 Task: Find connections with filter location Bada Barabīl with filter topic #househunting with filter profile language German with filter current company KEYENCE CORPORATION with filter school Indian Agricultural Research Institute with filter industry Printing Services with filter service category Pricing Strategy with filter keywords title Continuous Improvement Consultant
Action: Mouse moved to (696, 90)
Screenshot: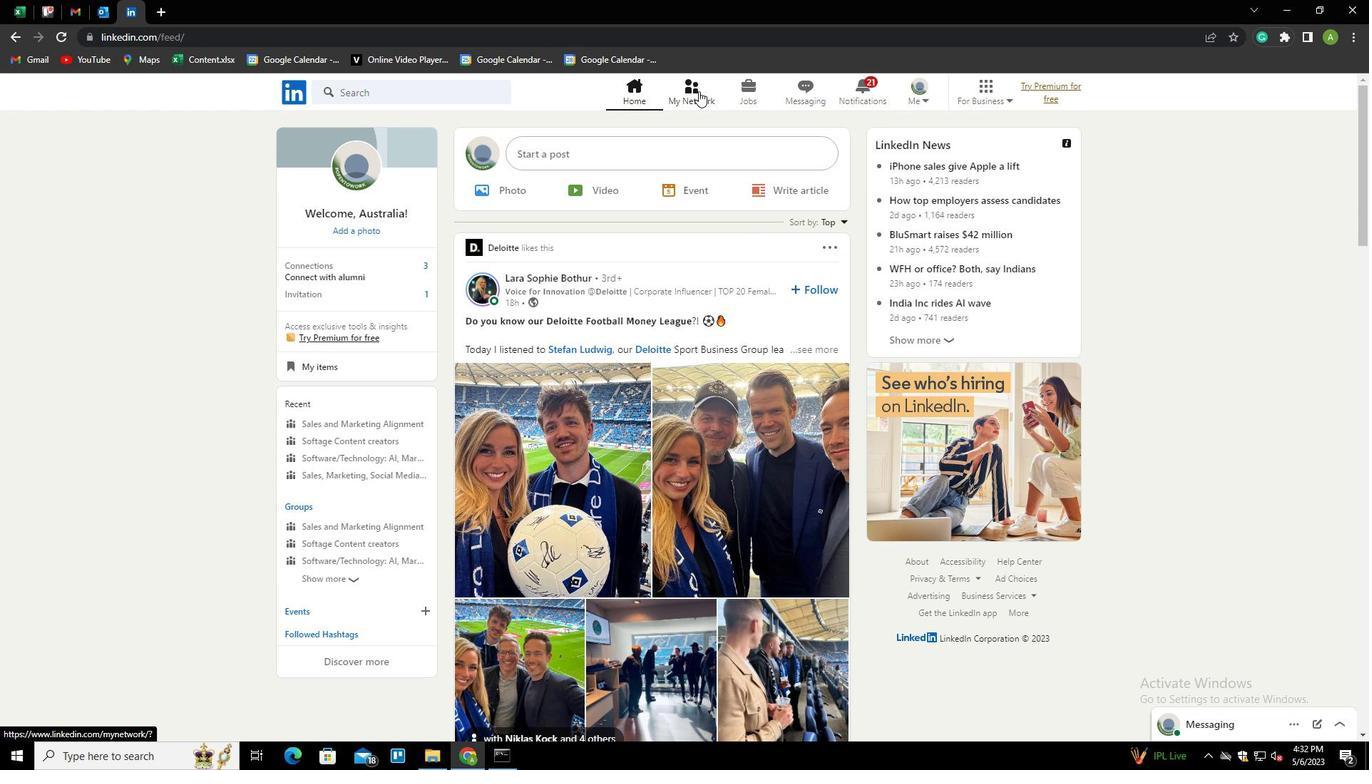 
Action: Mouse pressed left at (696, 90)
Screenshot: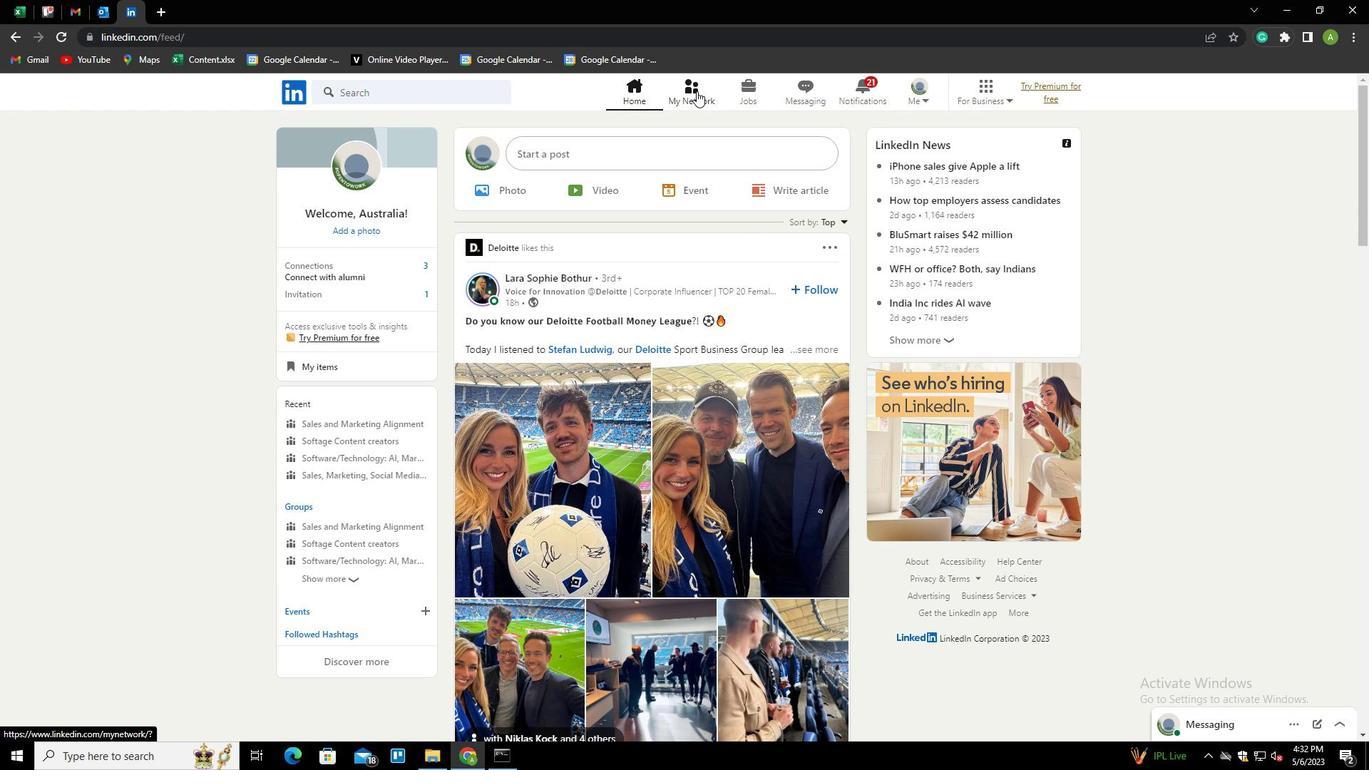 
Action: Mouse moved to (345, 169)
Screenshot: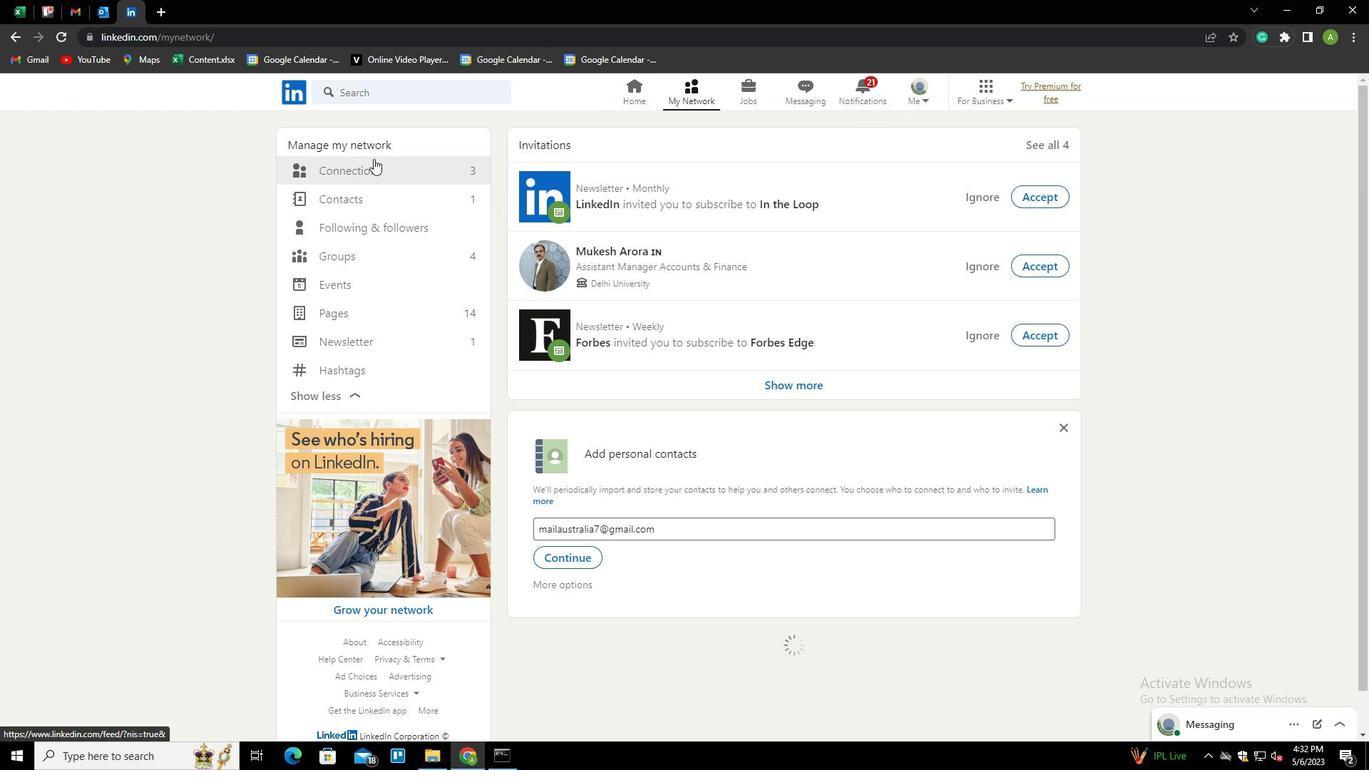 
Action: Mouse pressed left at (345, 169)
Screenshot: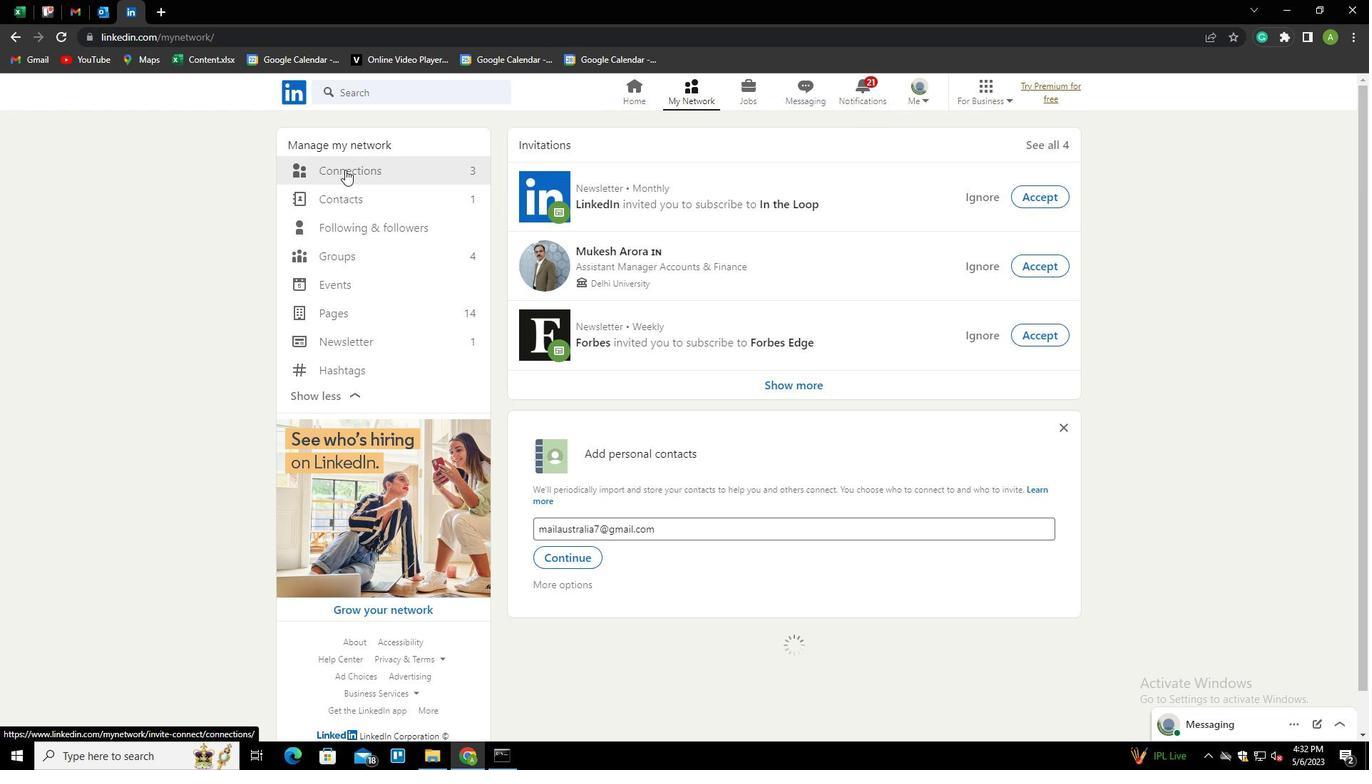 
Action: Mouse moved to (781, 166)
Screenshot: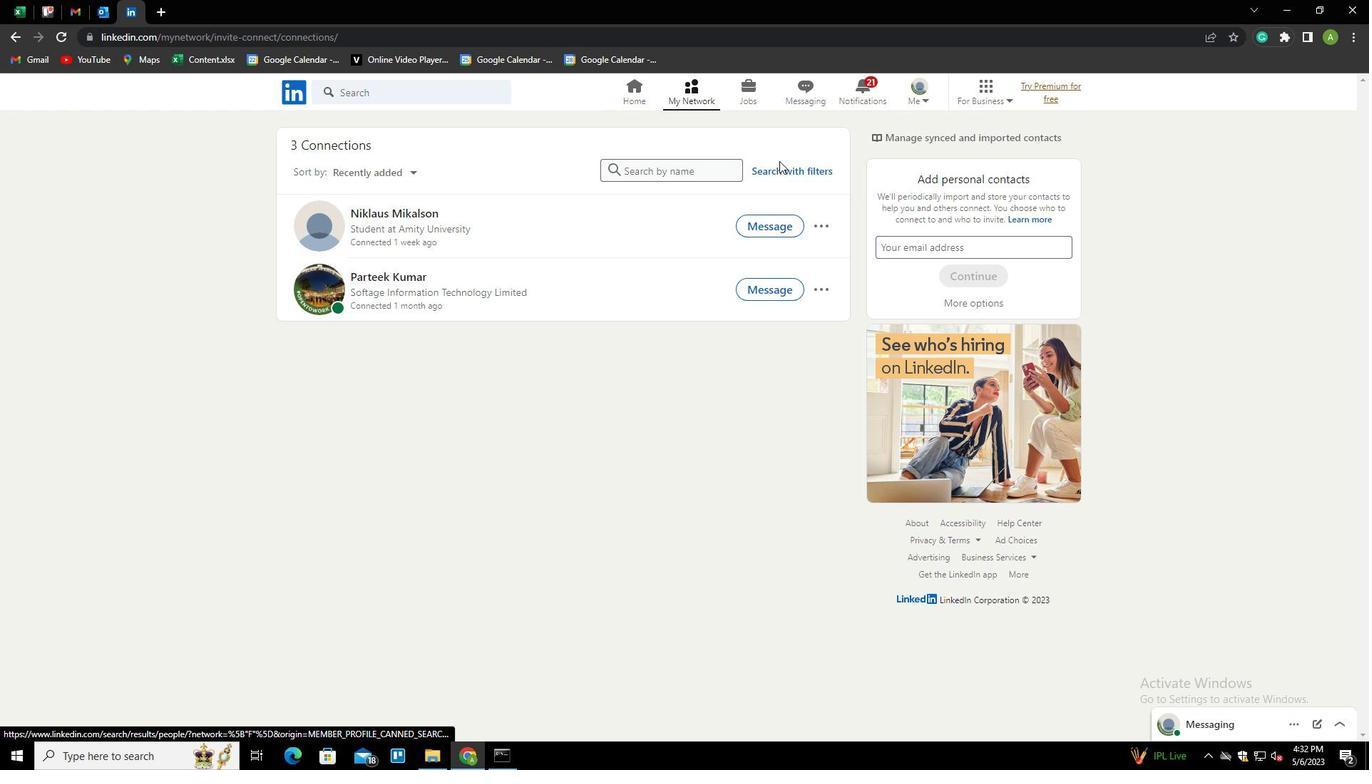 
Action: Mouse pressed left at (781, 166)
Screenshot: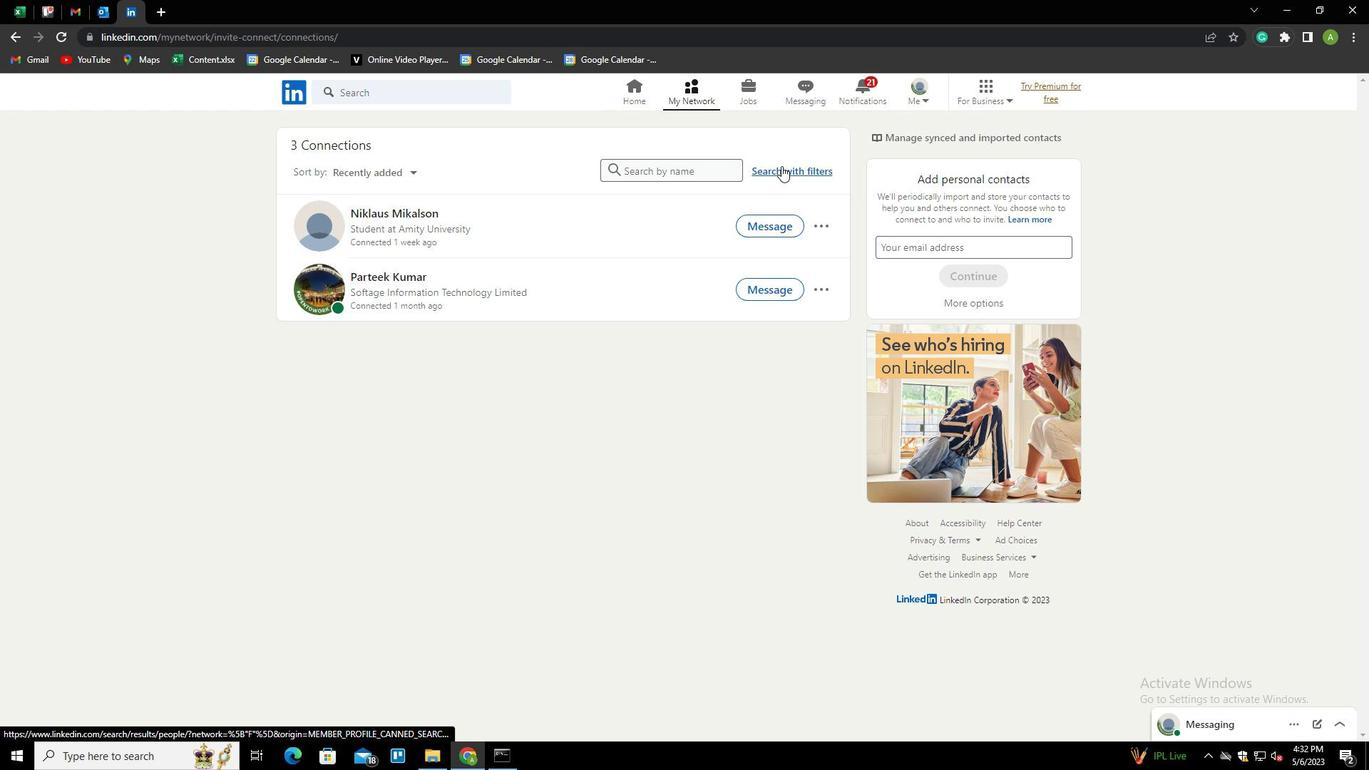 
Action: Mouse moved to (730, 134)
Screenshot: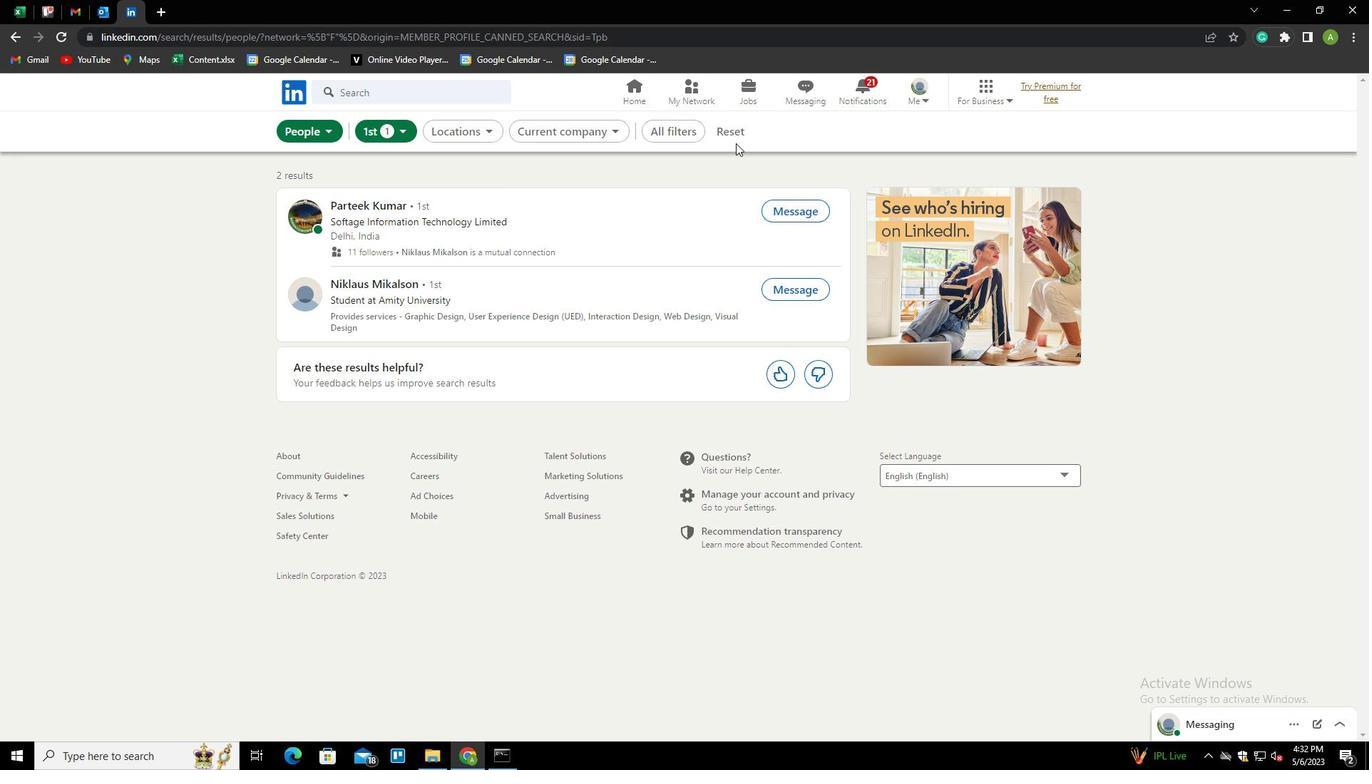 
Action: Mouse pressed left at (730, 134)
Screenshot: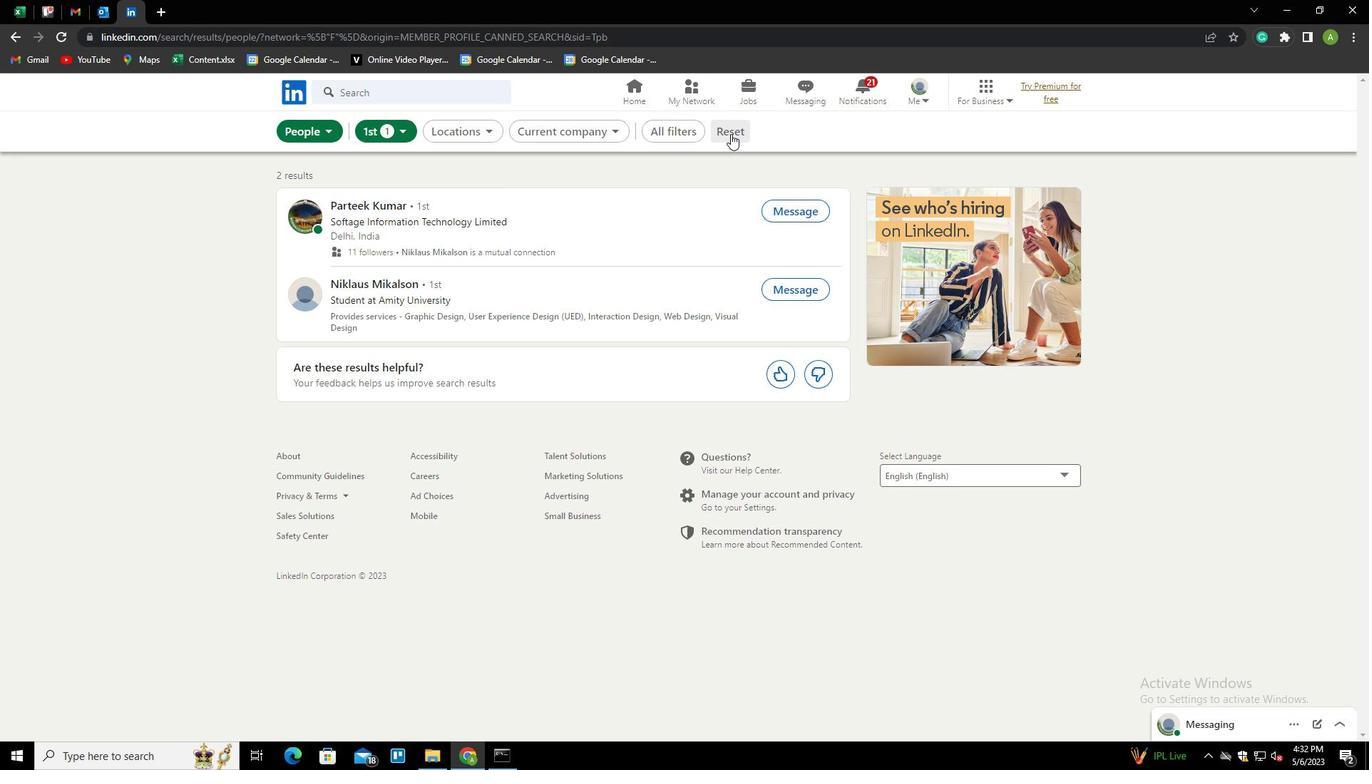 
Action: Mouse moved to (714, 138)
Screenshot: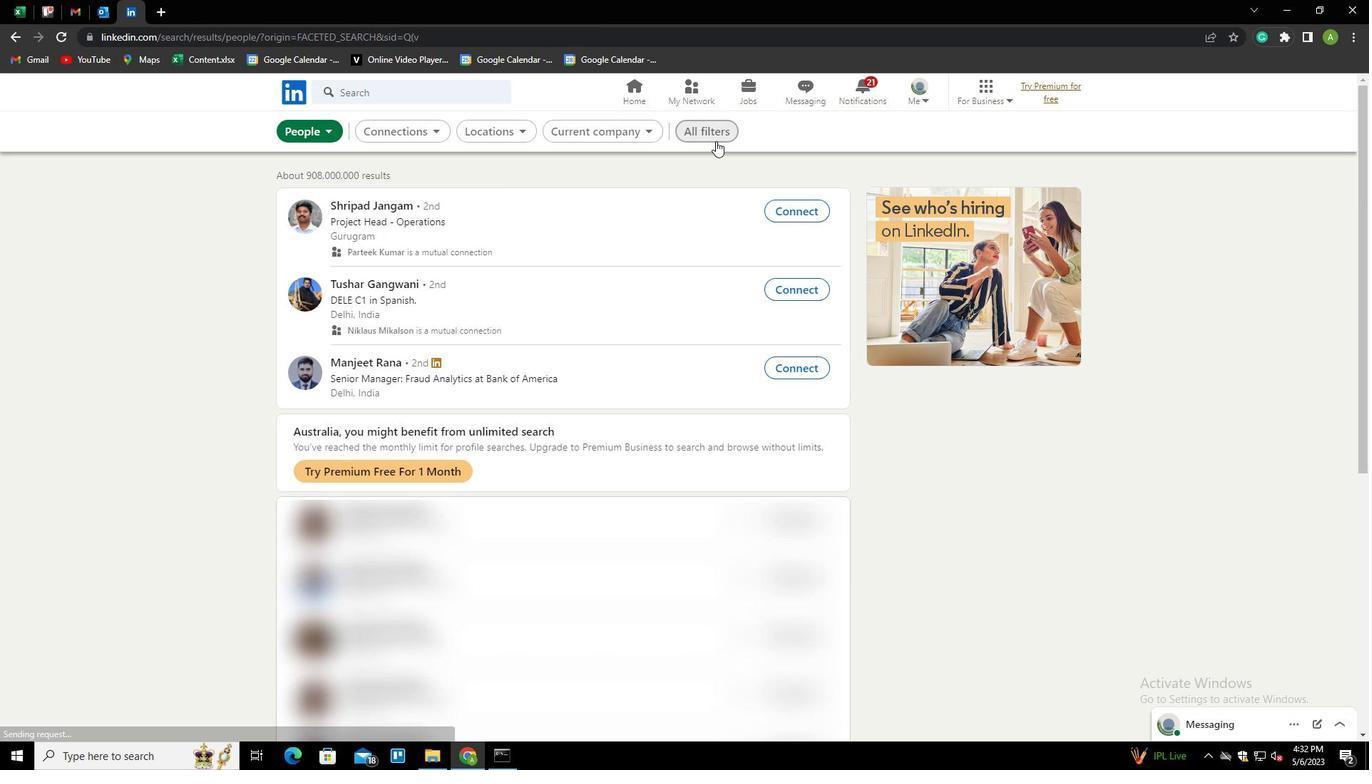 
Action: Mouse pressed left at (714, 138)
Screenshot: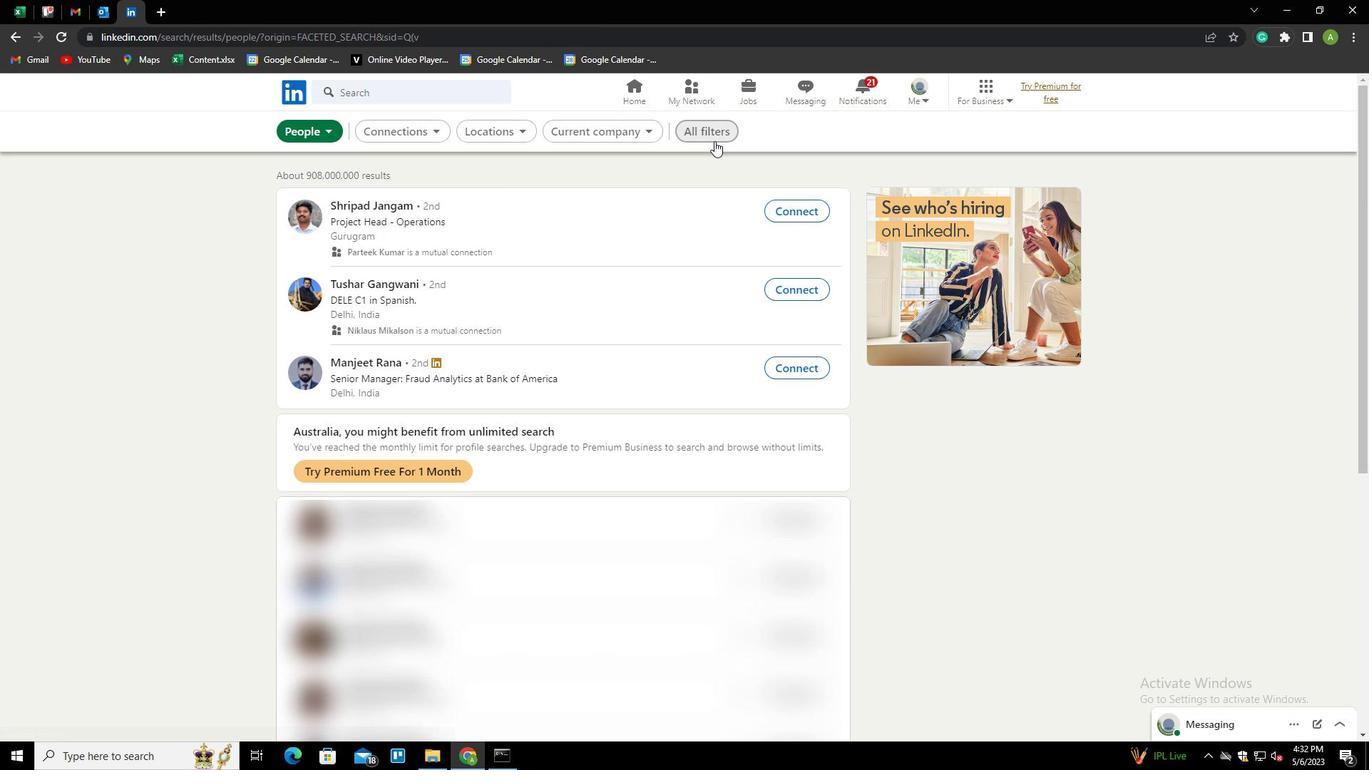 
Action: Mouse moved to (1153, 401)
Screenshot: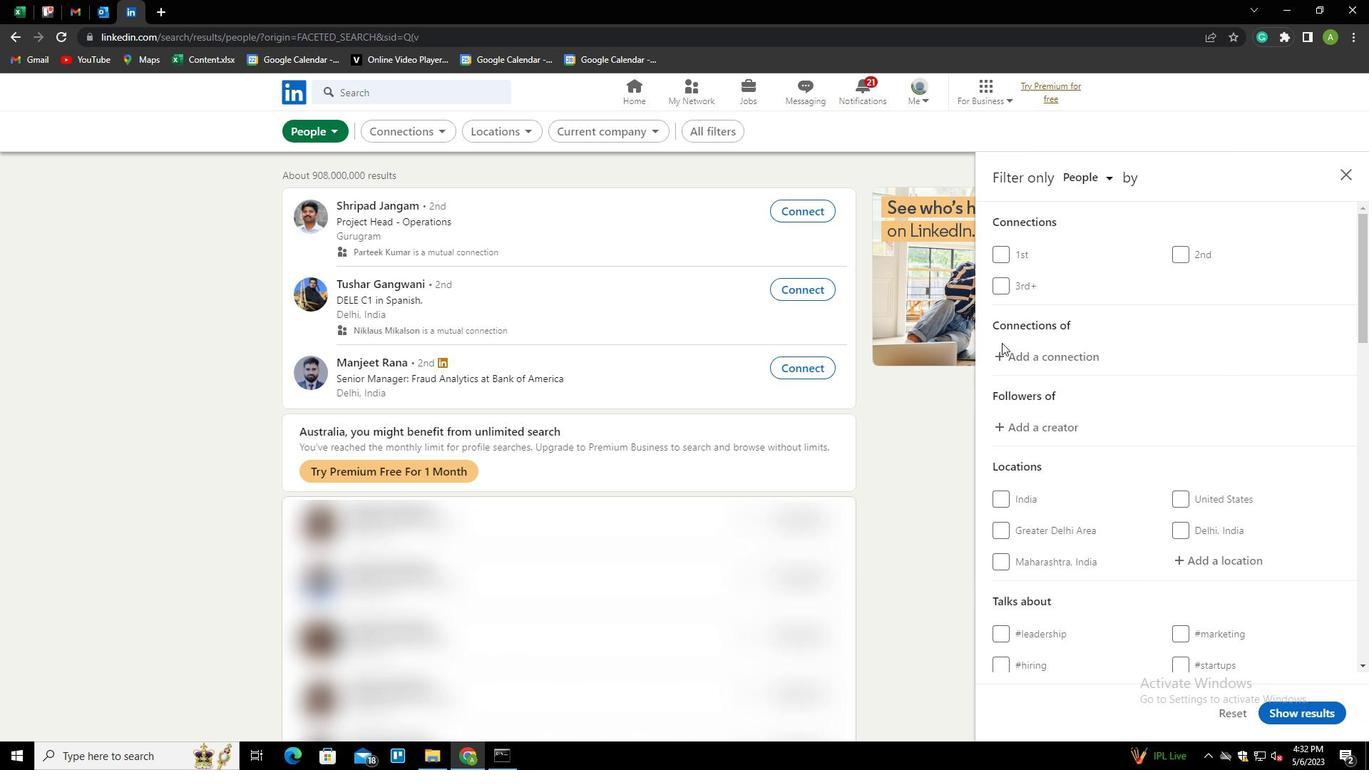 
Action: Mouse scrolled (1153, 400) with delta (0, 0)
Screenshot: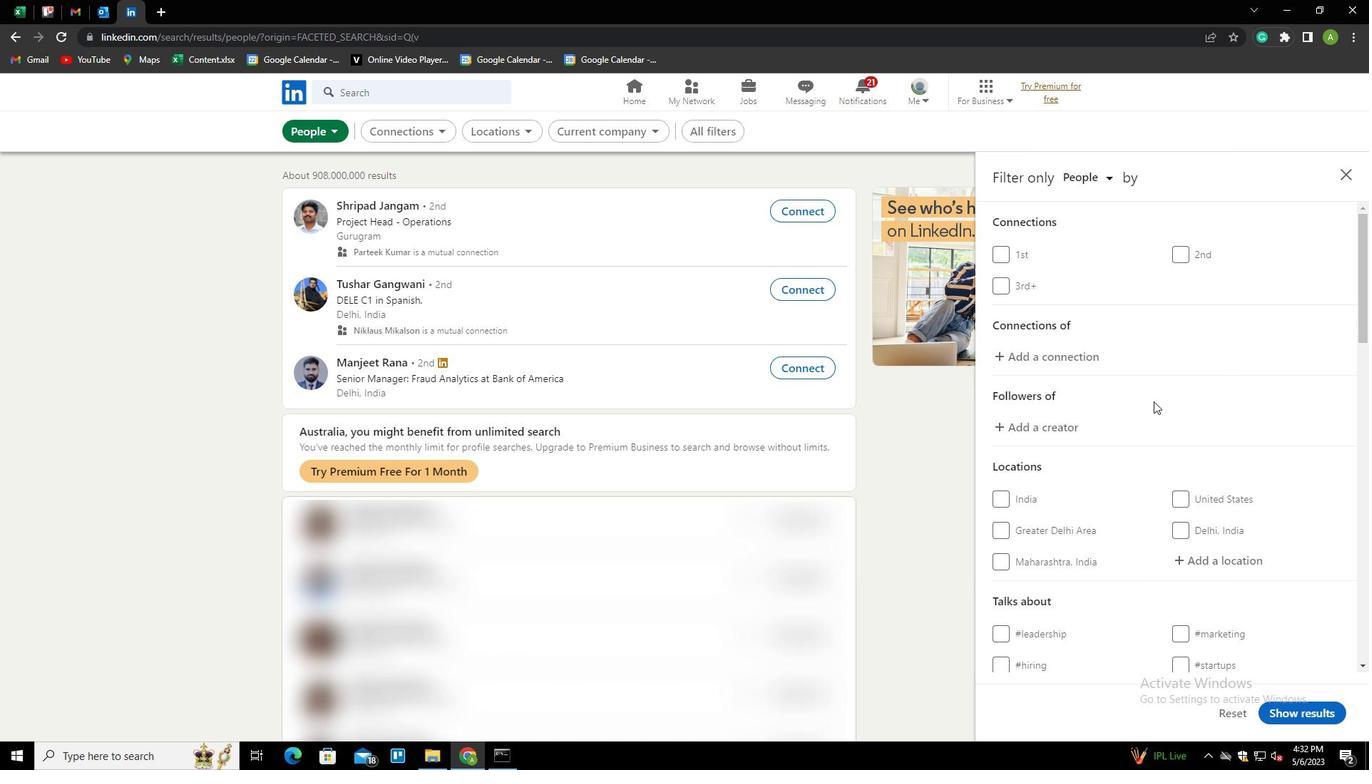 
Action: Mouse scrolled (1153, 400) with delta (0, 0)
Screenshot: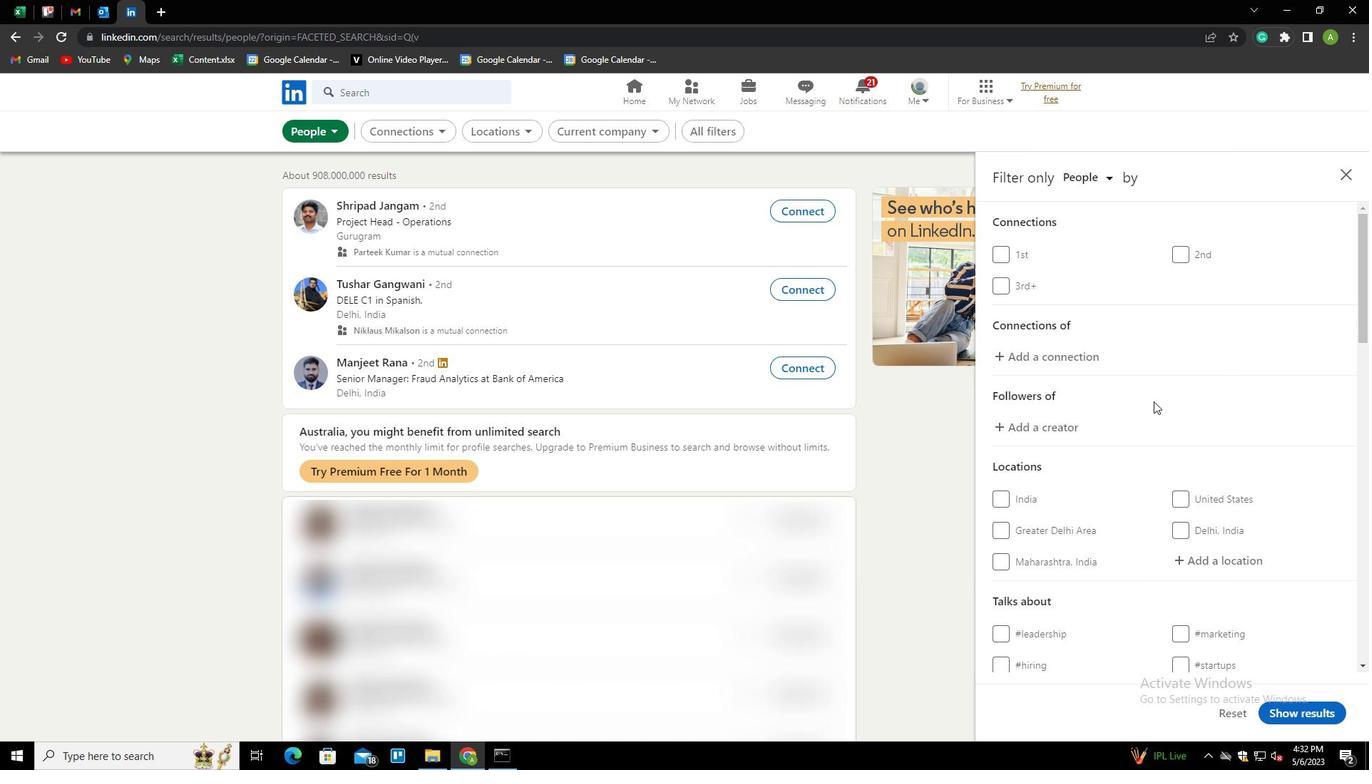 
Action: Mouse moved to (1174, 417)
Screenshot: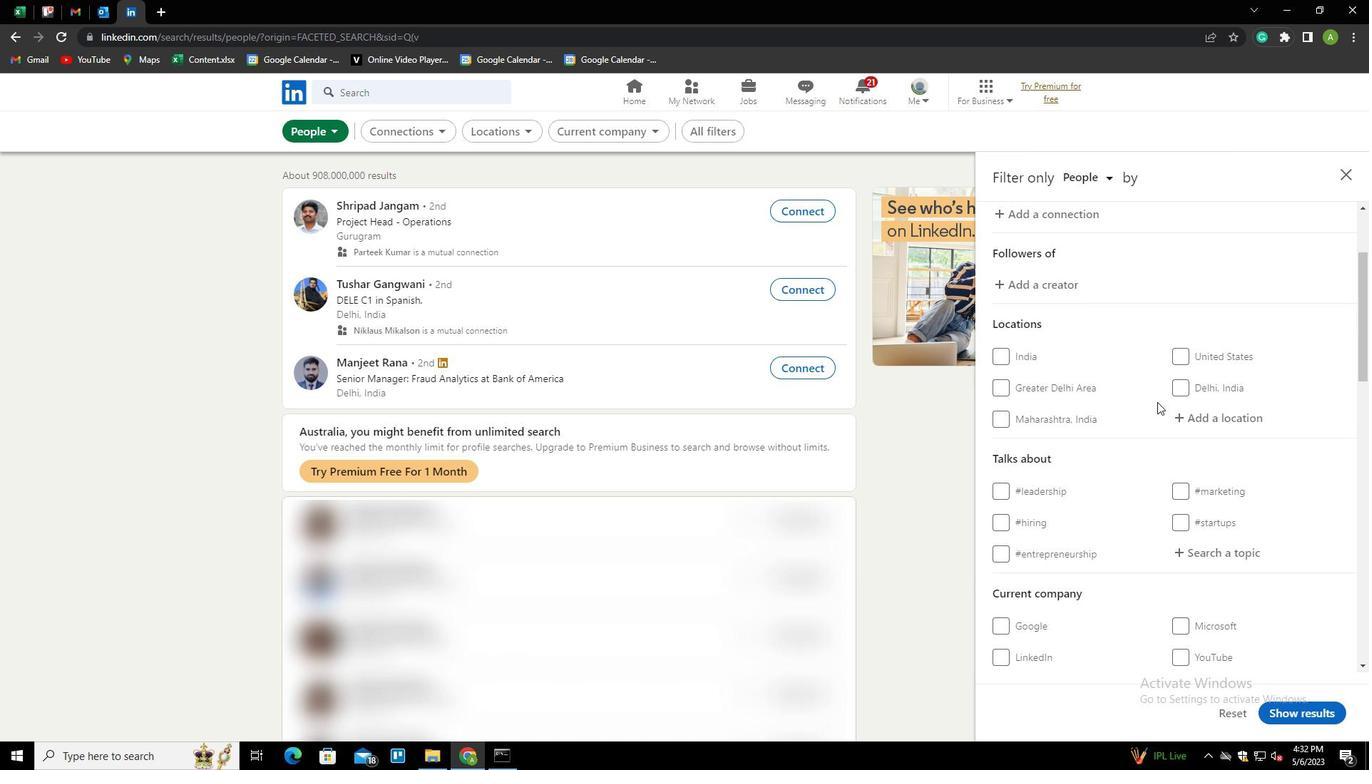 
Action: Mouse pressed left at (1174, 417)
Screenshot: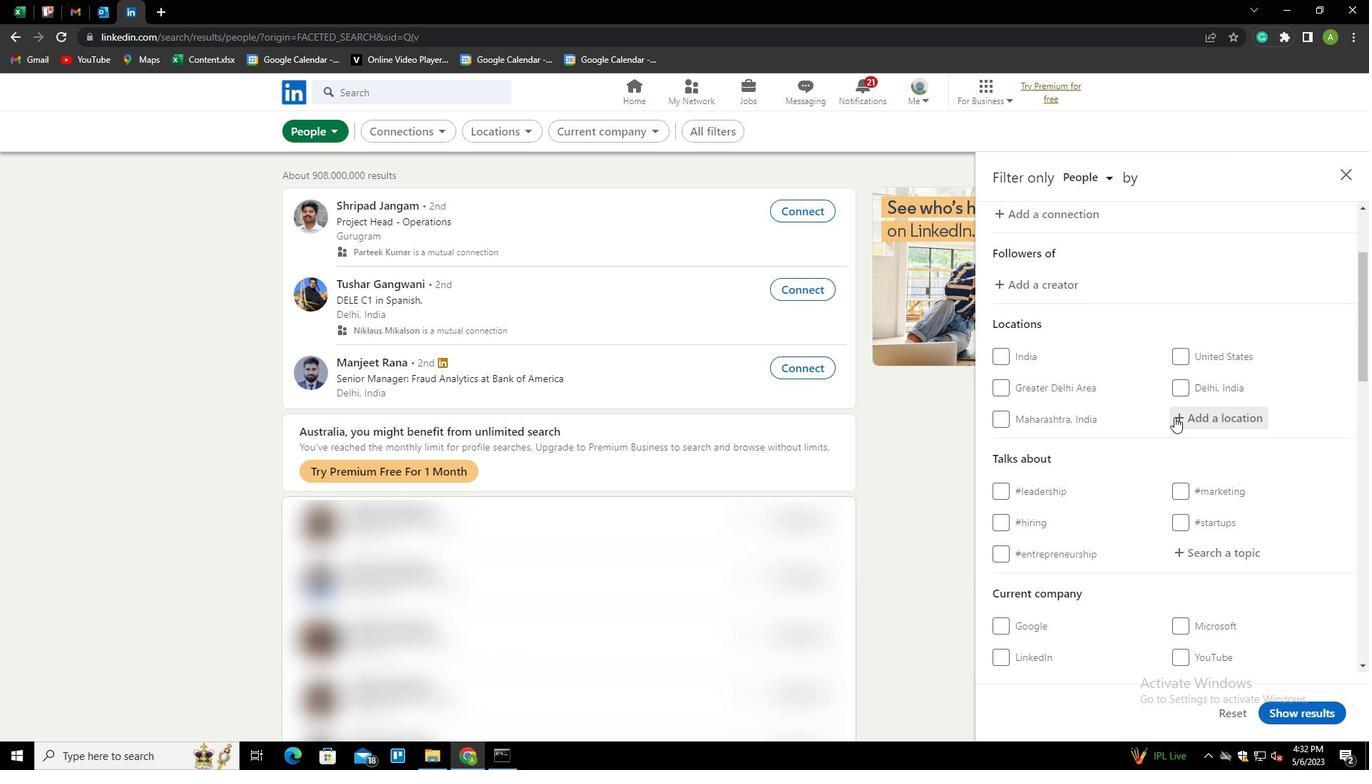 
Action: Mouse moved to (1189, 421)
Screenshot: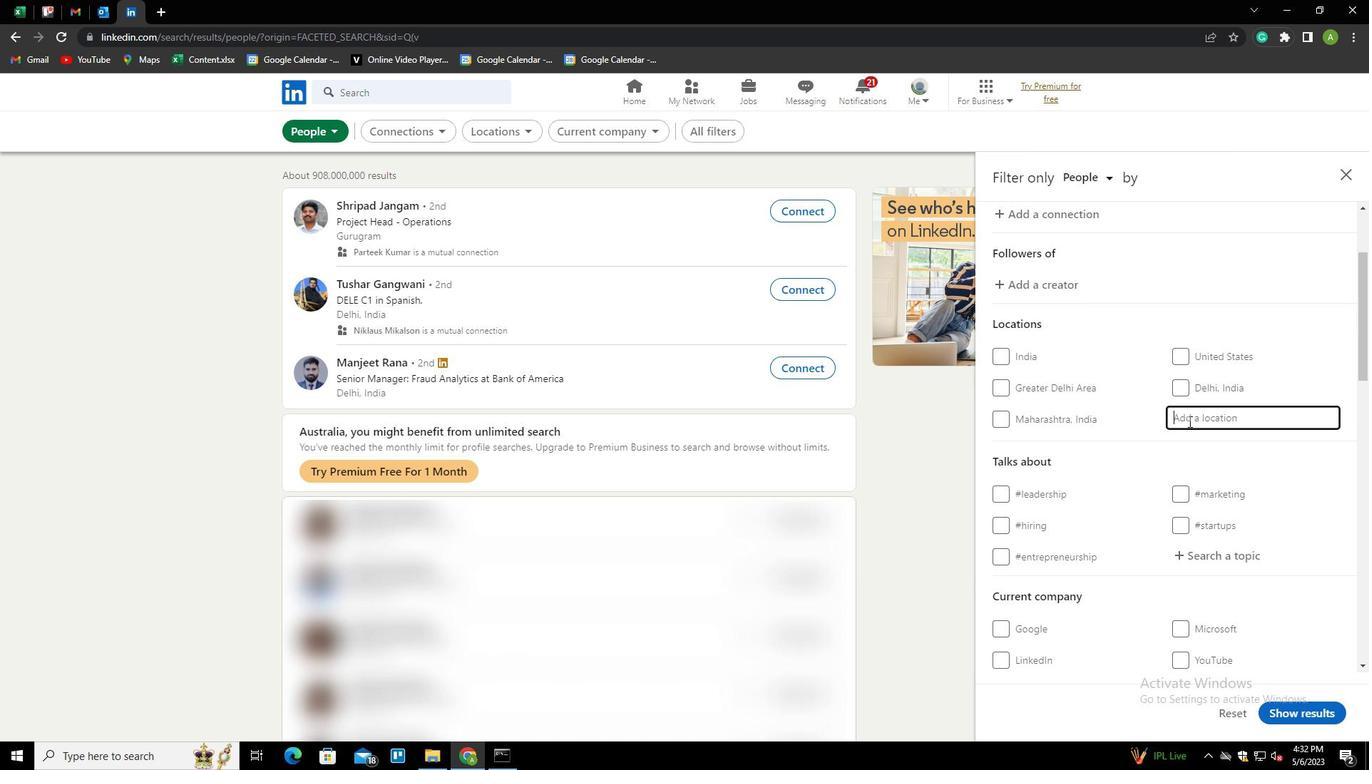 
Action: Key pressed <Key.shift>BADA<Key.space><Key.shift>BARADIL
Screenshot: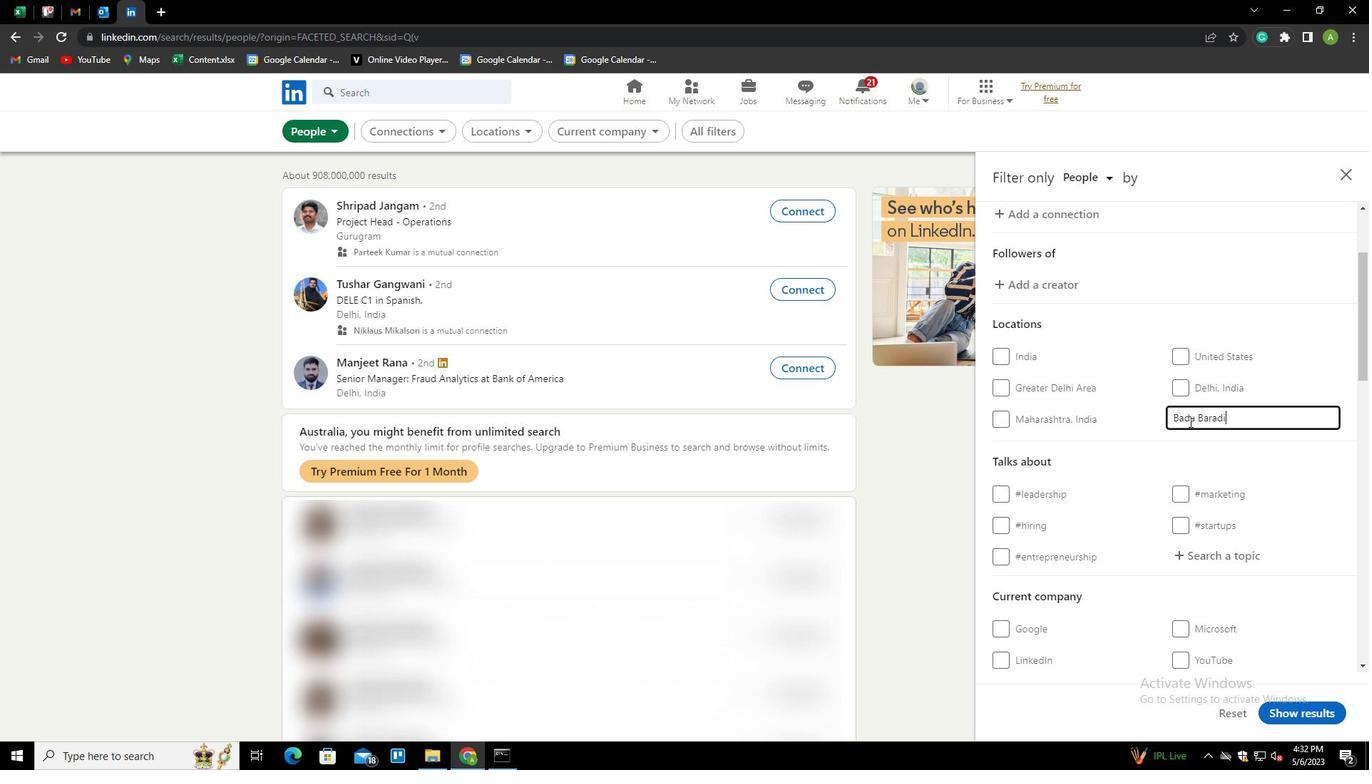 
Action: Mouse moved to (1223, 417)
Screenshot: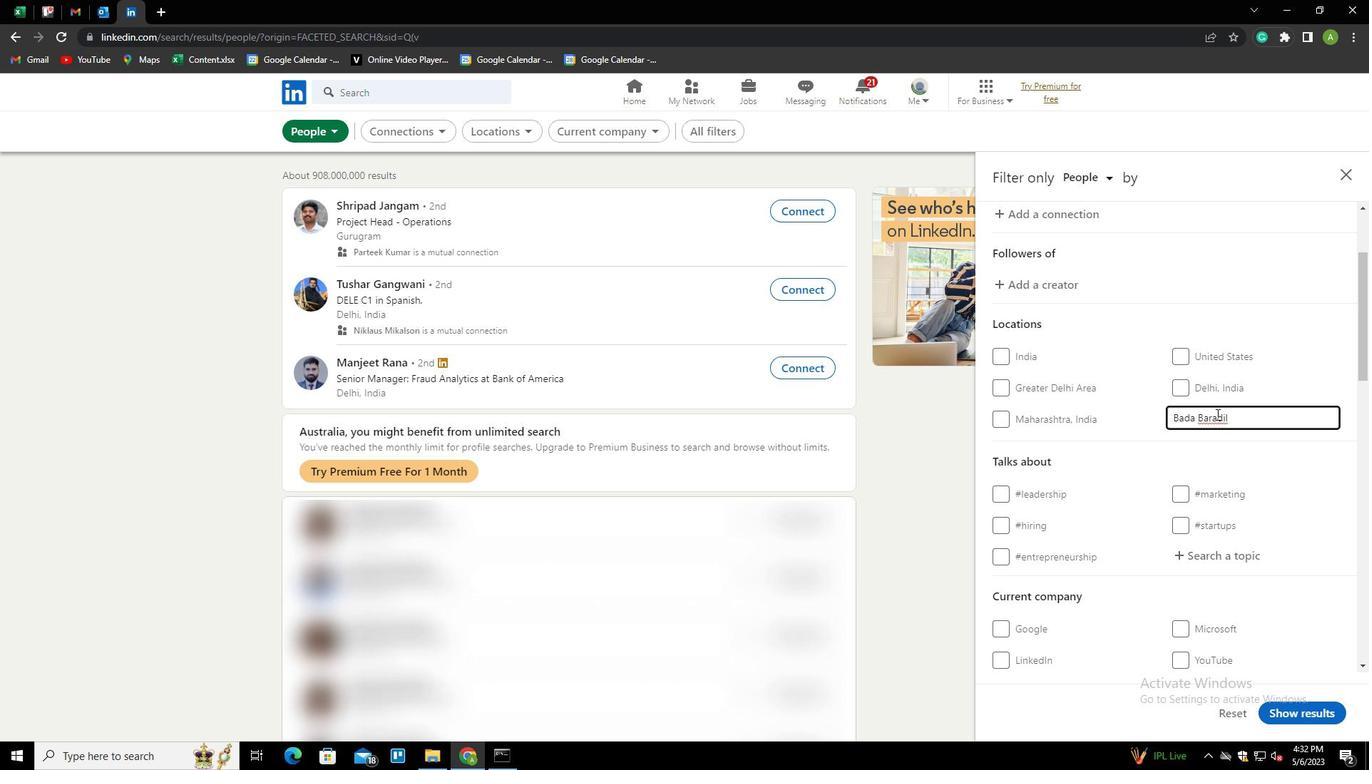 
Action: Mouse pressed left at (1223, 417)
Screenshot: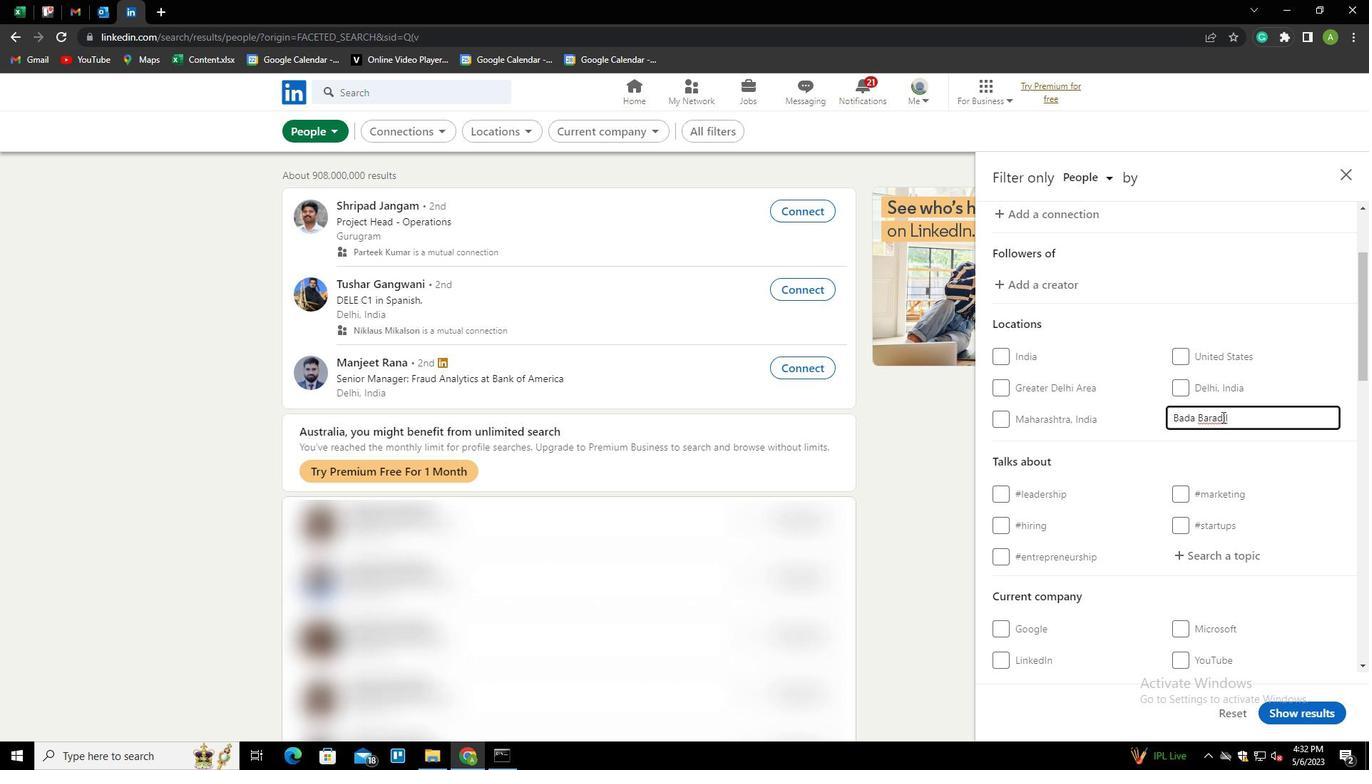 
Action: Mouse moved to (1275, 432)
Screenshot: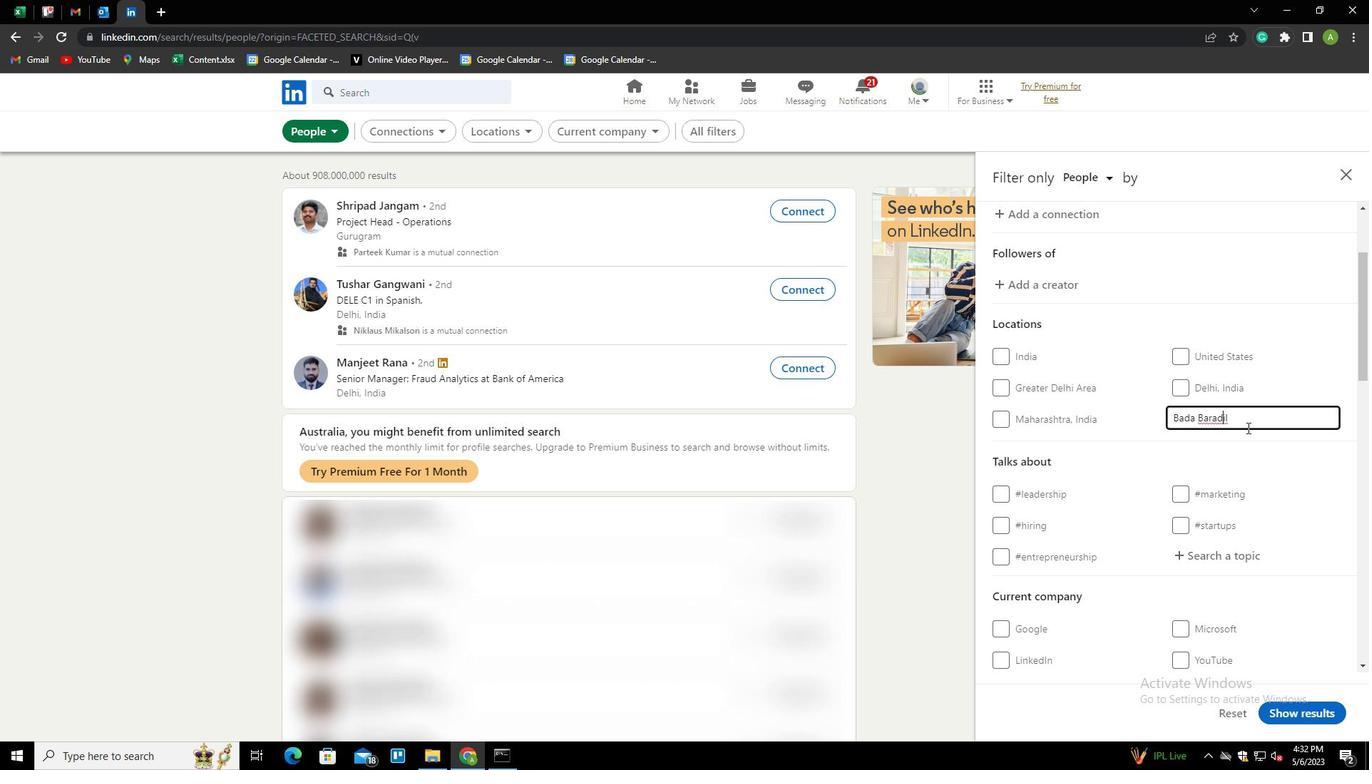 
Action: Key pressed <Key.backspace>B
Screenshot: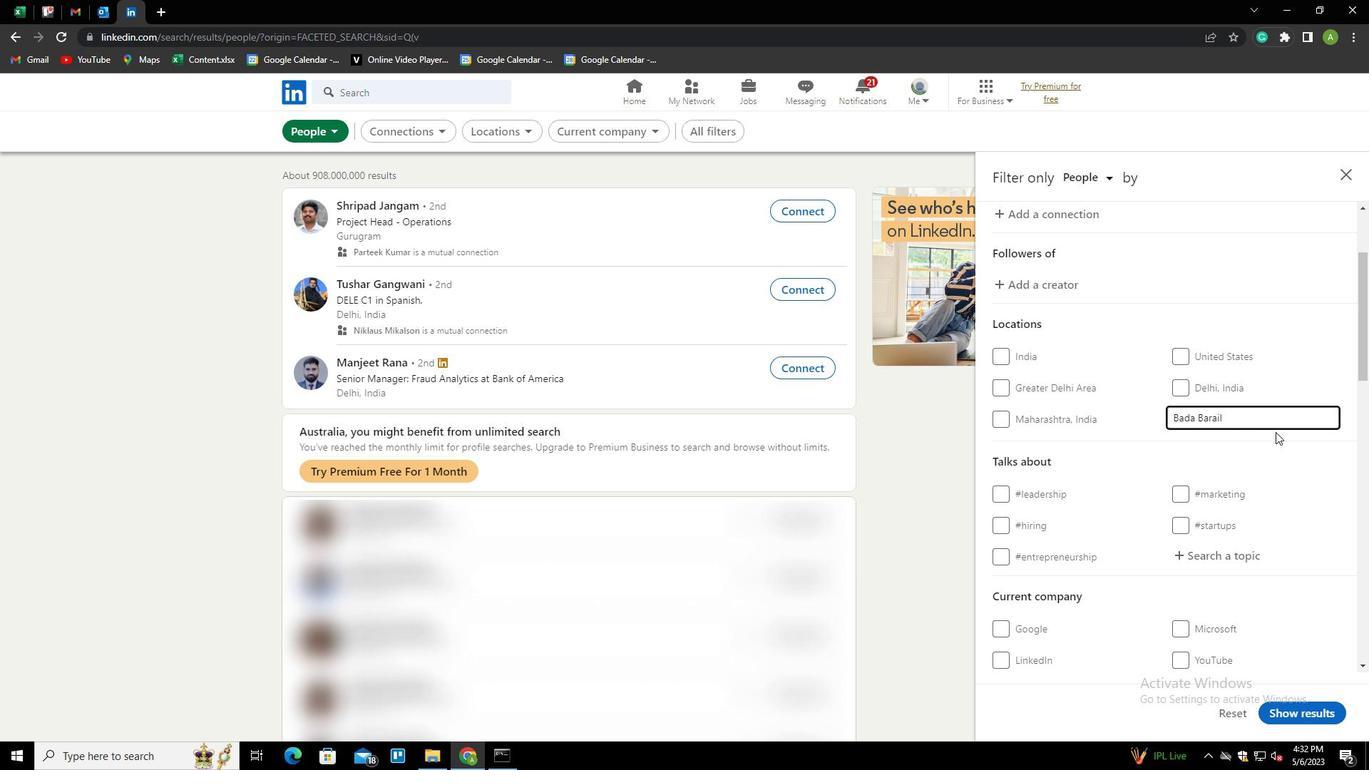 
Action: Mouse moved to (1272, 457)
Screenshot: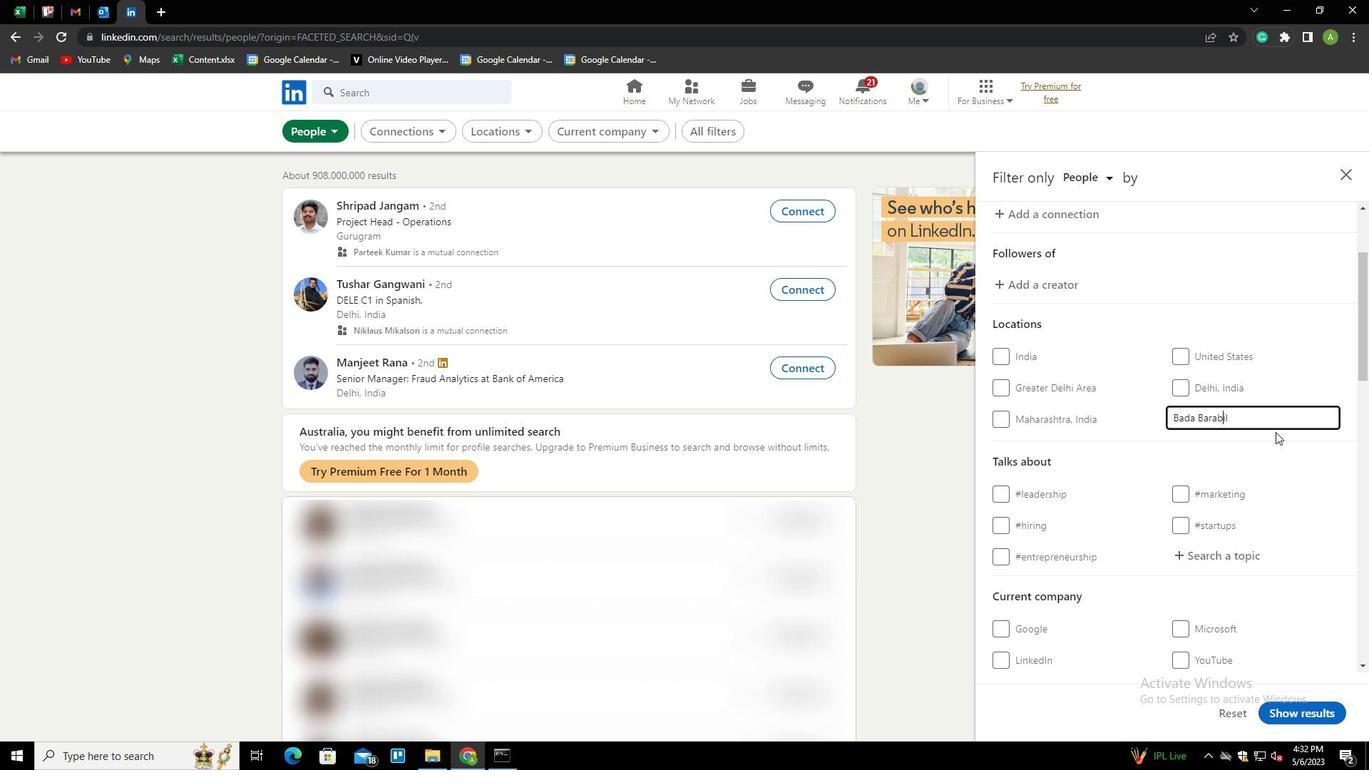 
Action: Mouse pressed left at (1272, 457)
Screenshot: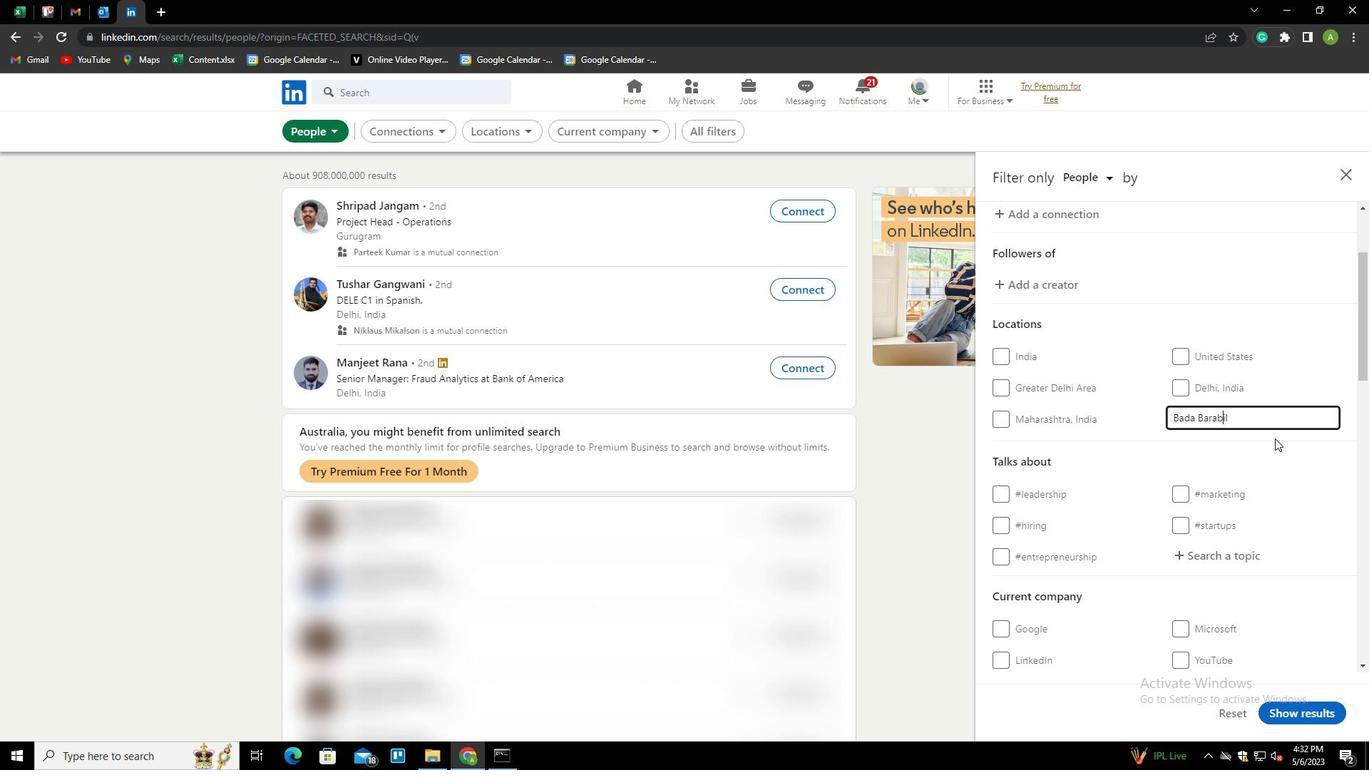 
Action: Mouse moved to (1245, 549)
Screenshot: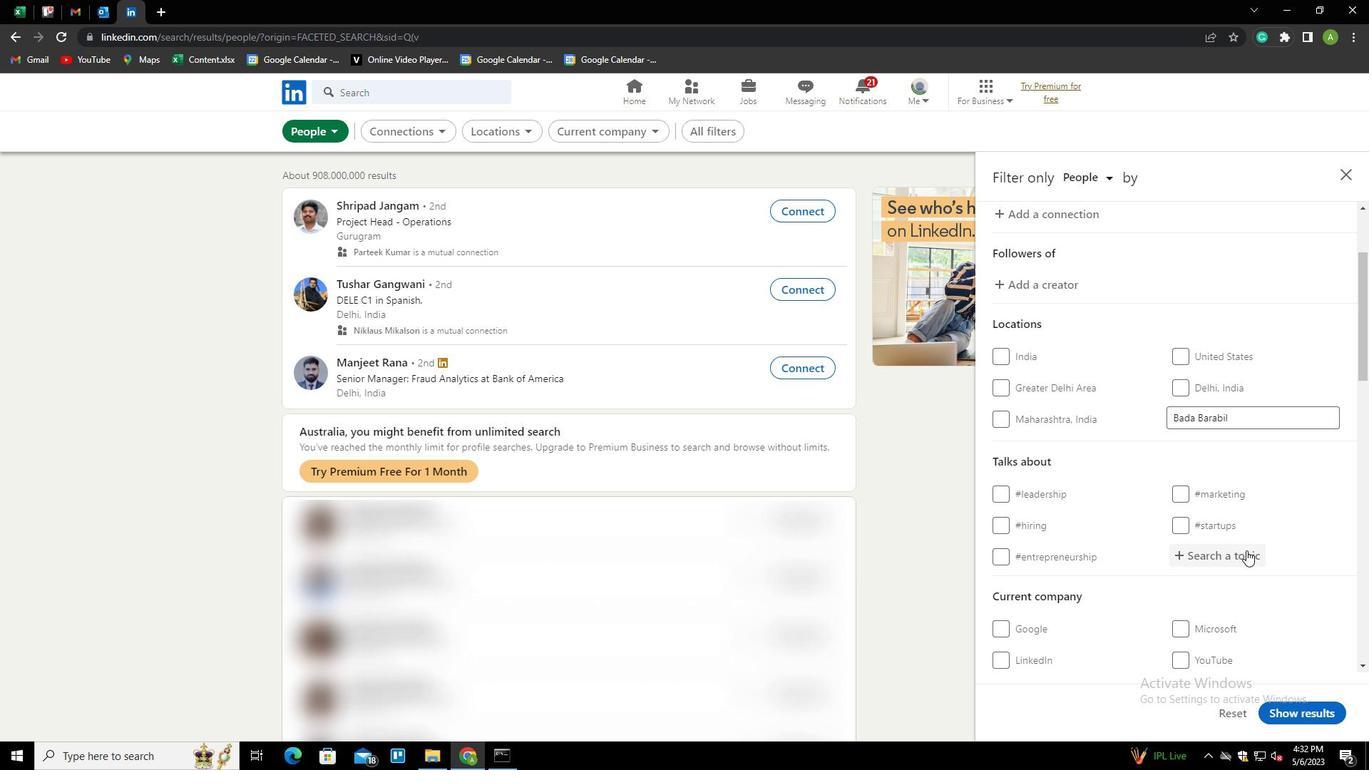 
Action: Mouse pressed left at (1245, 549)
Screenshot: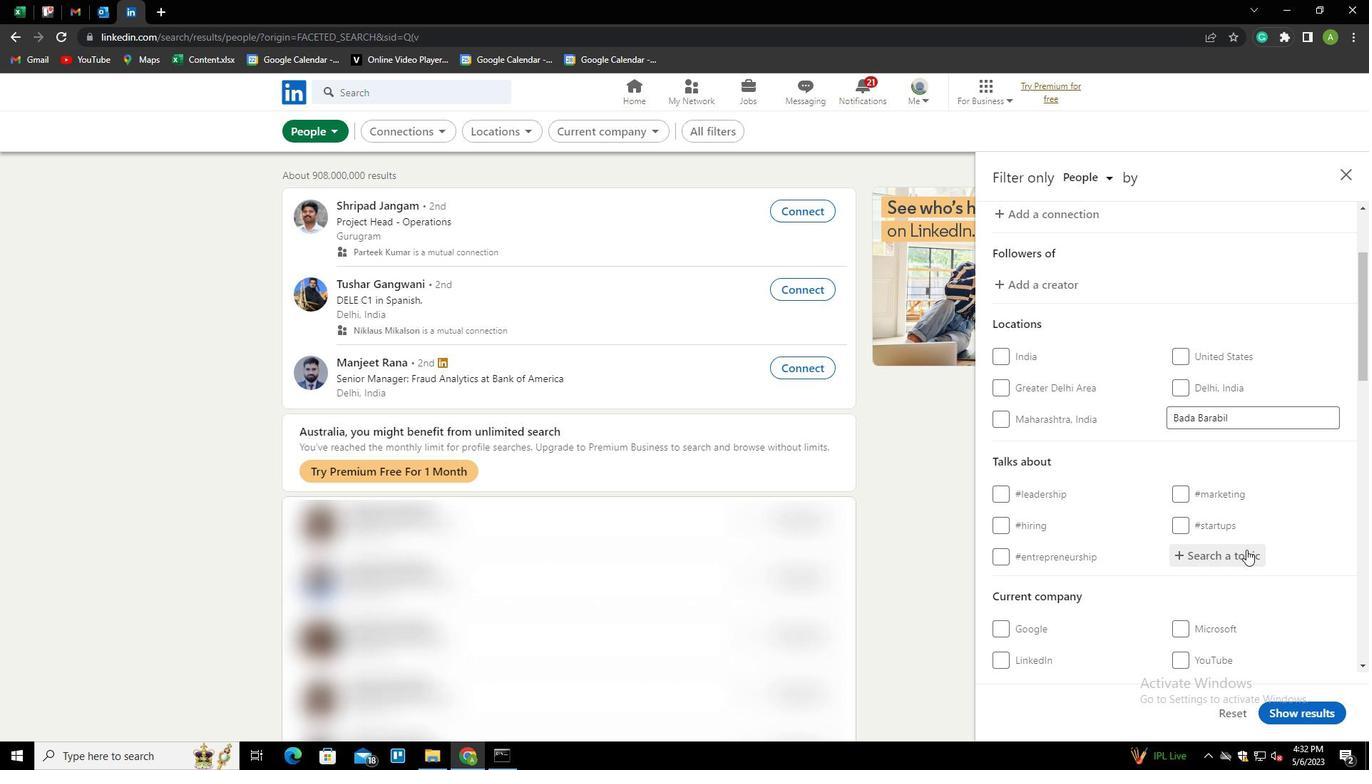 
Action: Key pressed HOUSEHUNT<Key.down><Key.enter>
Screenshot: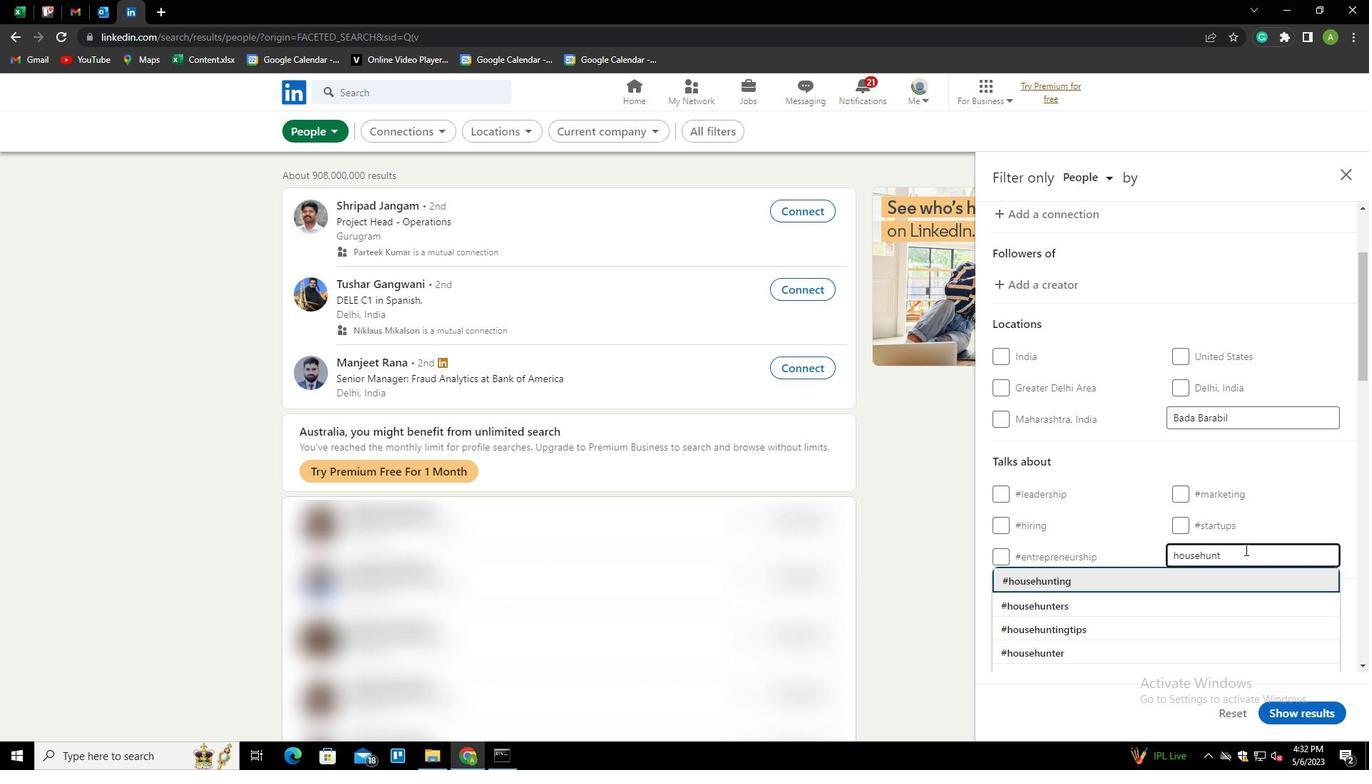 
Action: Mouse moved to (1246, 591)
Screenshot: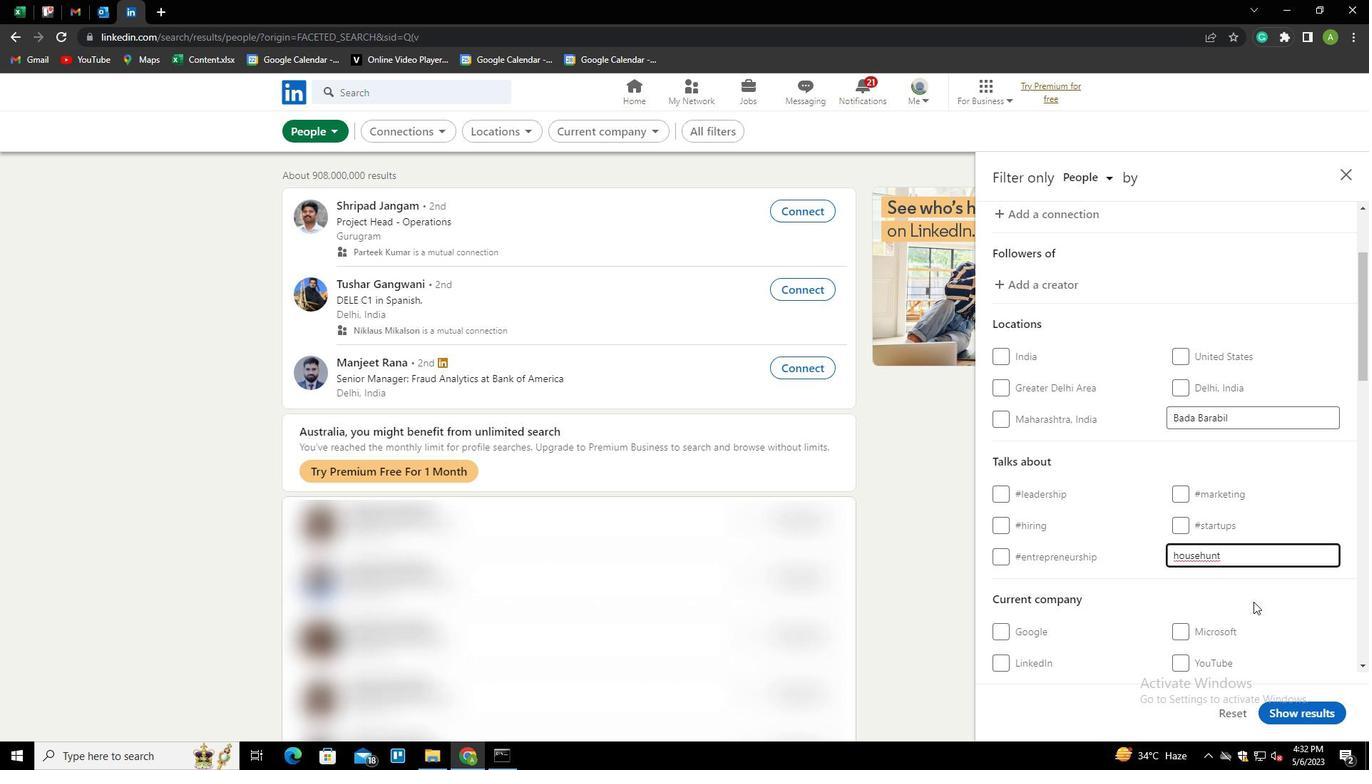 
Action: Key pressed ING<Key.down><Key.enter>
Screenshot: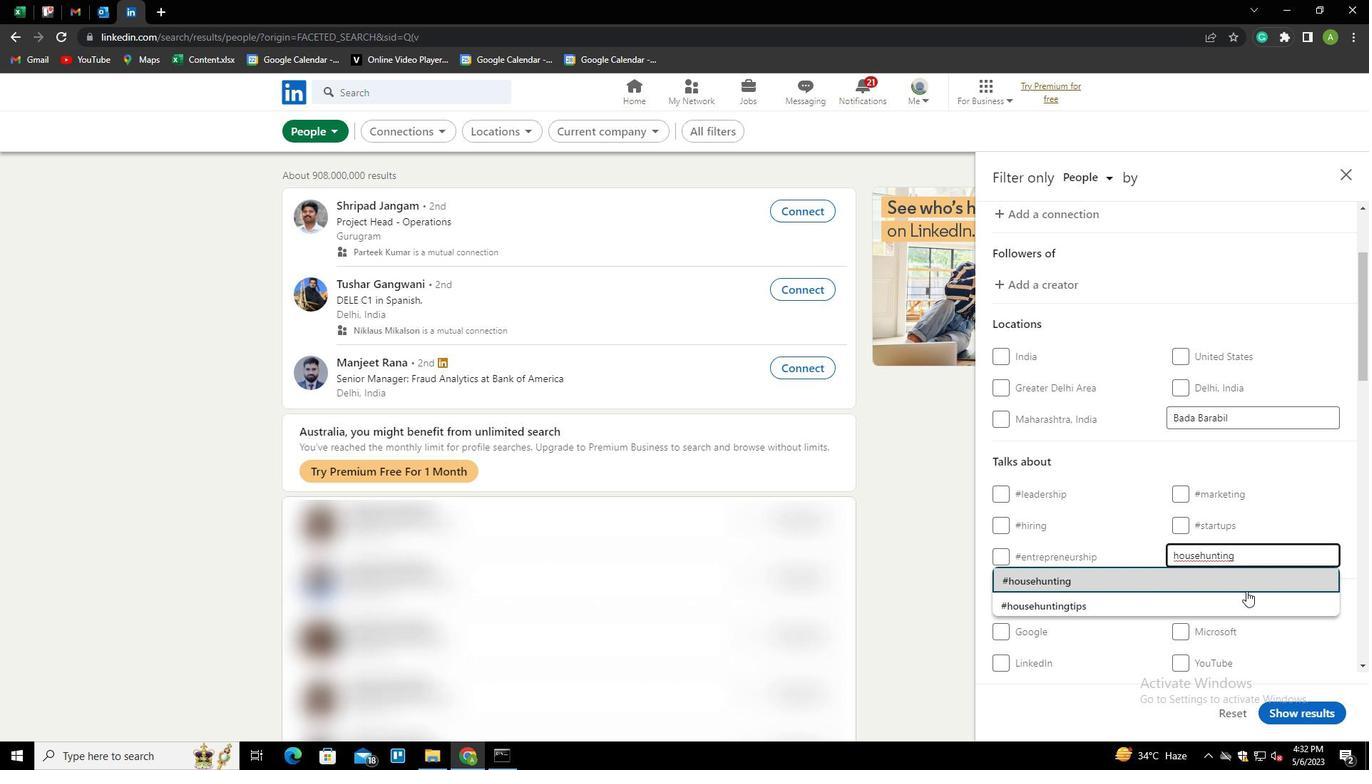 
Action: Mouse moved to (1245, 591)
Screenshot: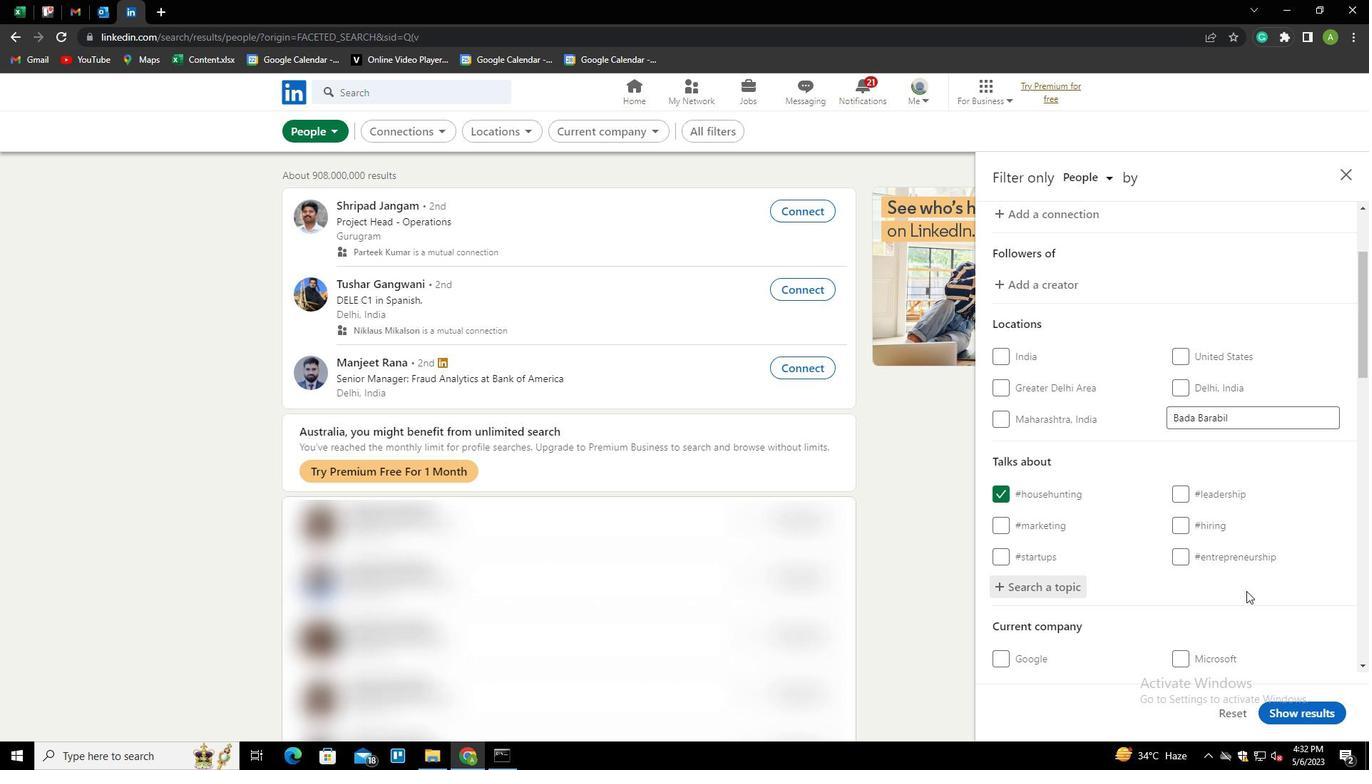 
Action: Mouse scrolled (1245, 590) with delta (0, 0)
Screenshot: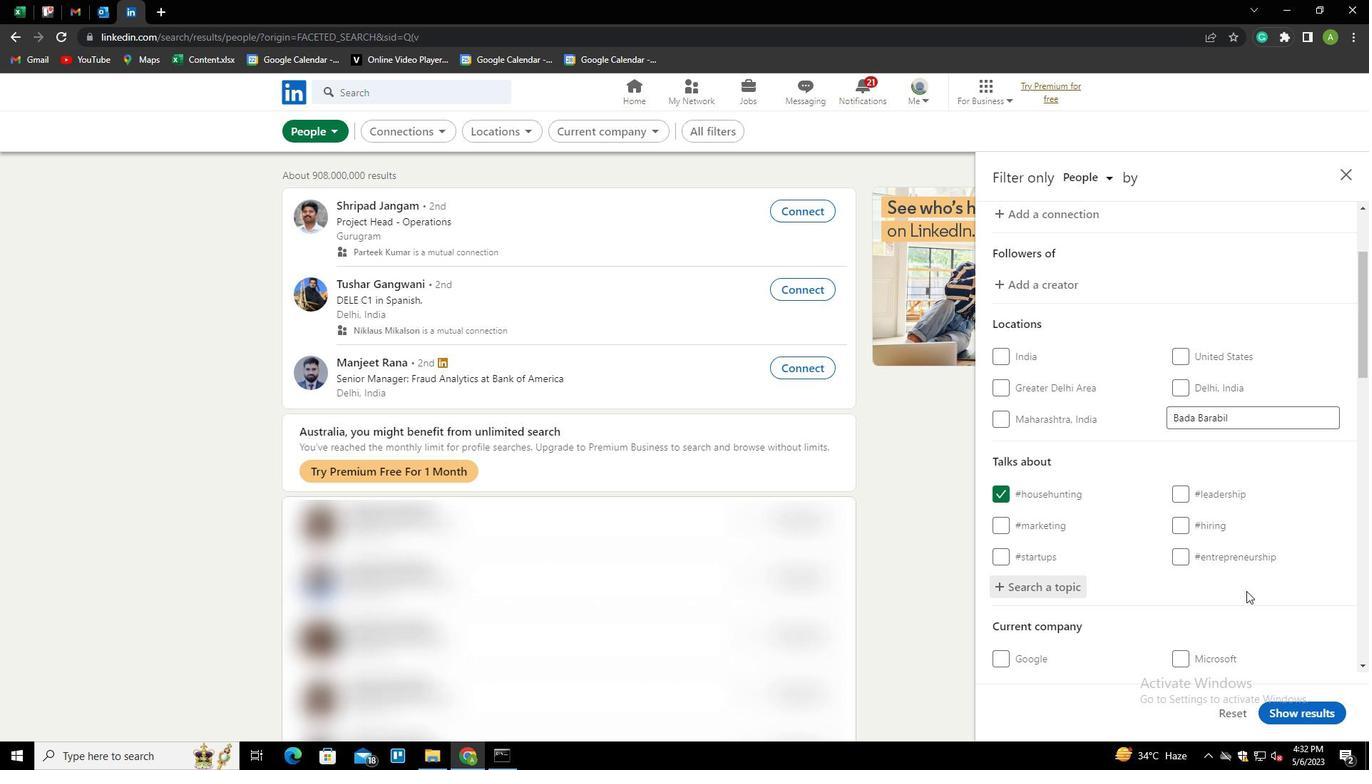 
Action: Mouse moved to (1231, 619)
Screenshot: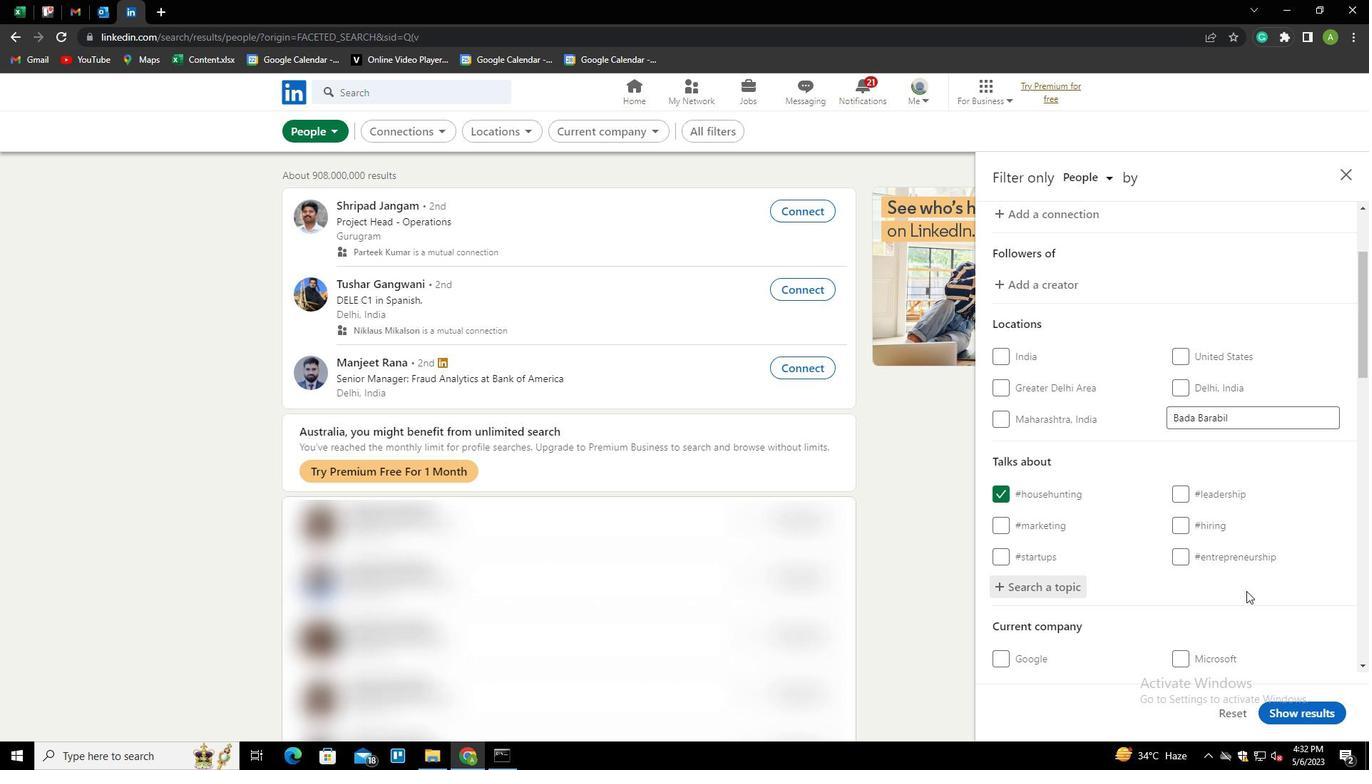 
Action: Mouse scrolled (1231, 619) with delta (0, 0)
Screenshot: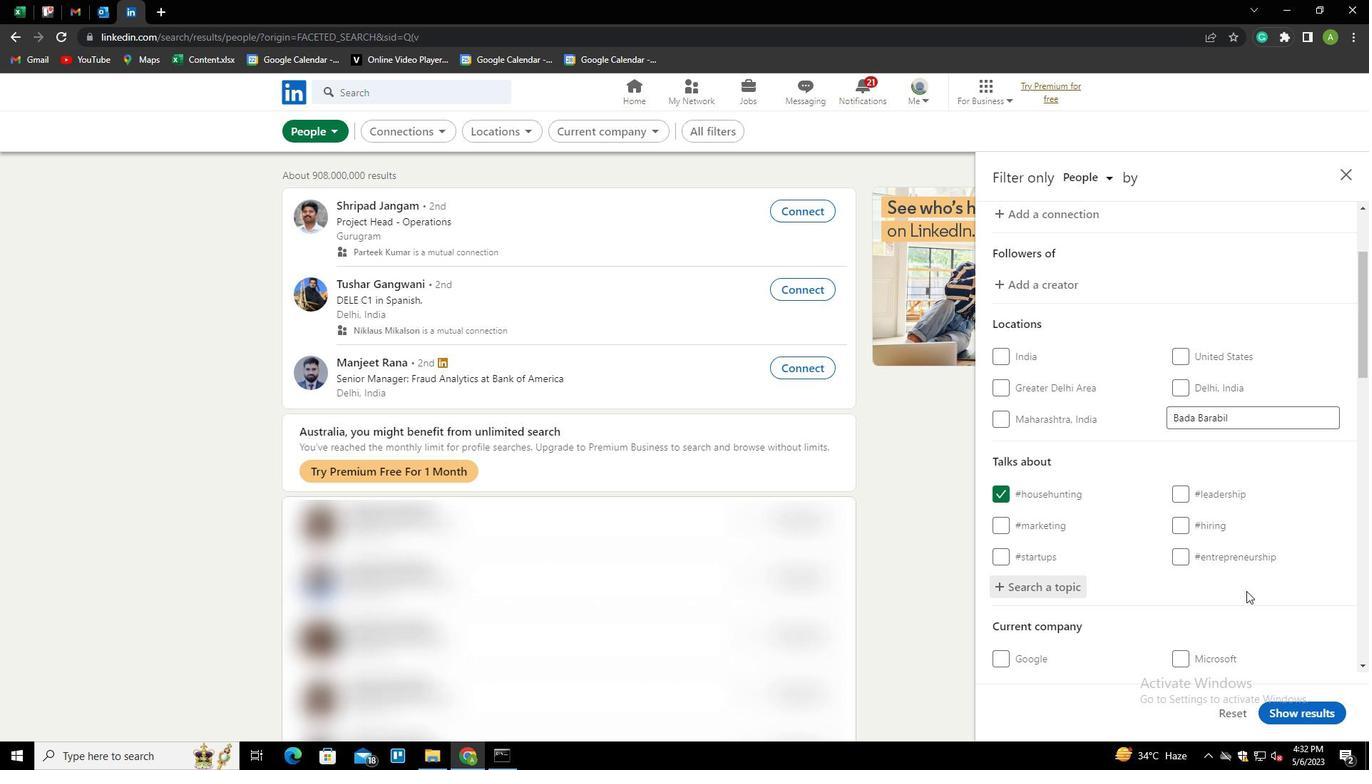 
Action: Mouse moved to (1228, 625)
Screenshot: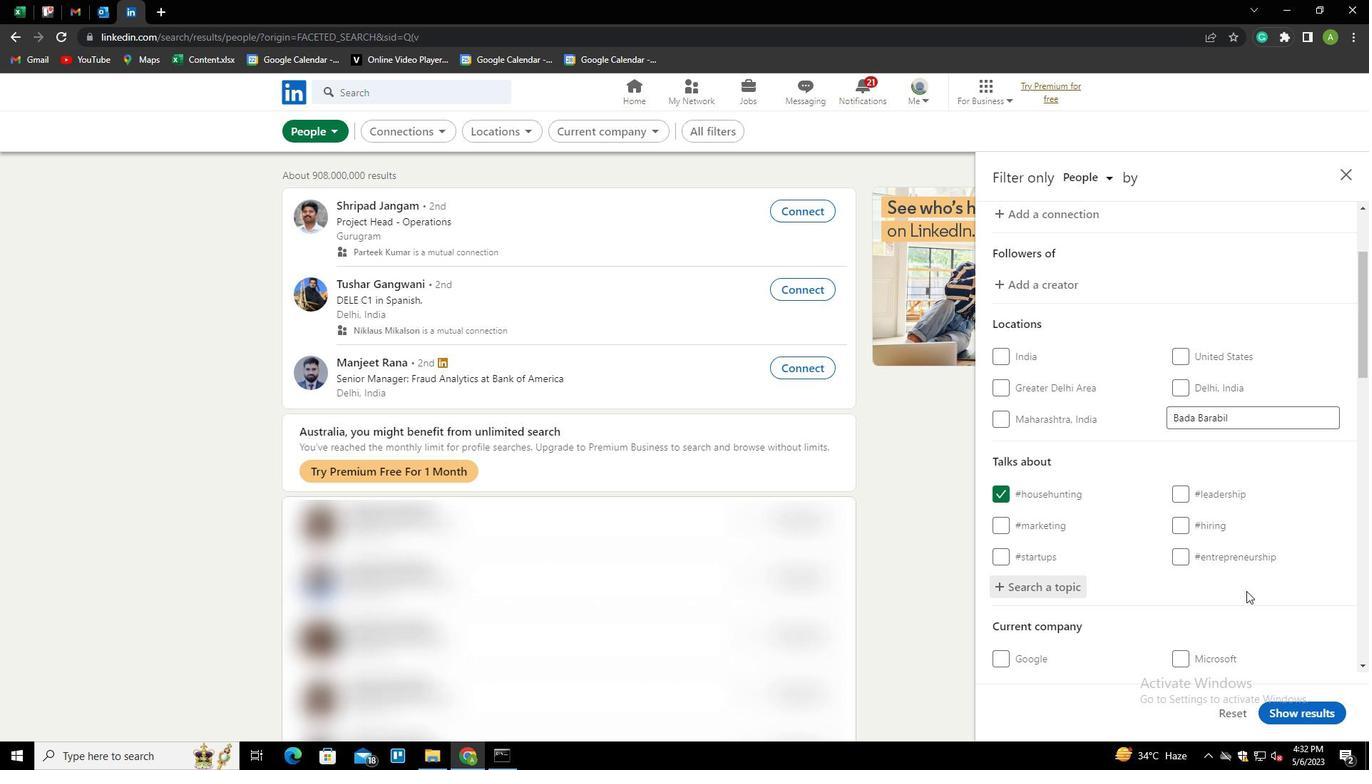 
Action: Mouse scrolled (1228, 624) with delta (0, 0)
Screenshot: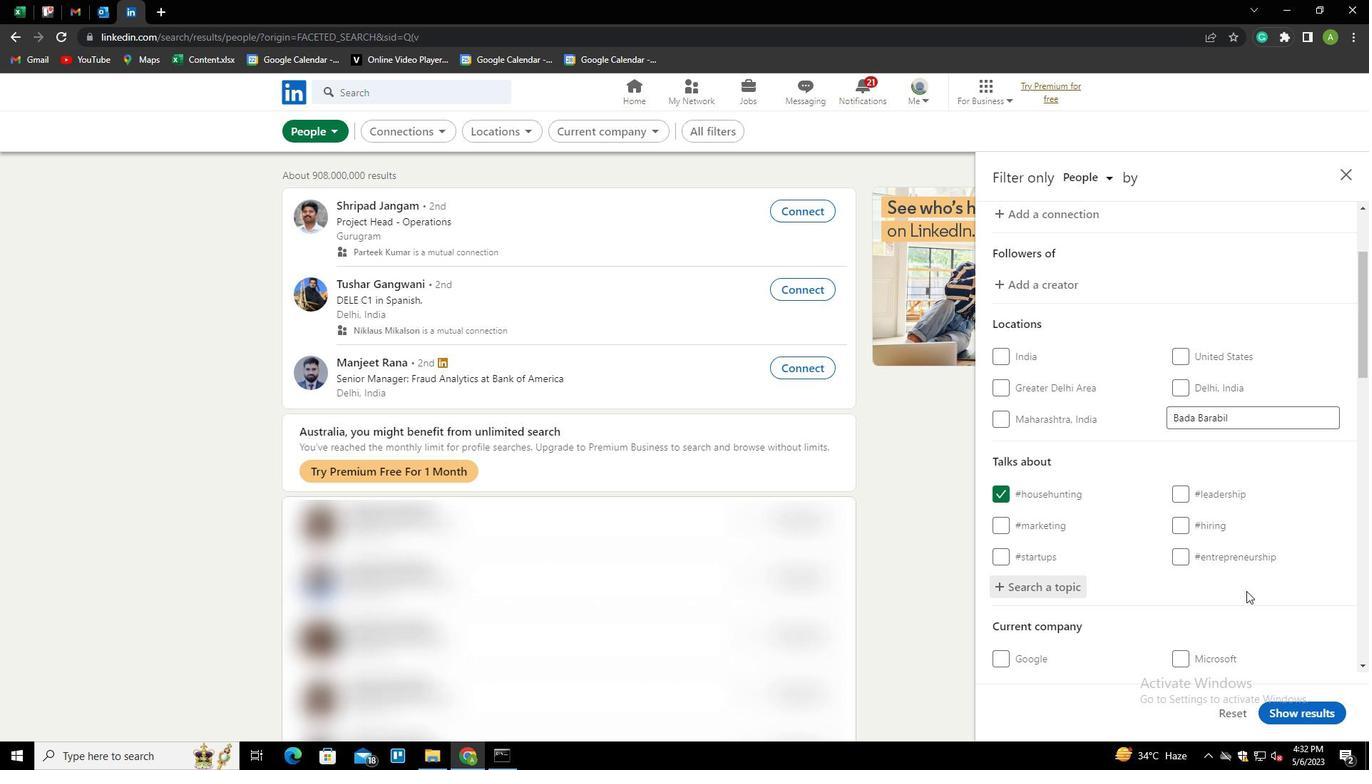 
Action: Mouse scrolled (1228, 624) with delta (0, 0)
Screenshot: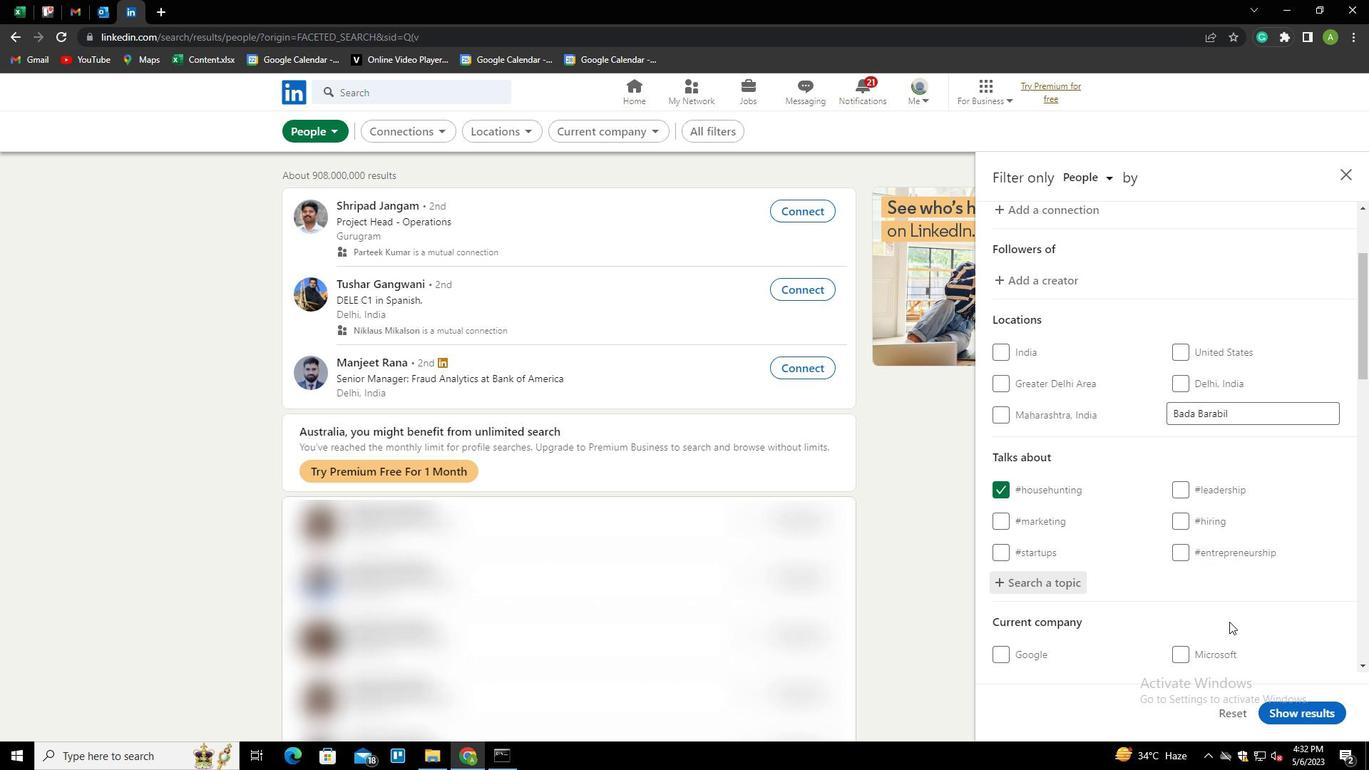 
Action: Mouse scrolled (1228, 624) with delta (0, 0)
Screenshot: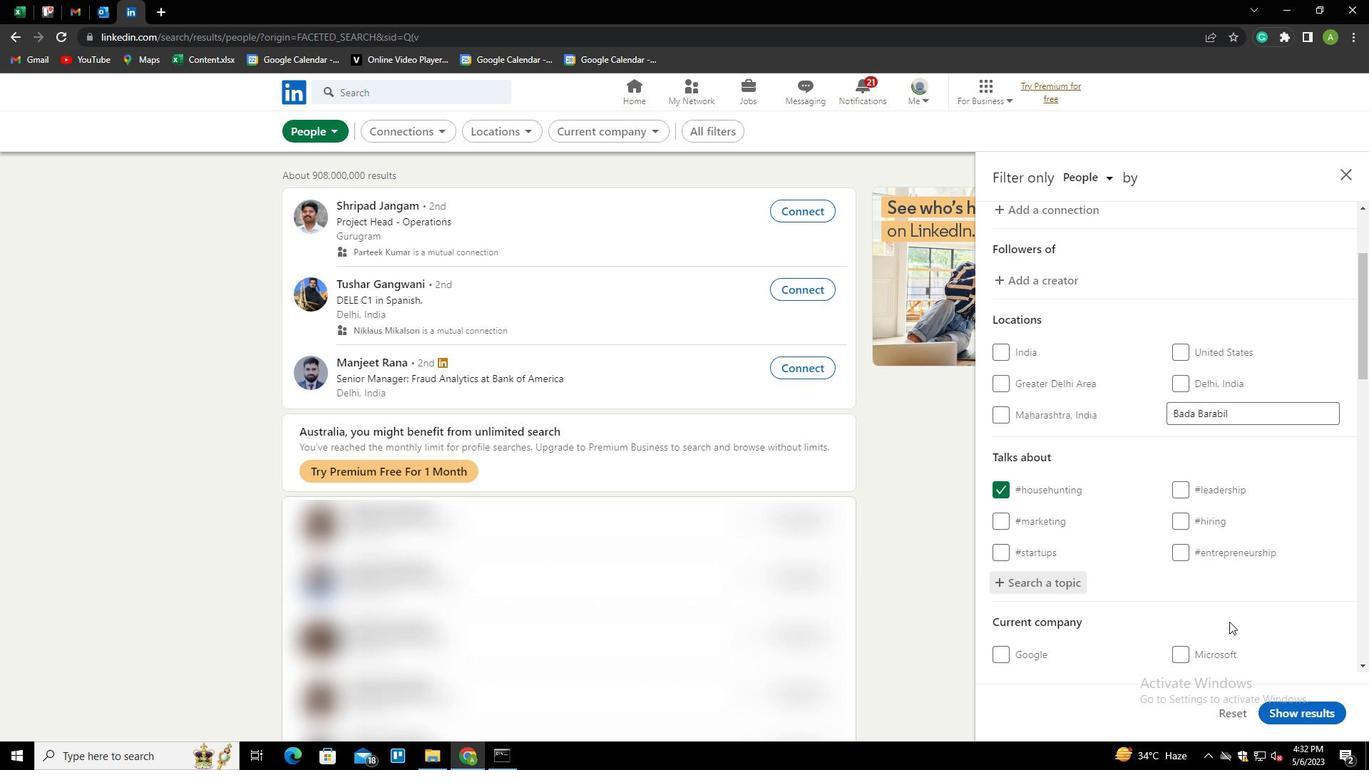 
Action: Mouse scrolled (1228, 624) with delta (0, 0)
Screenshot: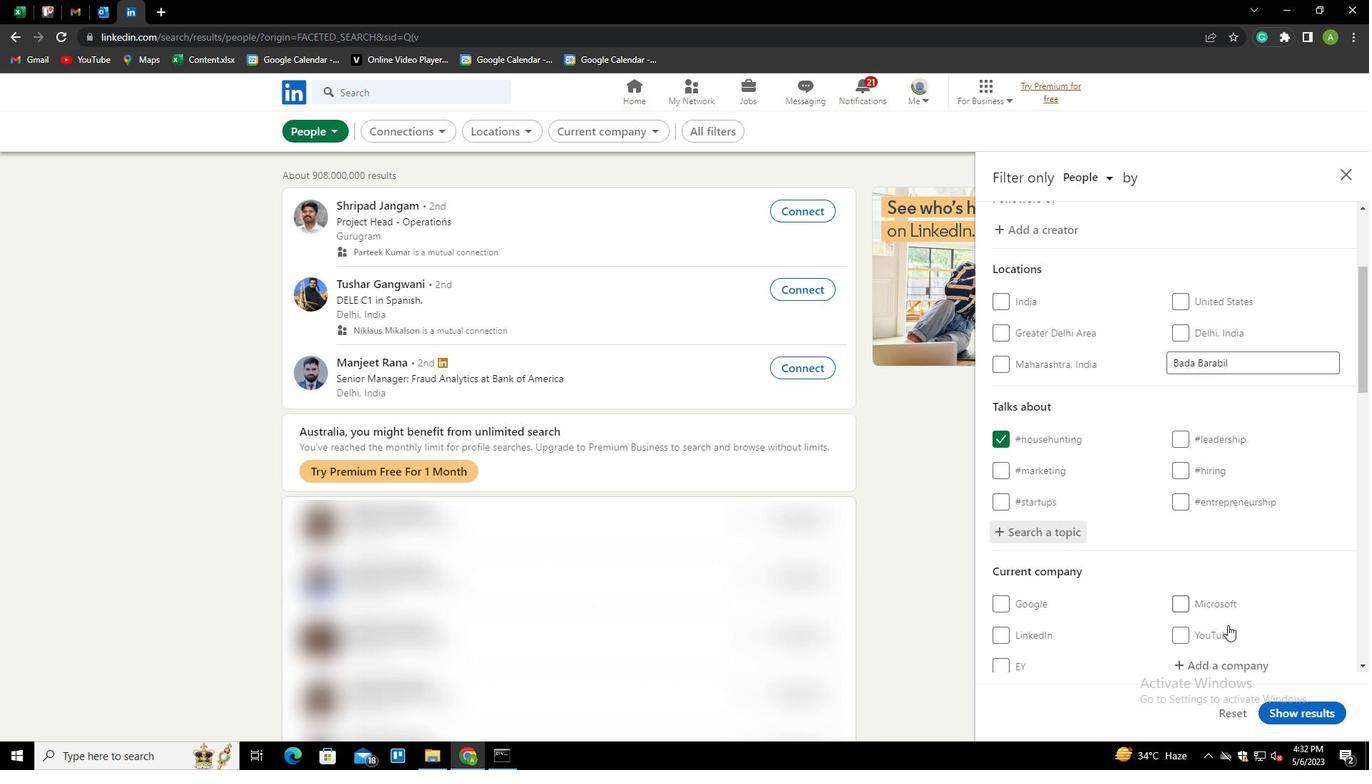 
Action: Mouse scrolled (1228, 624) with delta (0, 0)
Screenshot: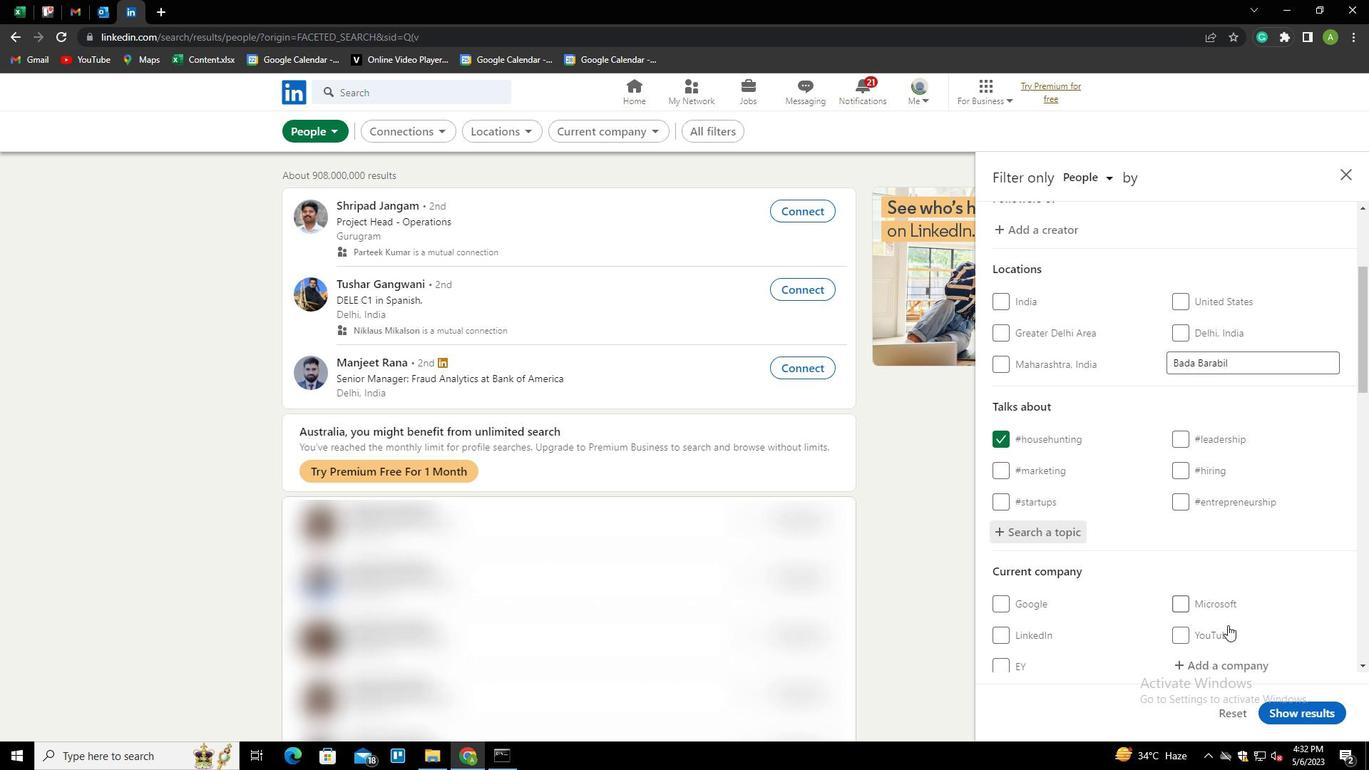 
Action: Mouse scrolled (1228, 624) with delta (0, 0)
Screenshot: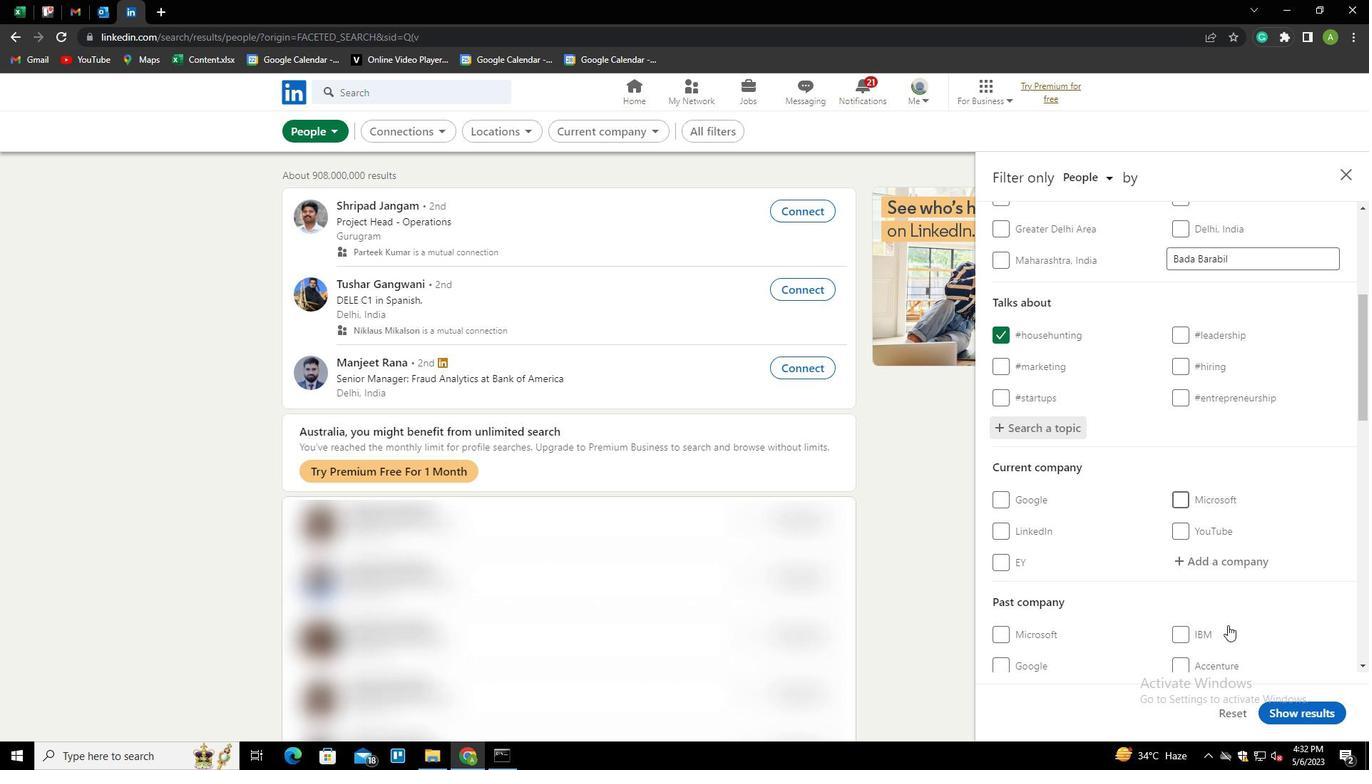 
Action: Mouse scrolled (1228, 624) with delta (0, 0)
Screenshot: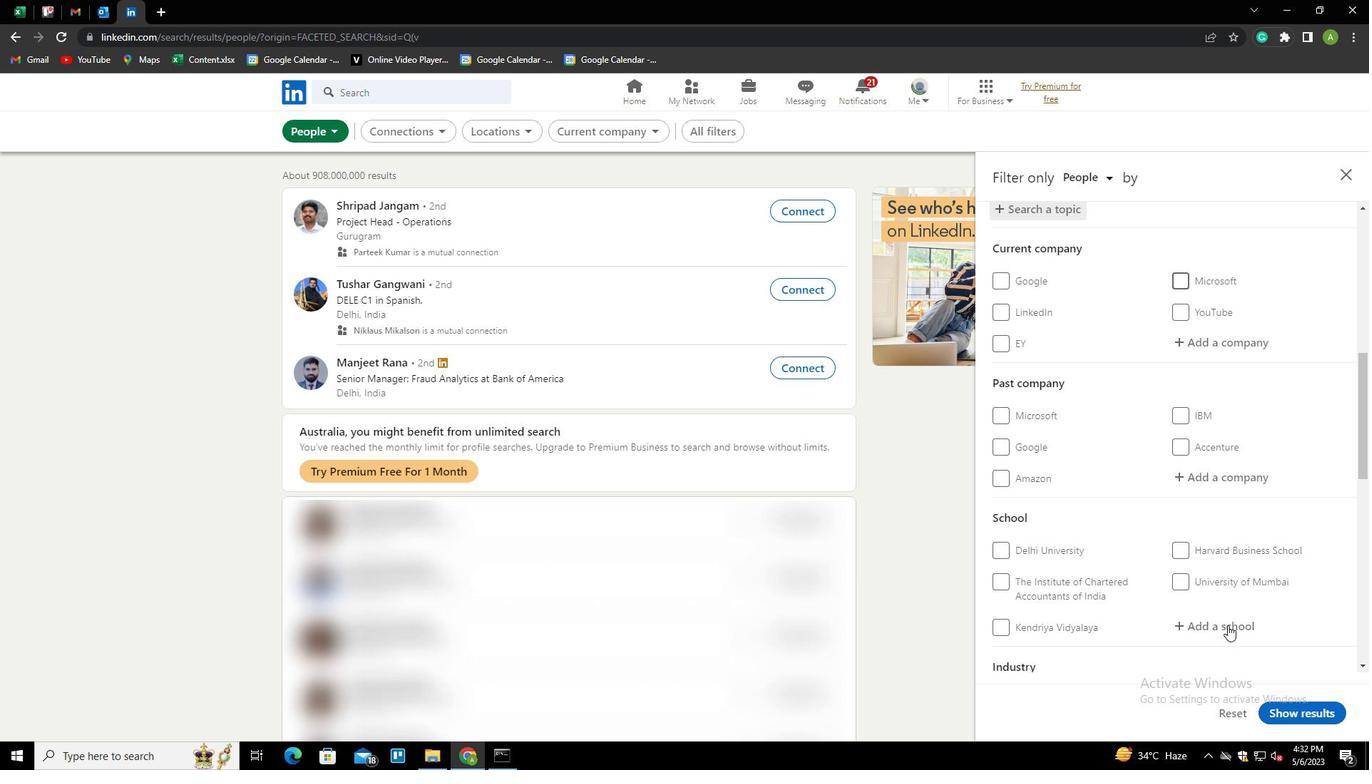 
Action: Mouse moved to (1030, 657)
Screenshot: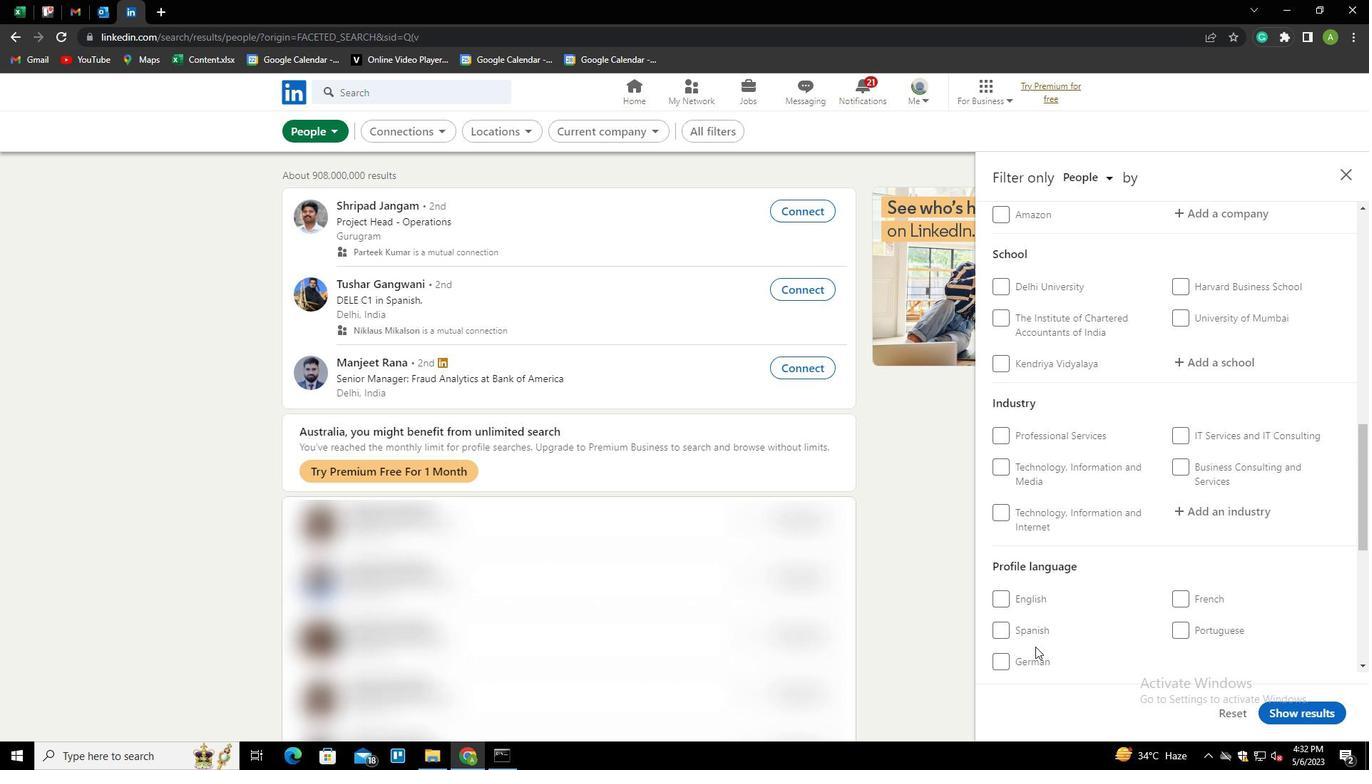 
Action: Mouse pressed left at (1030, 657)
Screenshot: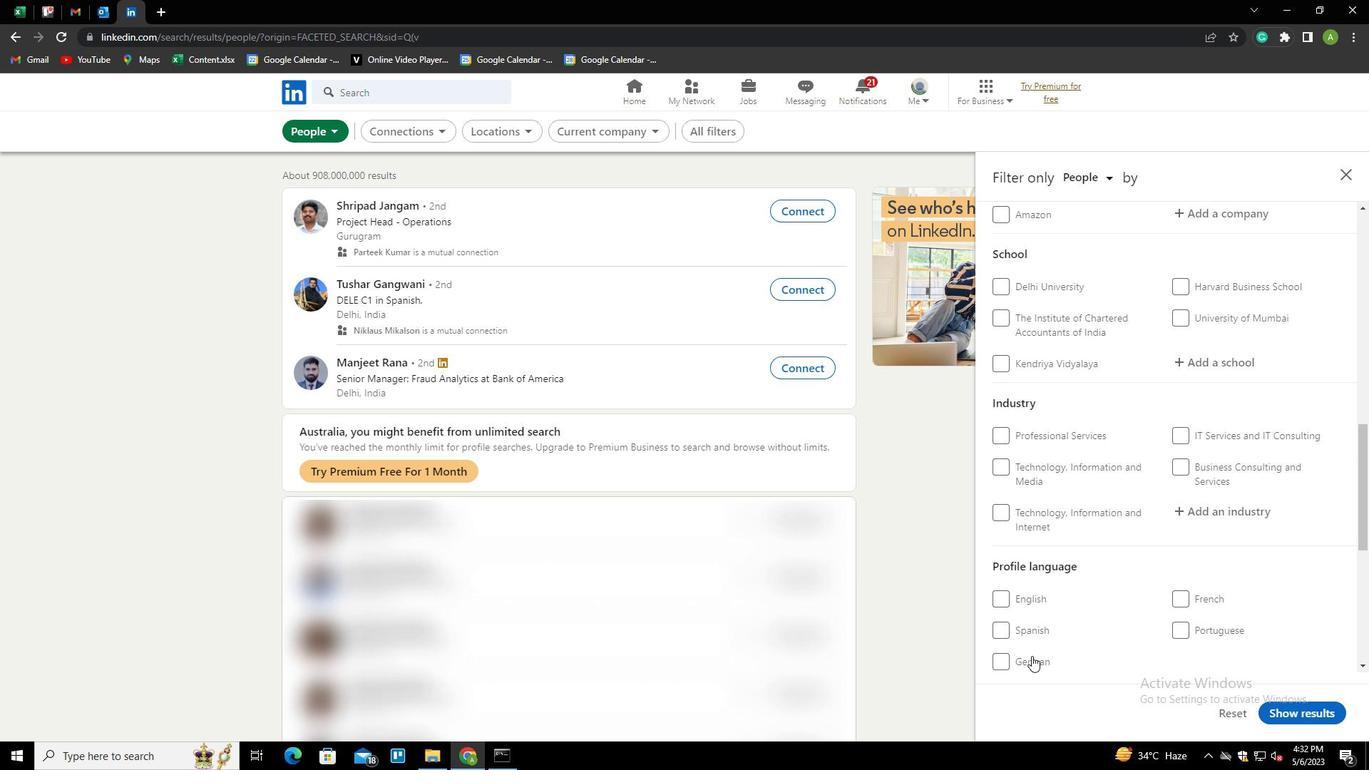 
Action: Mouse moved to (1153, 606)
Screenshot: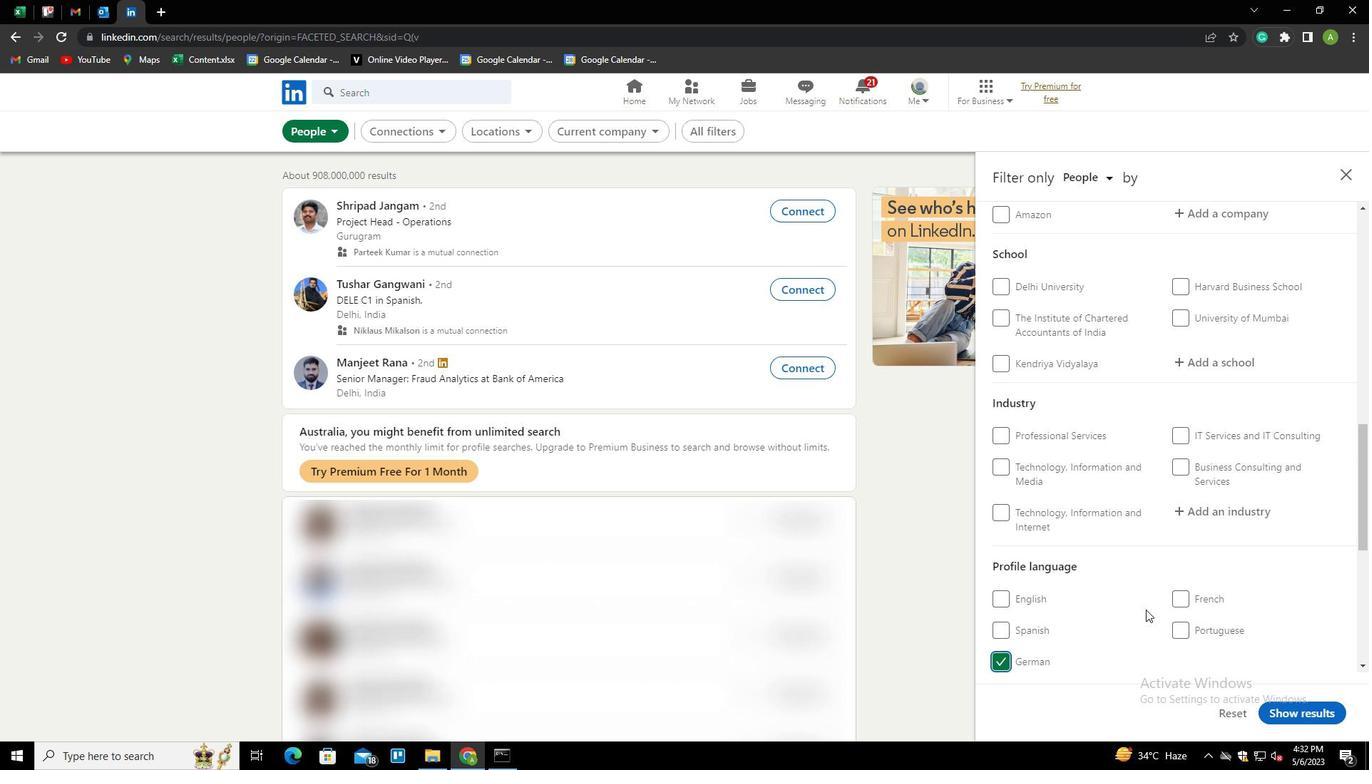 
Action: Mouse scrolled (1153, 606) with delta (0, 0)
Screenshot: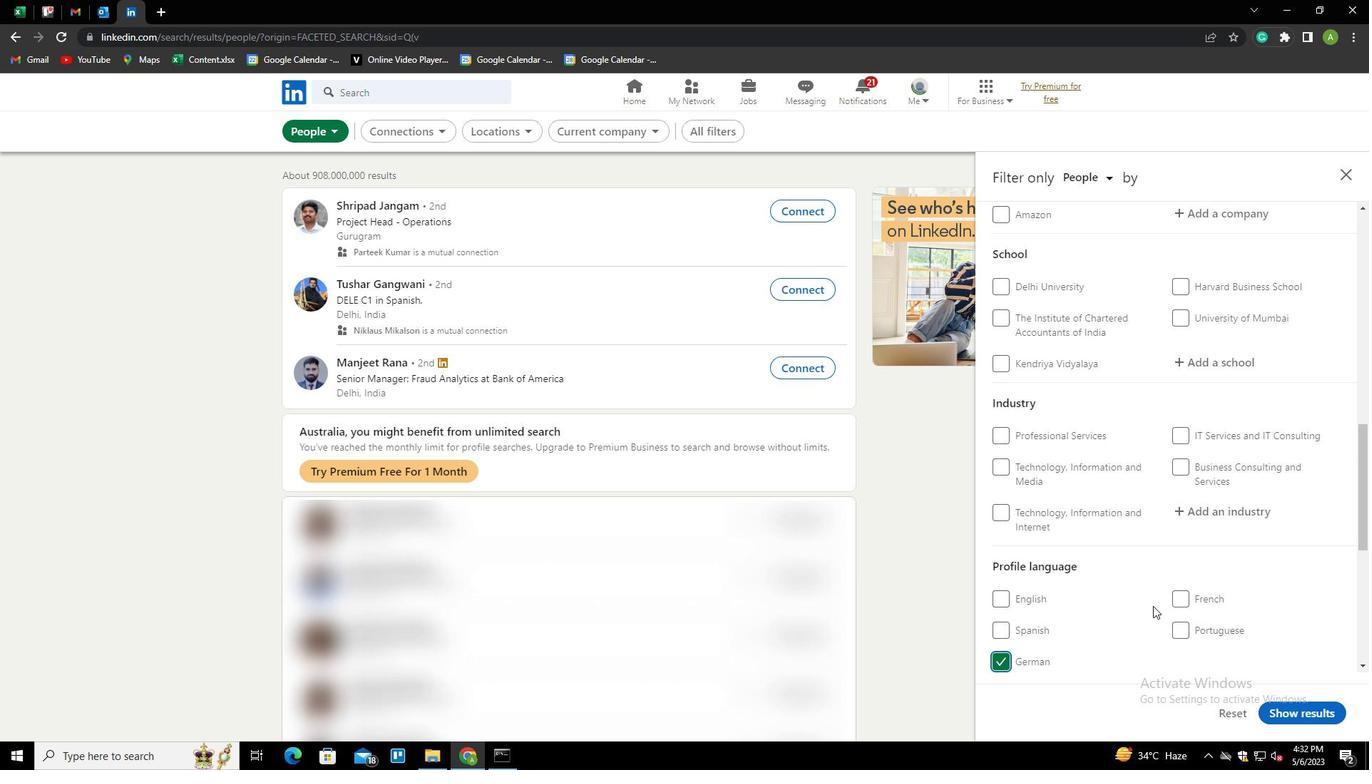 
Action: Mouse scrolled (1153, 606) with delta (0, 0)
Screenshot: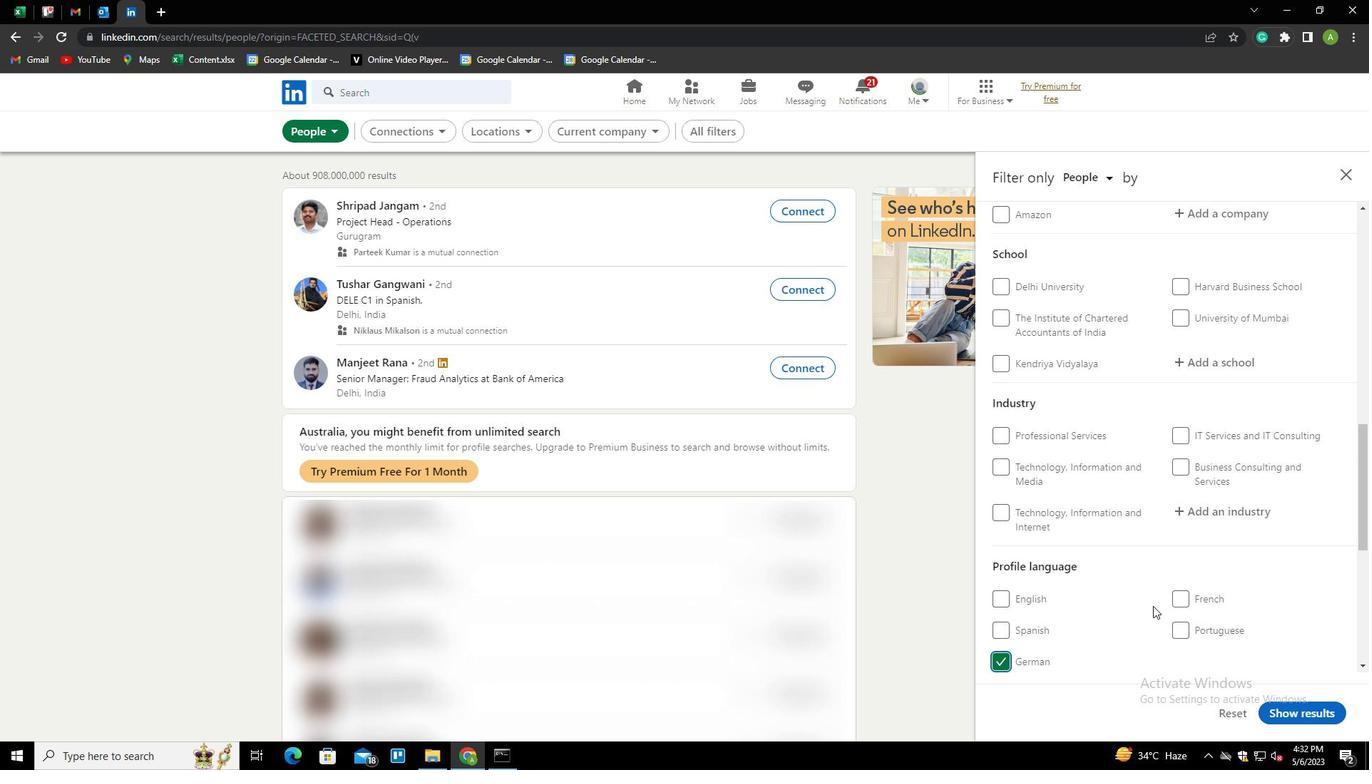
Action: Mouse scrolled (1153, 606) with delta (0, 0)
Screenshot: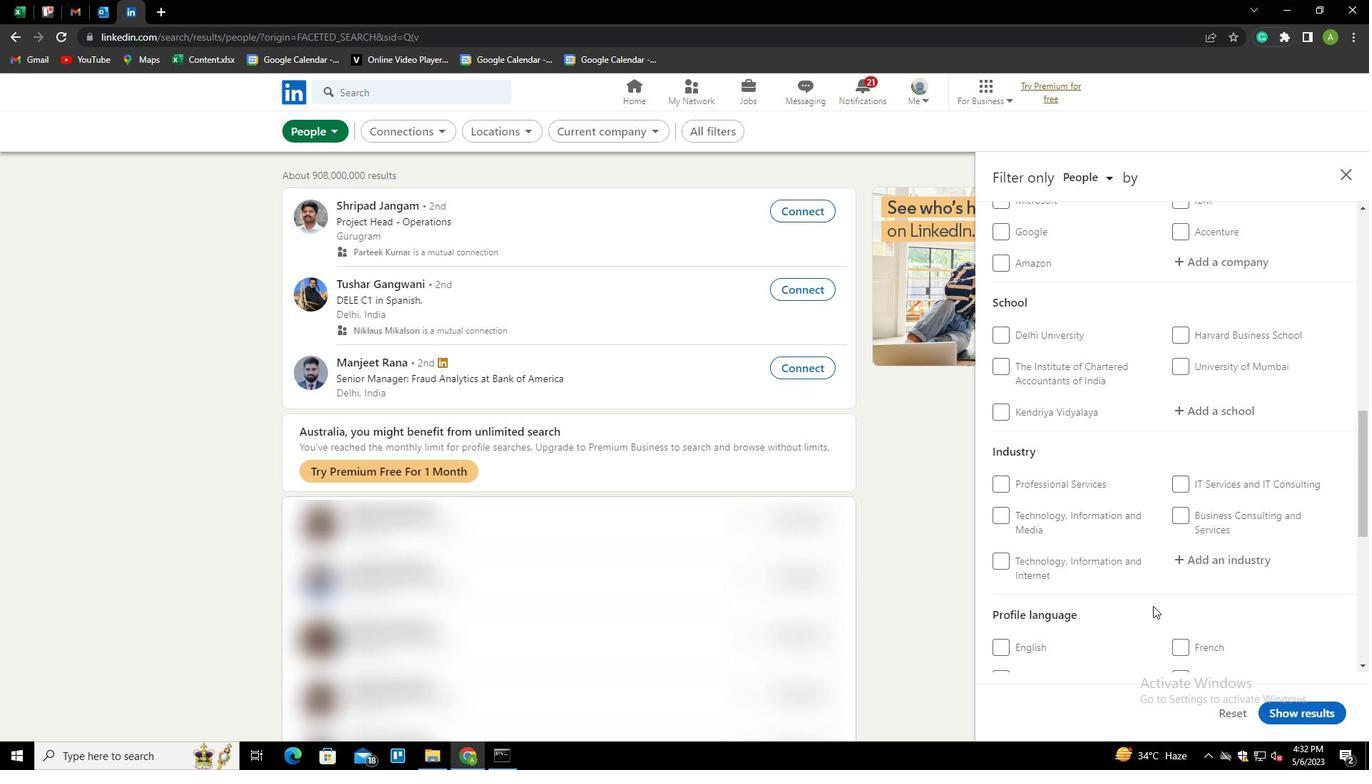 
Action: Mouse scrolled (1153, 606) with delta (0, 0)
Screenshot: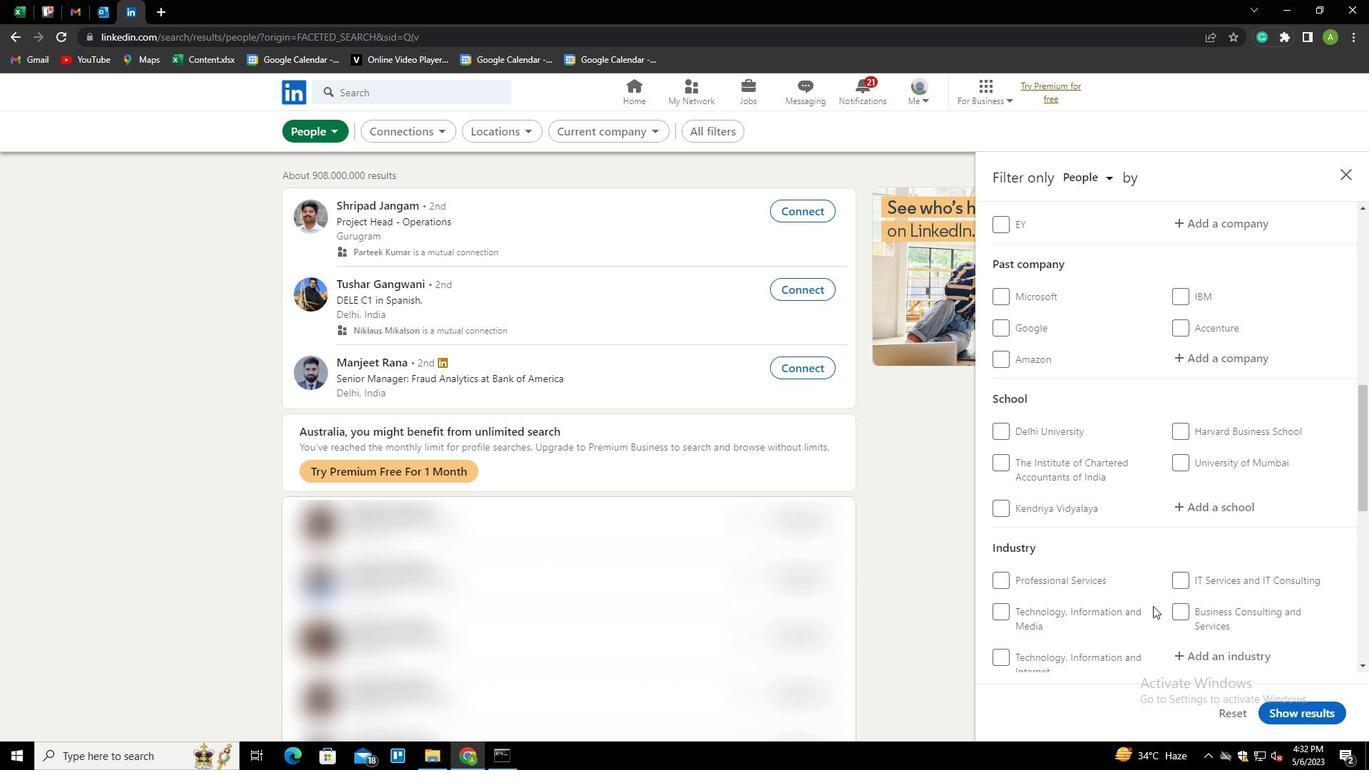 
Action: Mouse scrolled (1153, 606) with delta (0, 0)
Screenshot: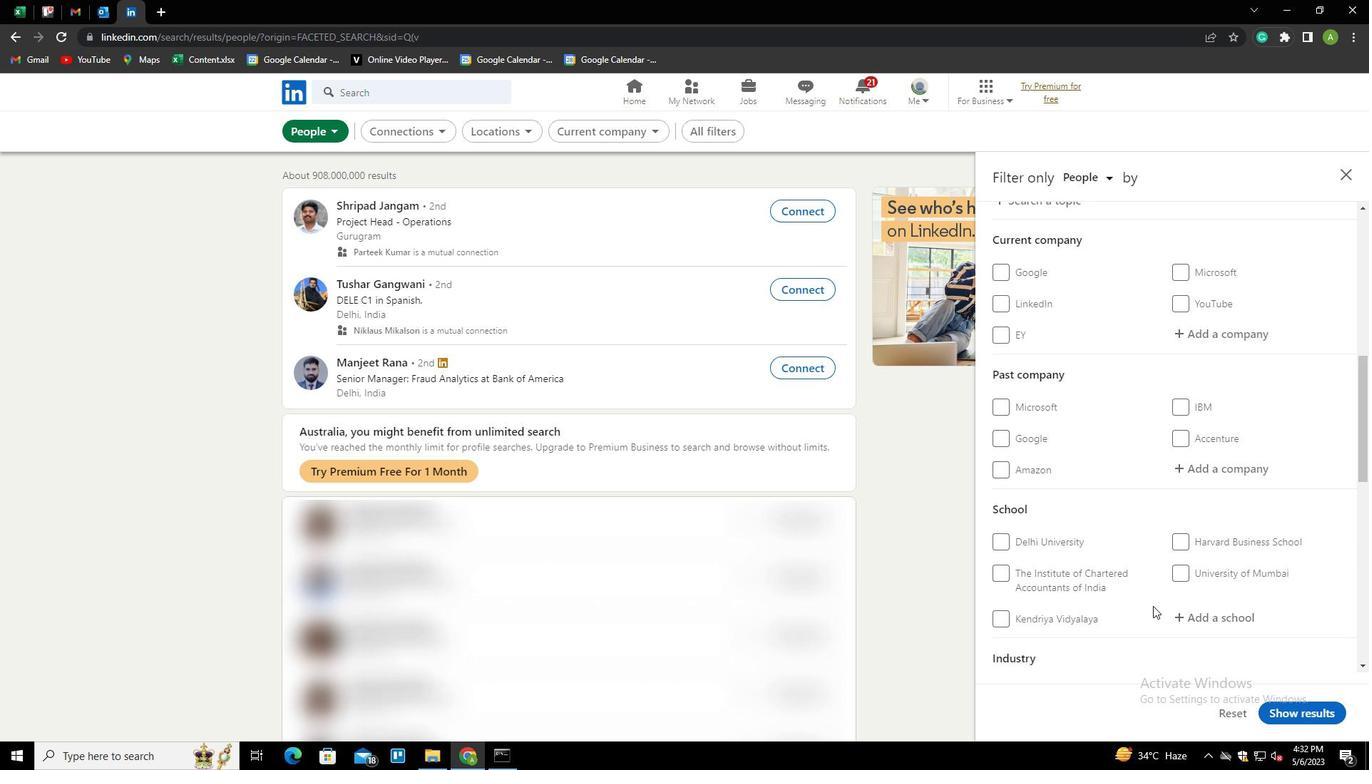 
Action: Mouse scrolled (1153, 606) with delta (0, 0)
Screenshot: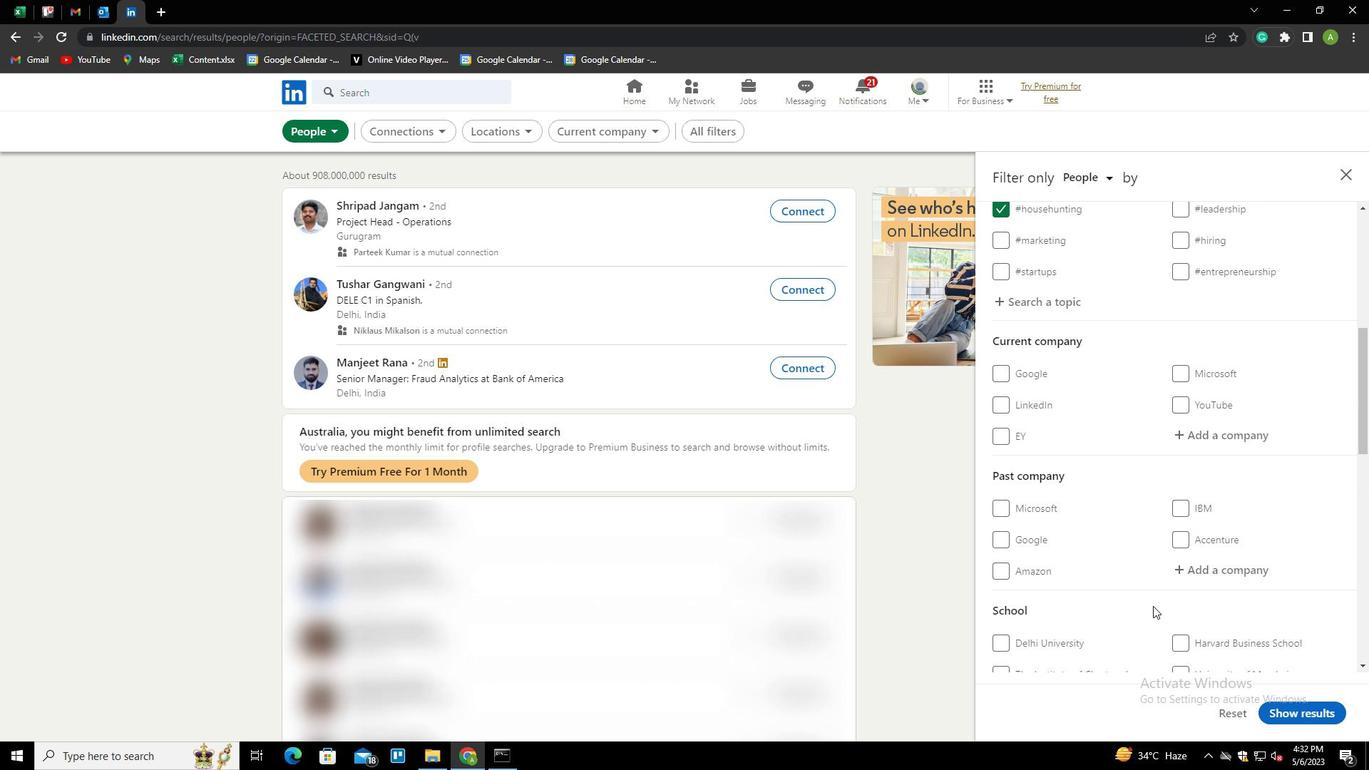 
Action: Mouse moved to (1205, 509)
Screenshot: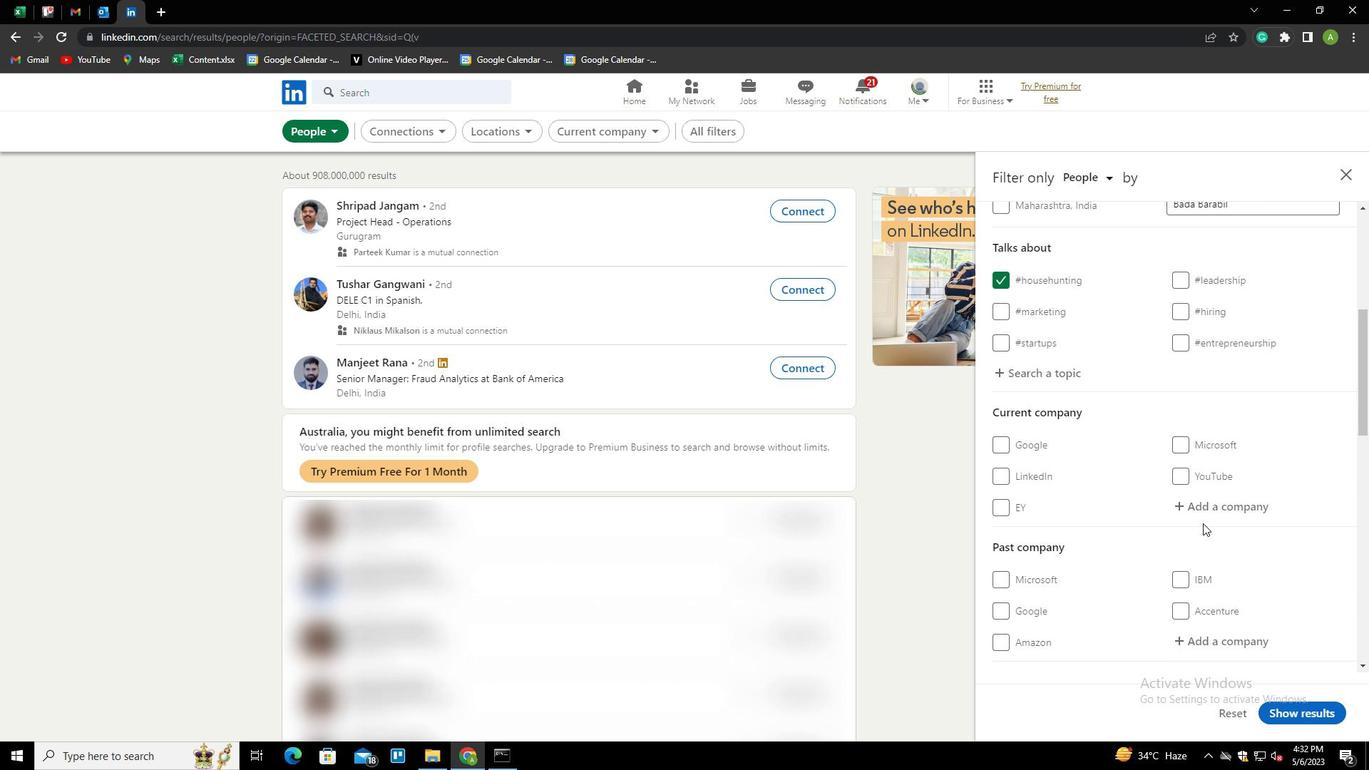 
Action: Mouse pressed left at (1205, 509)
Screenshot: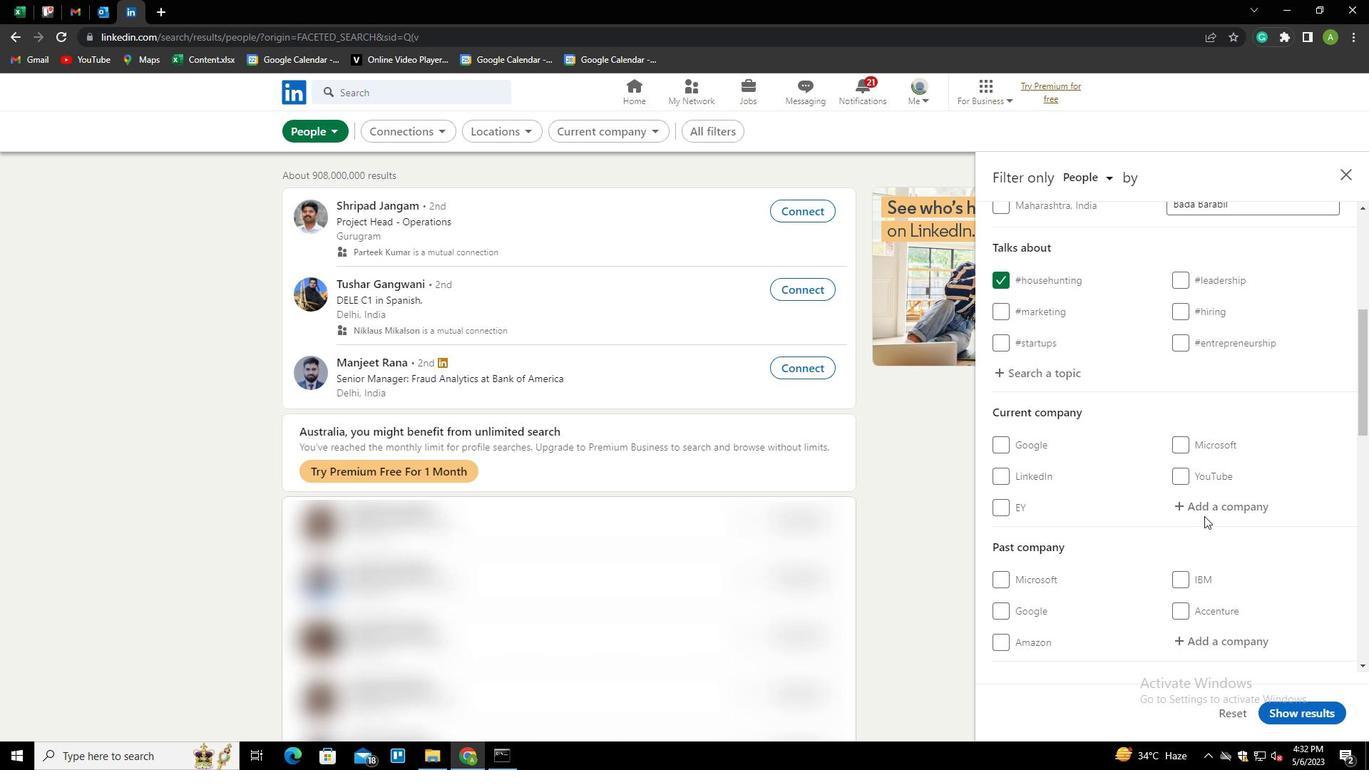 
Action: Key pressed <Key.shift>KEYENCE<Key.space>CO<Key.down><Key.enter>
Screenshot: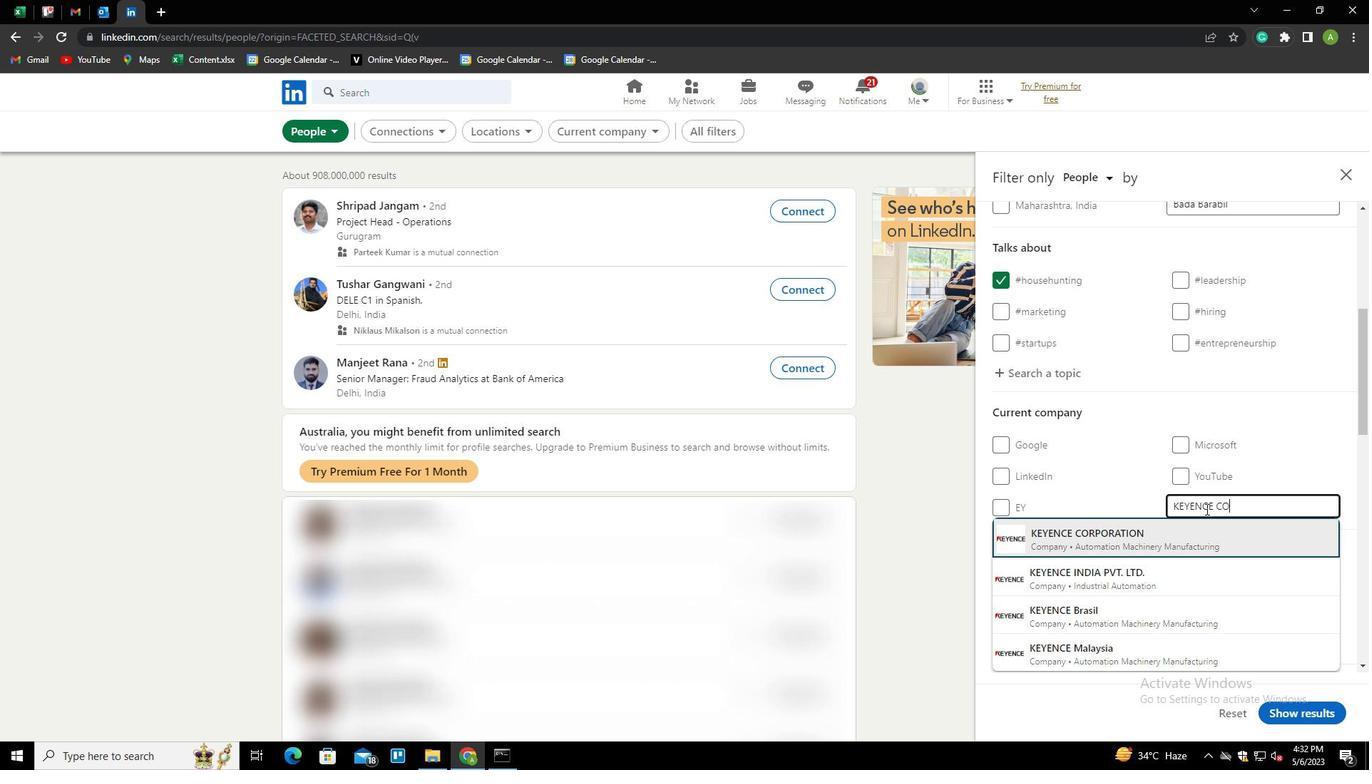 
Action: Mouse moved to (1297, 397)
Screenshot: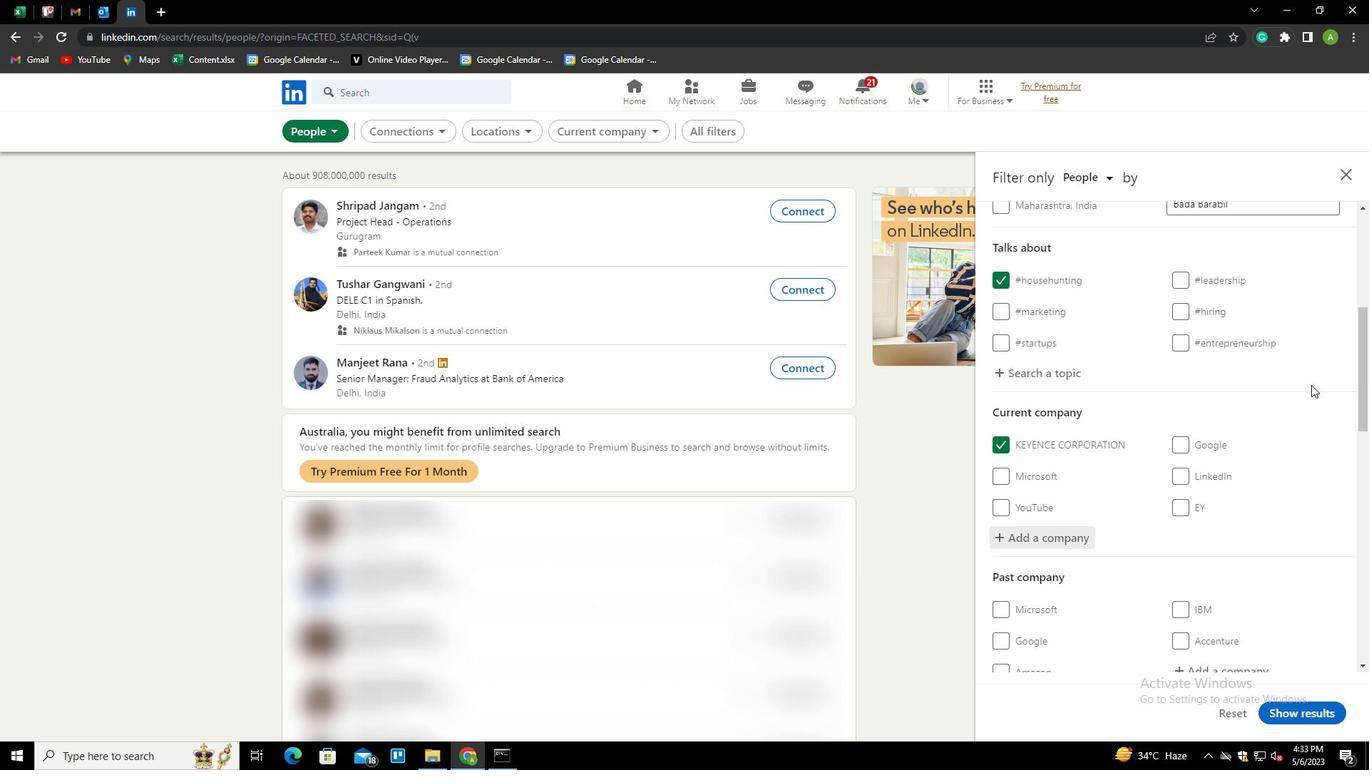 
Action: Mouse scrolled (1297, 397) with delta (0, 0)
Screenshot: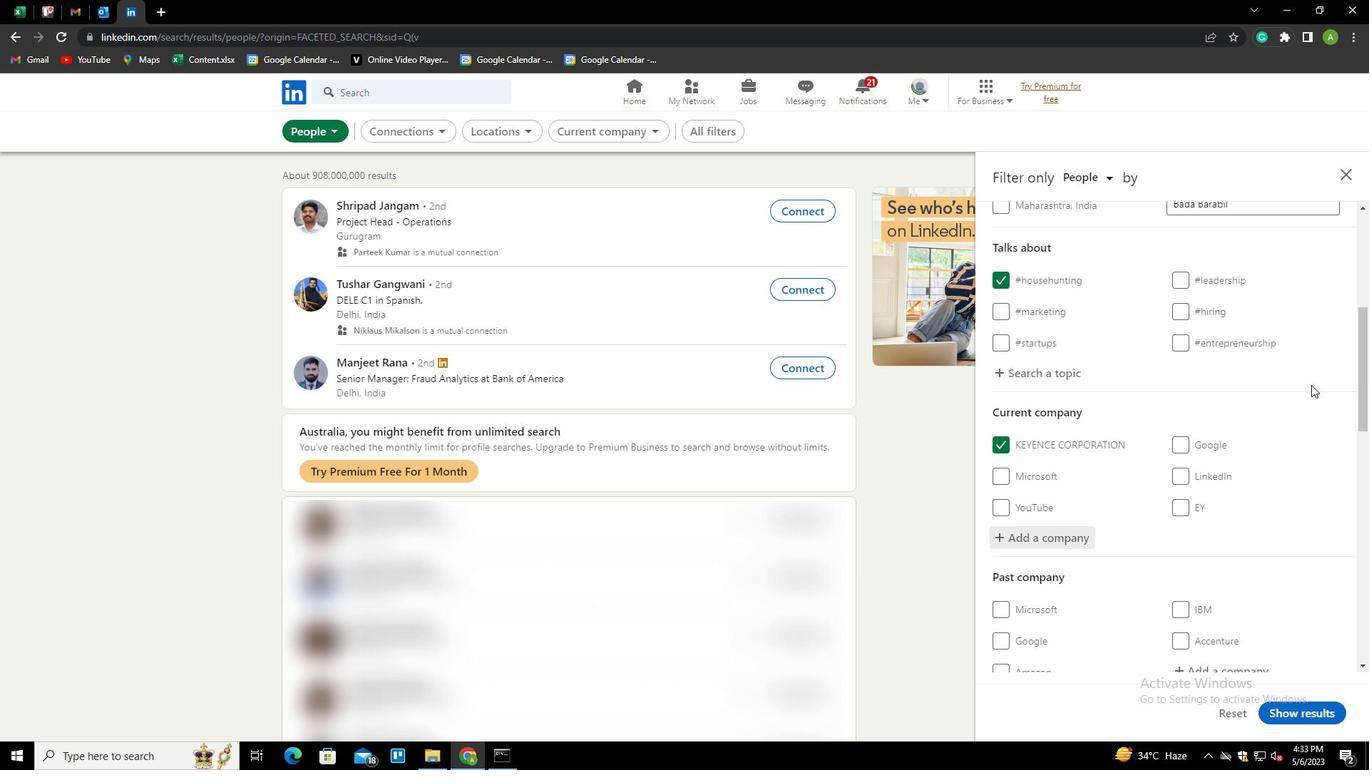 
Action: Mouse moved to (1296, 399)
Screenshot: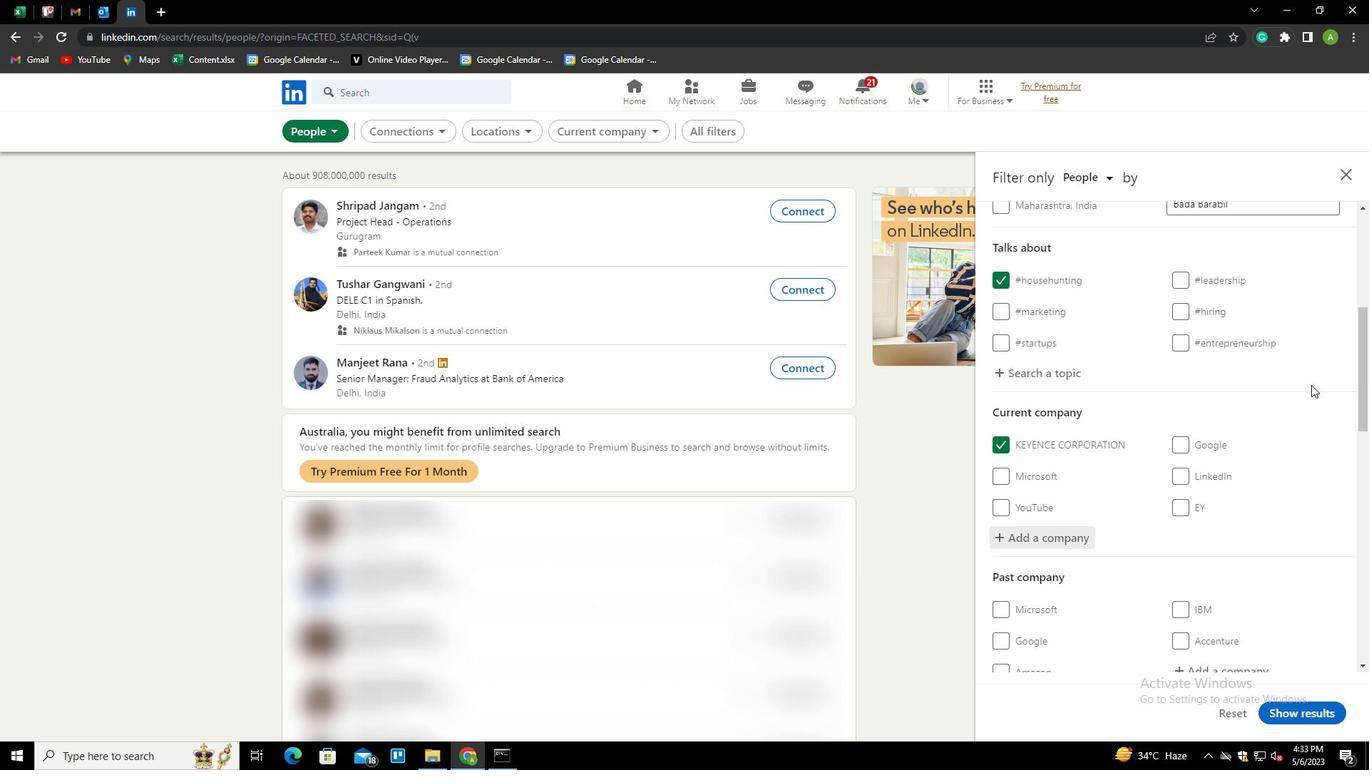 
Action: Mouse scrolled (1296, 398) with delta (0, 0)
Screenshot: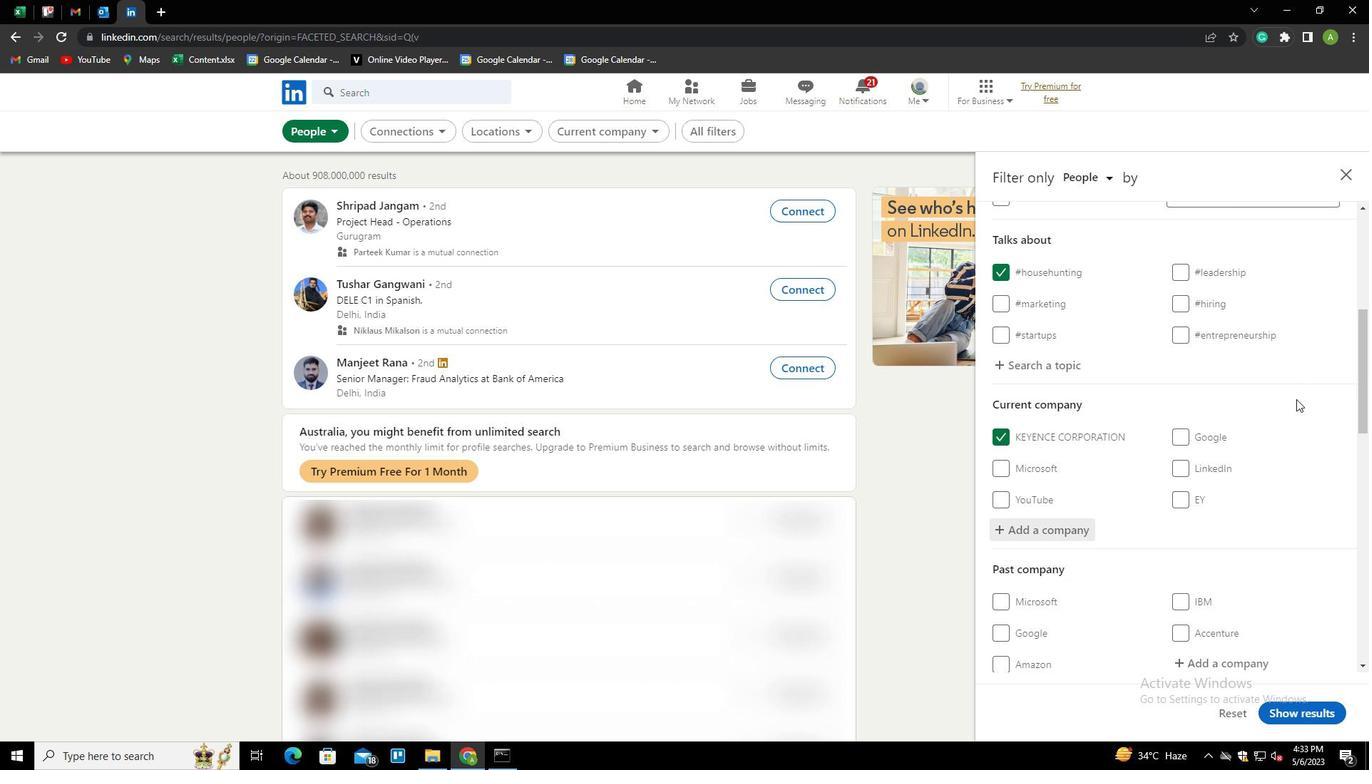 
Action: Mouse moved to (1295, 399)
Screenshot: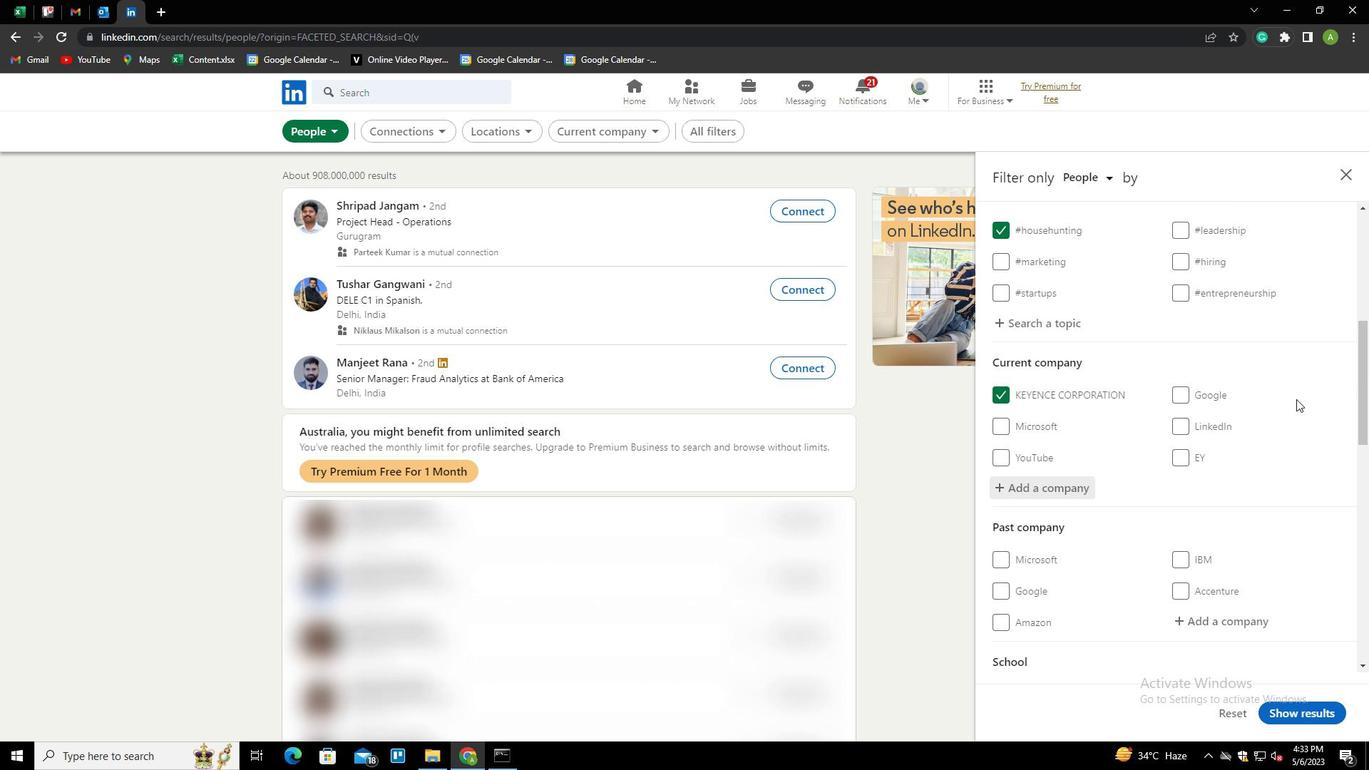 
Action: Mouse scrolled (1295, 398) with delta (0, 0)
Screenshot: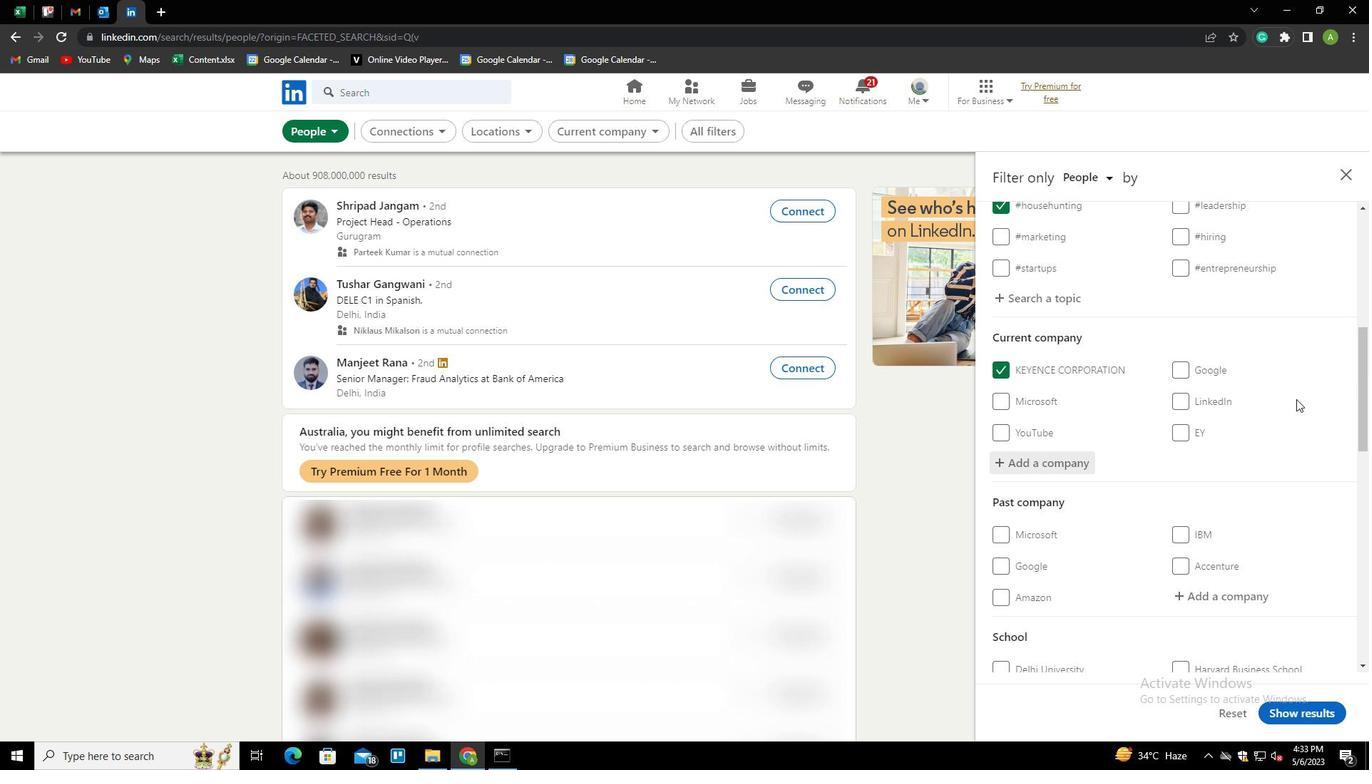 
Action: Mouse moved to (1294, 400)
Screenshot: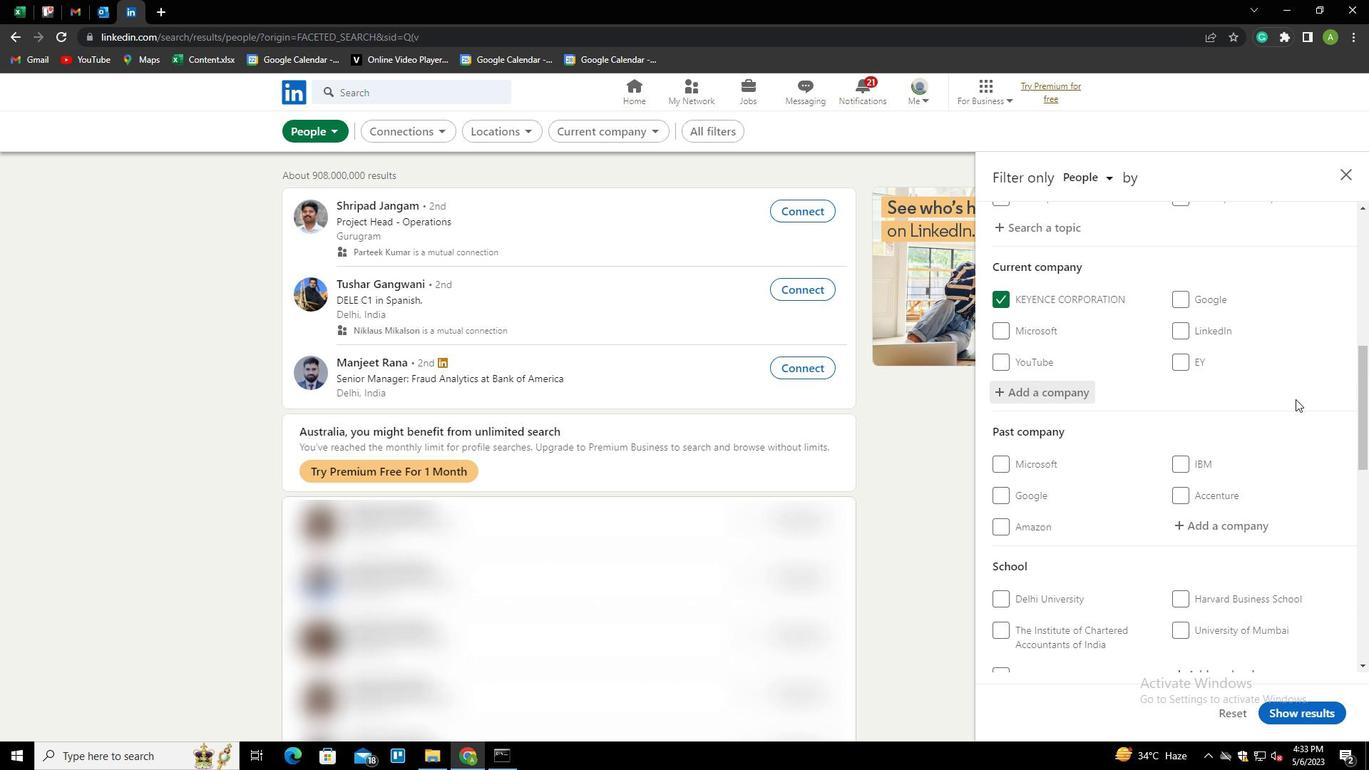 
Action: Mouse scrolled (1294, 399) with delta (0, 0)
Screenshot: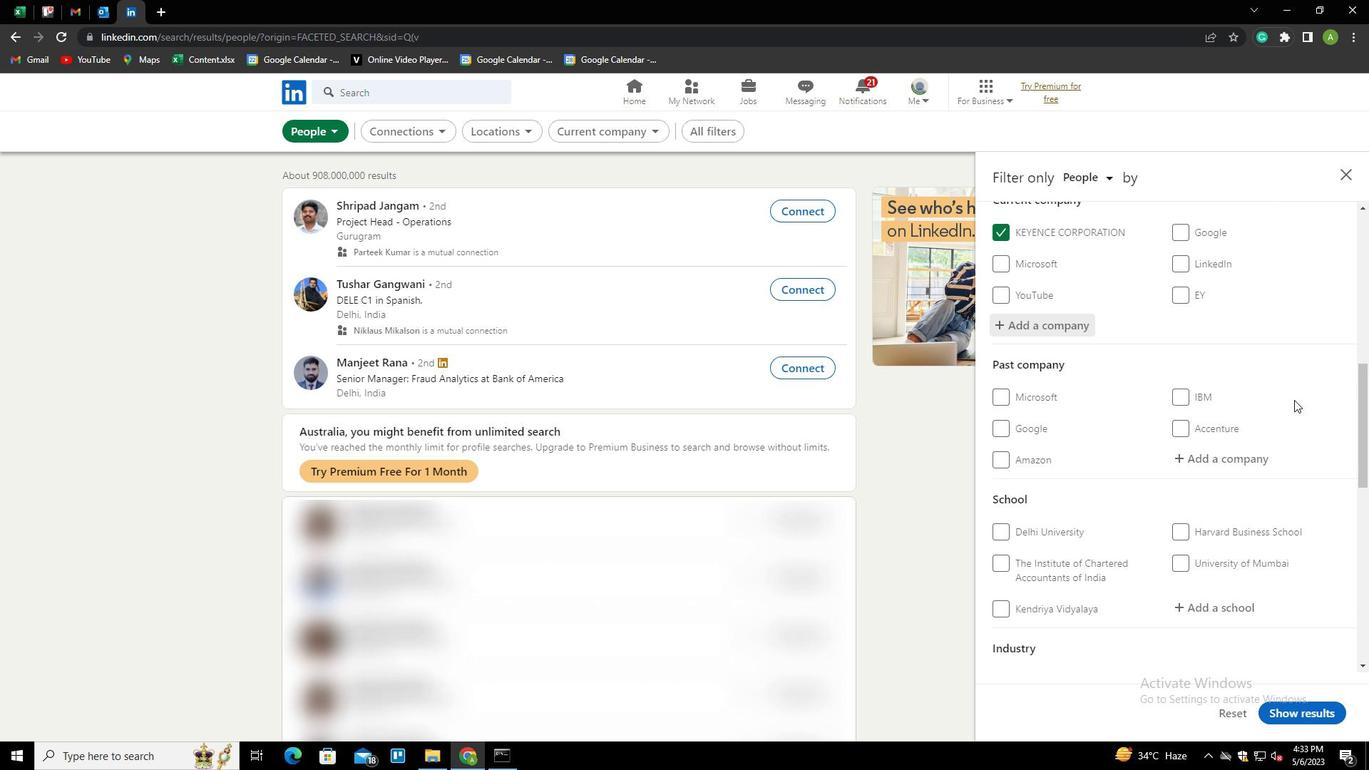 
Action: Mouse moved to (1294, 400)
Screenshot: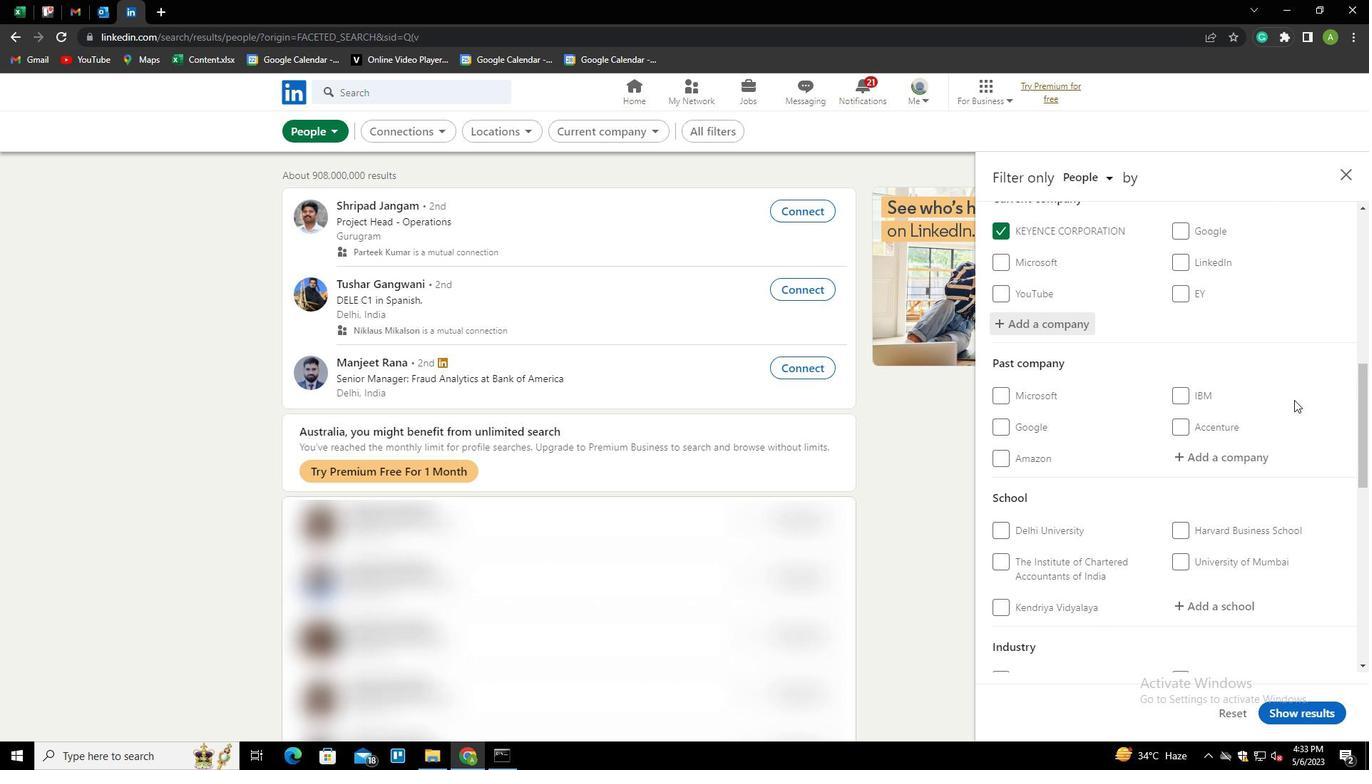 
Action: Mouse scrolled (1294, 400) with delta (0, 0)
Screenshot: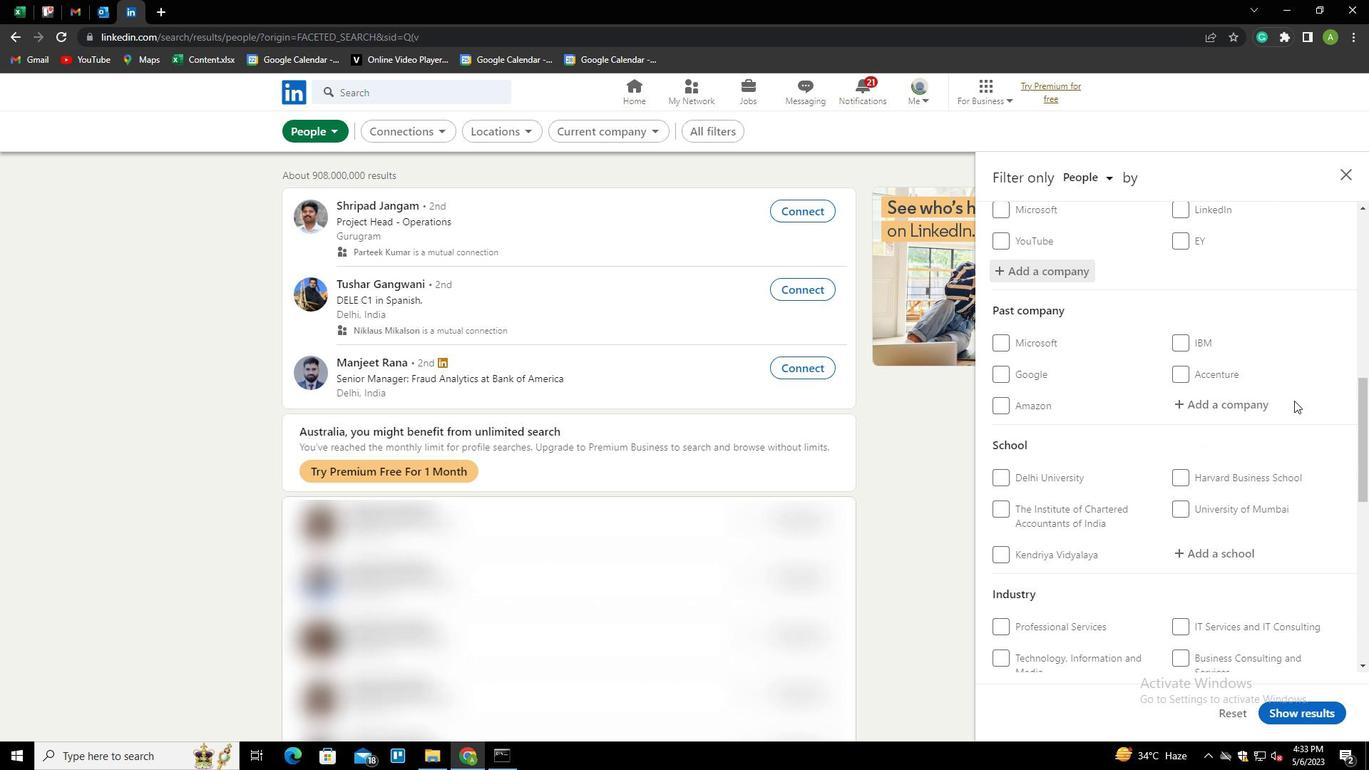 
Action: Mouse moved to (1284, 420)
Screenshot: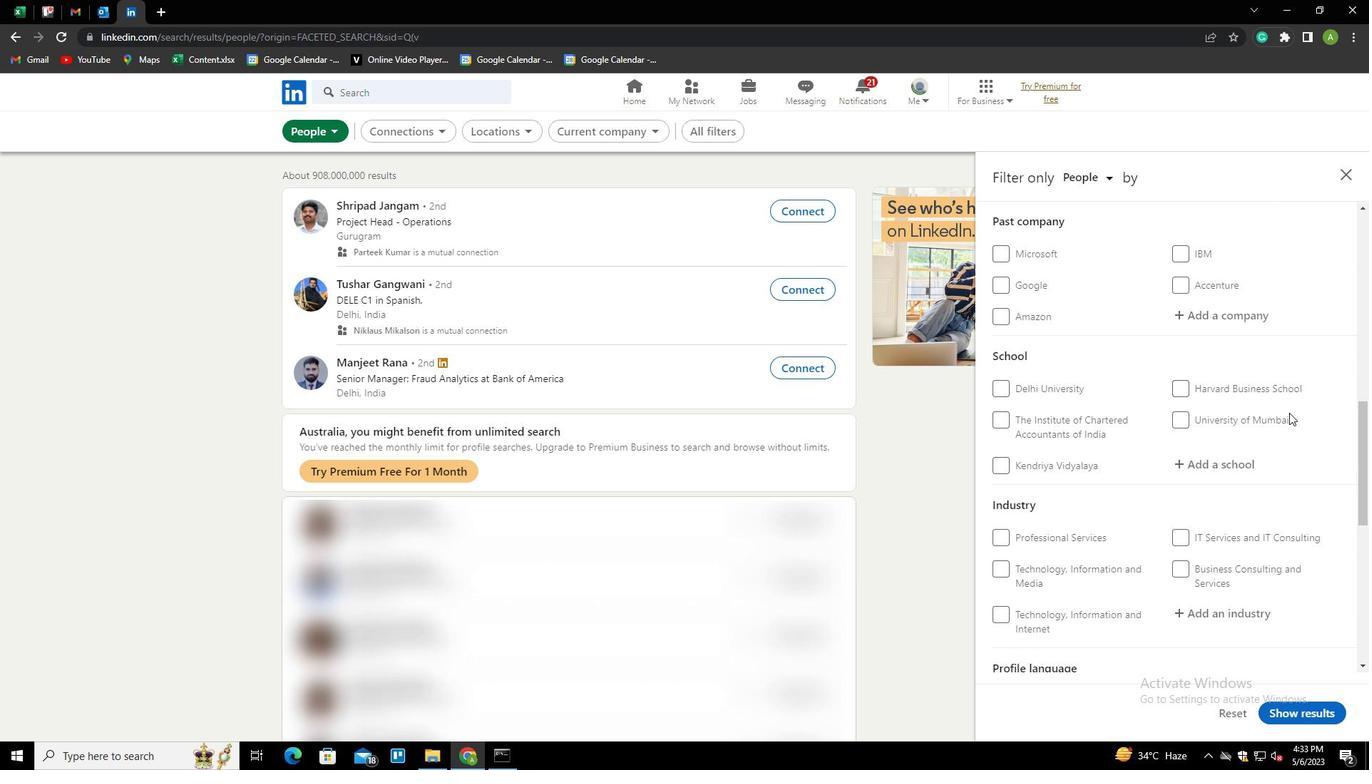 
Action: Mouse scrolled (1284, 420) with delta (0, 0)
Screenshot: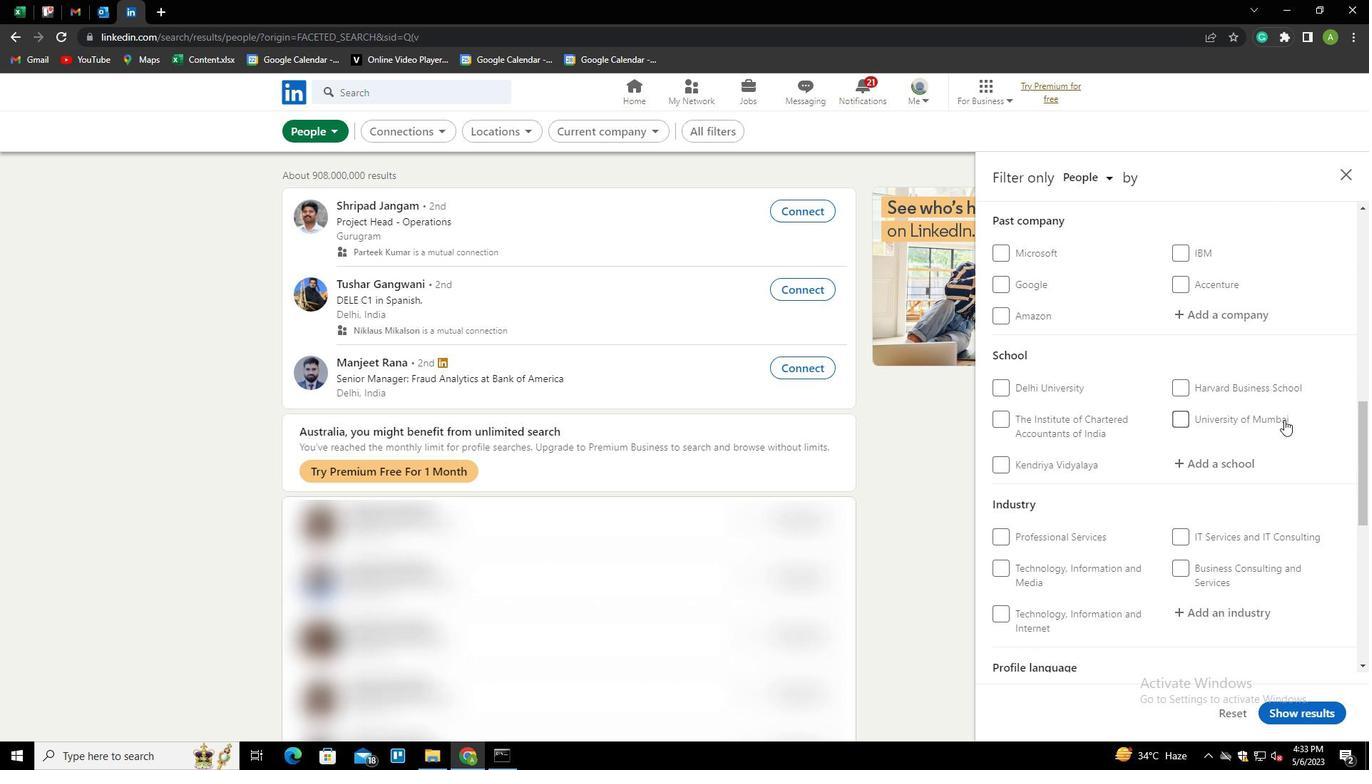 
Action: Mouse moved to (1225, 395)
Screenshot: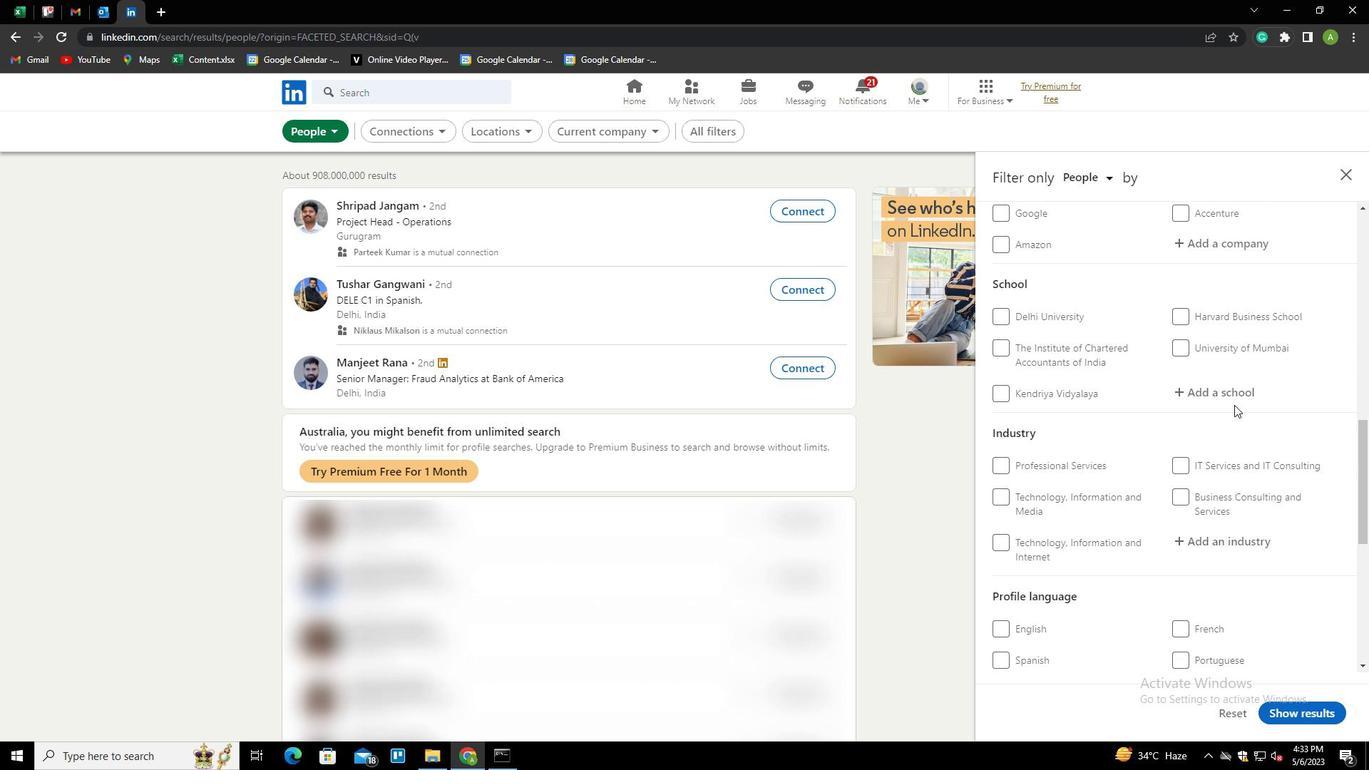 
Action: Mouse pressed left at (1225, 395)
Screenshot: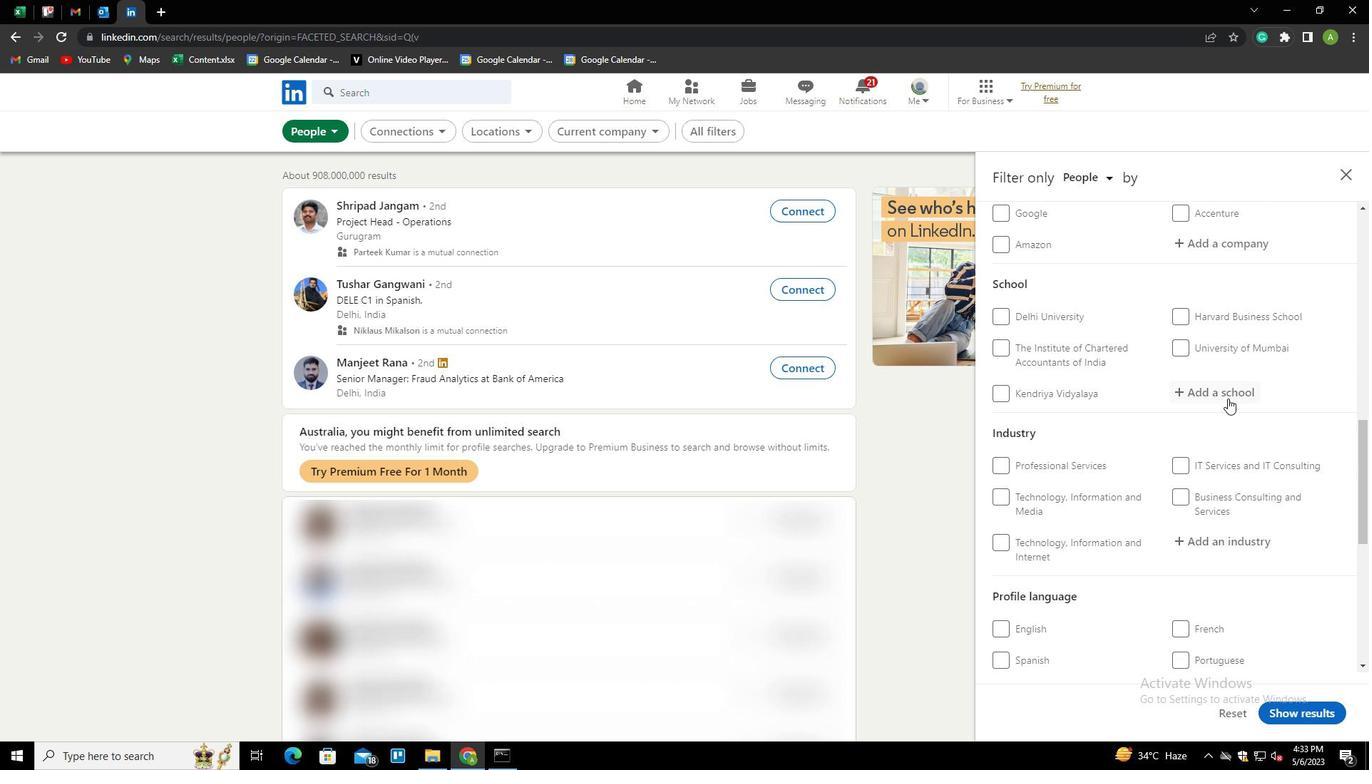 
Action: Mouse moved to (1225, 395)
Screenshot: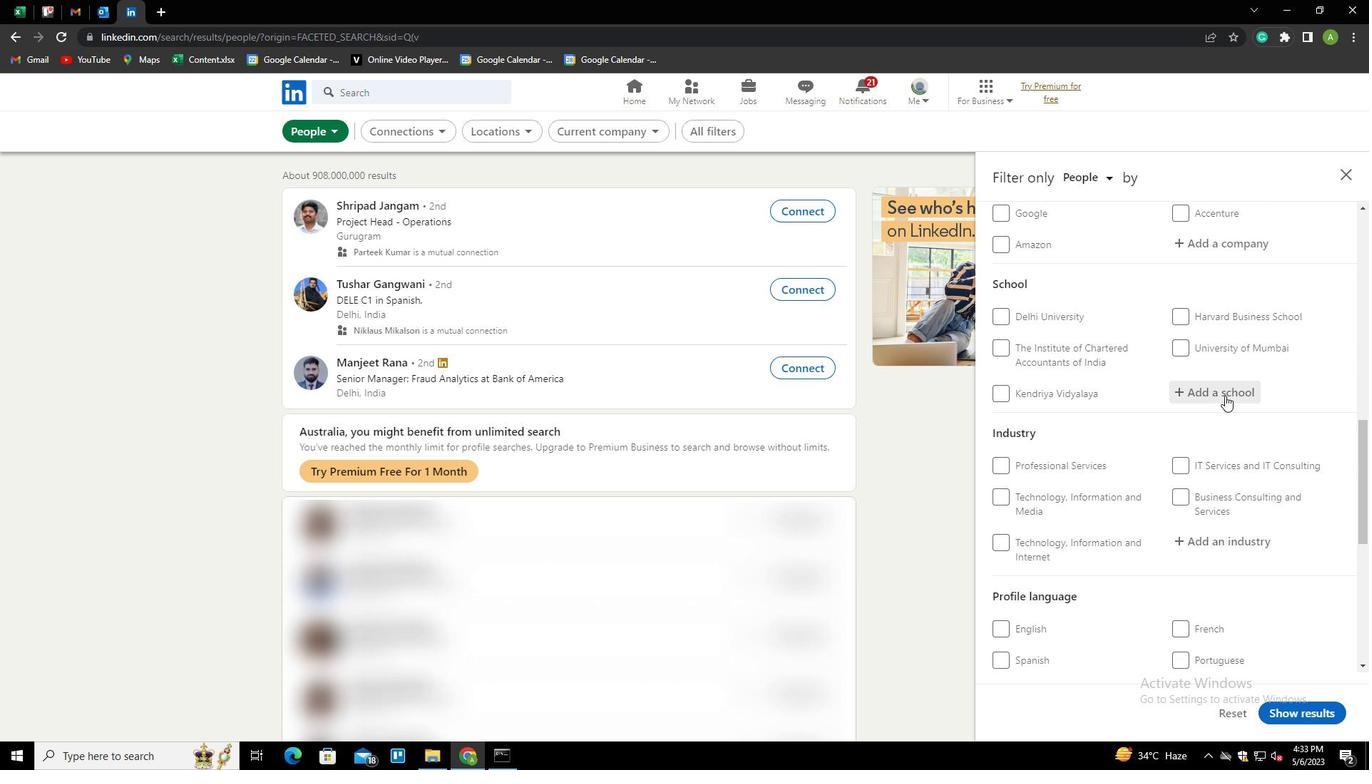 
Action: Key pressed <Key.shift>INDIAN<Key.space><Key.shift><Key.shift><Key.shift><Key.shift><Key.shift>AGRICULTURAL<Key.space><Key.shift>RESEARCH<Key.space><Key.shift>IND<Key.backspace>STITUTE<Key.down><Key.enter>
Screenshot: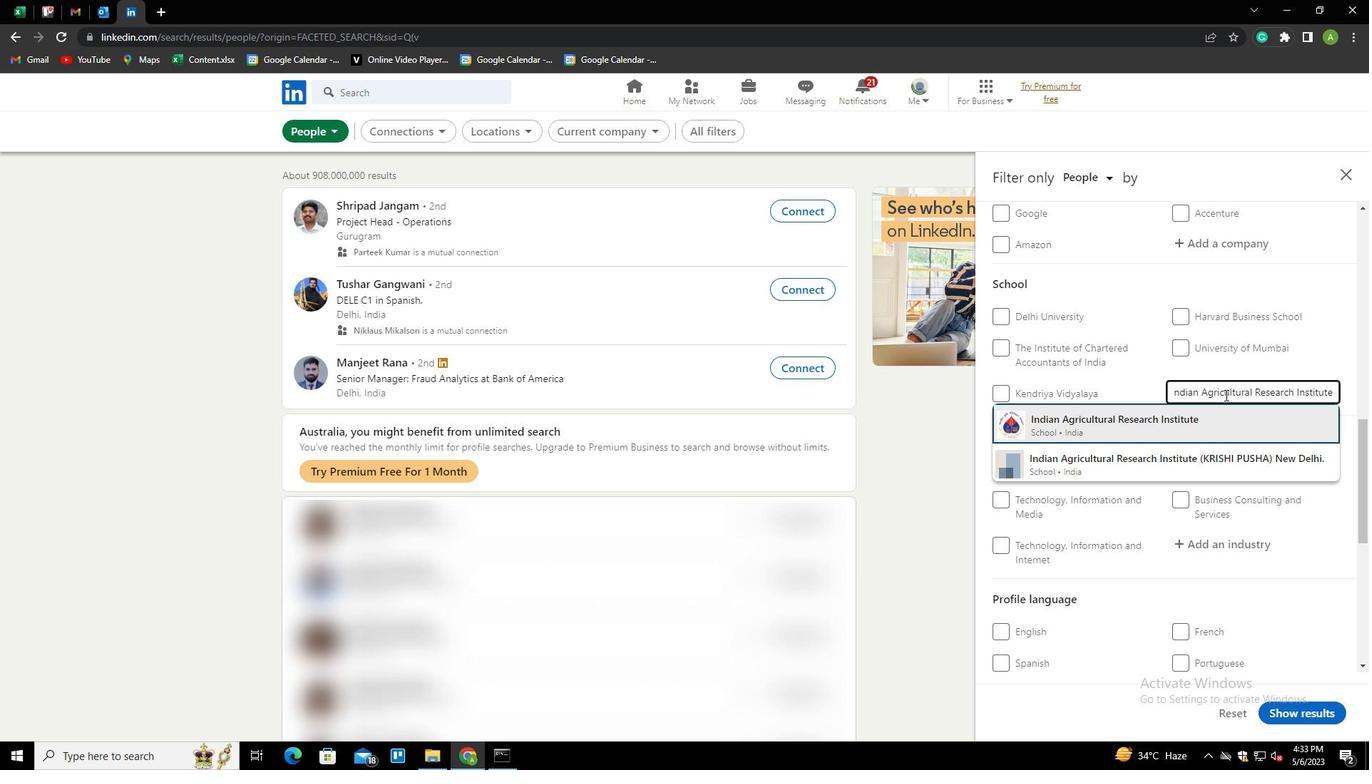 
Action: Mouse scrolled (1225, 394) with delta (0, 0)
Screenshot: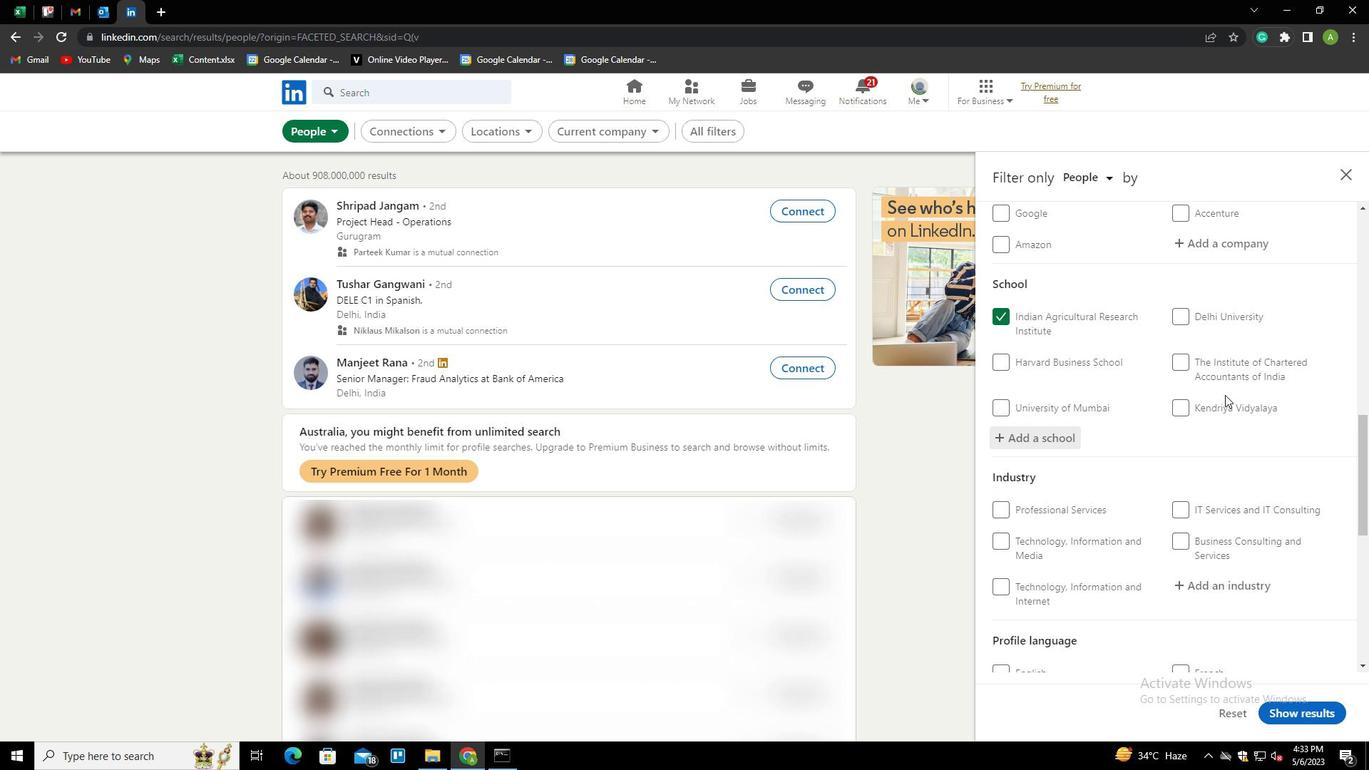 
Action: Mouse scrolled (1225, 394) with delta (0, 0)
Screenshot: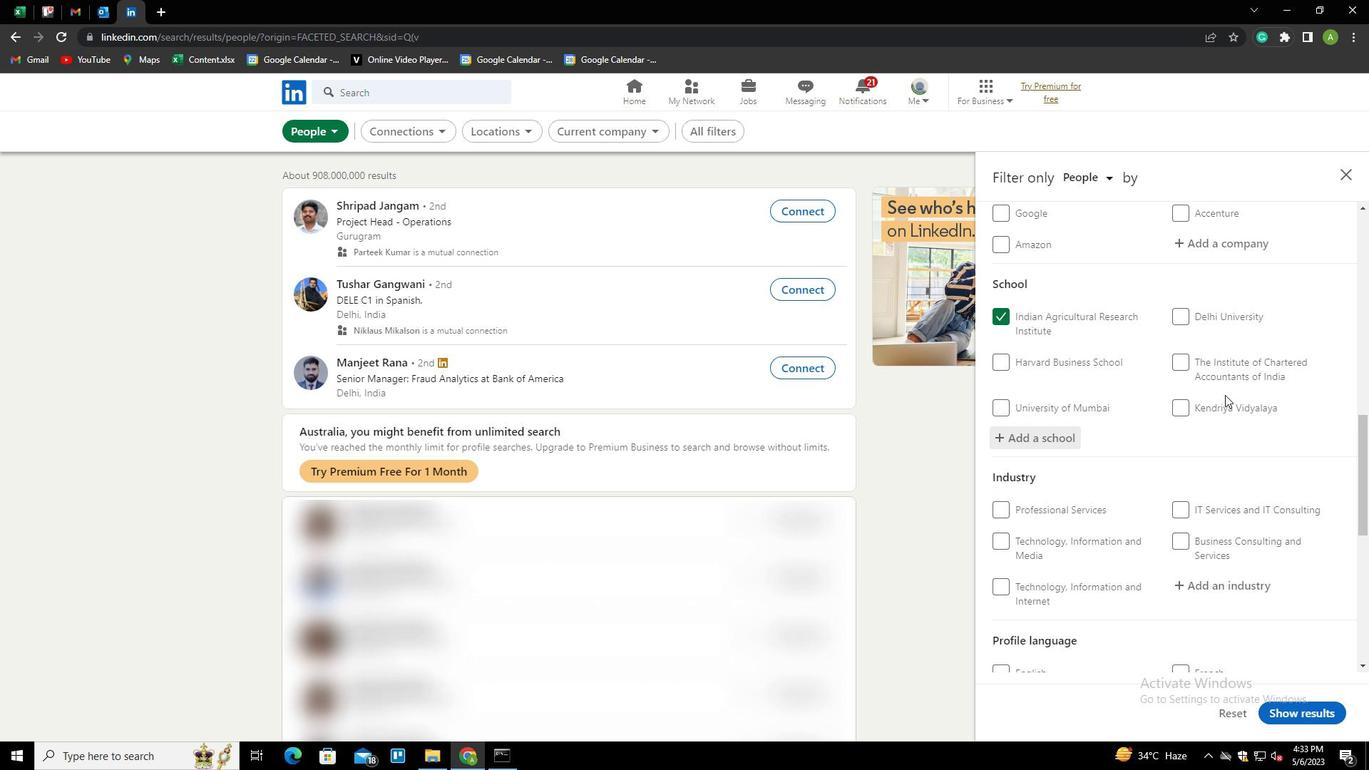 
Action: Mouse scrolled (1225, 394) with delta (0, 0)
Screenshot: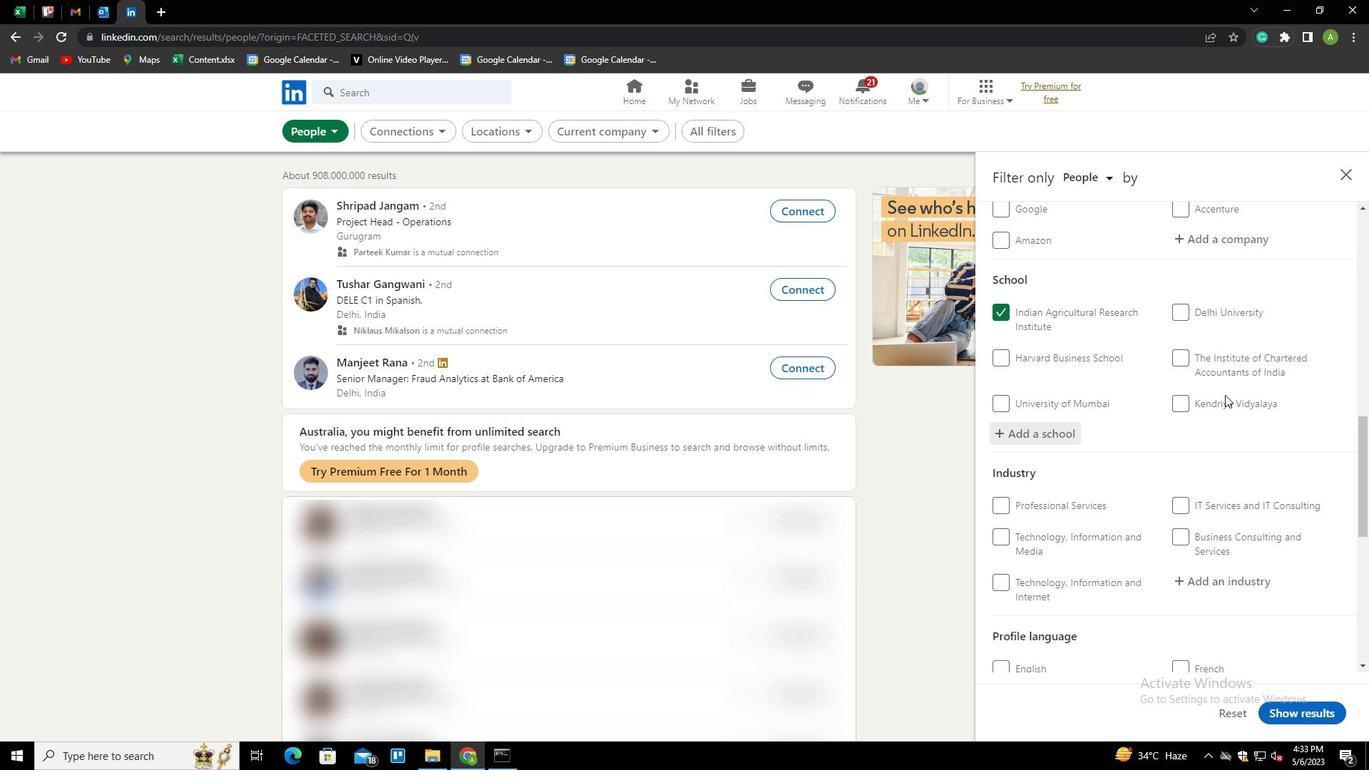 
Action: Mouse moved to (1212, 379)
Screenshot: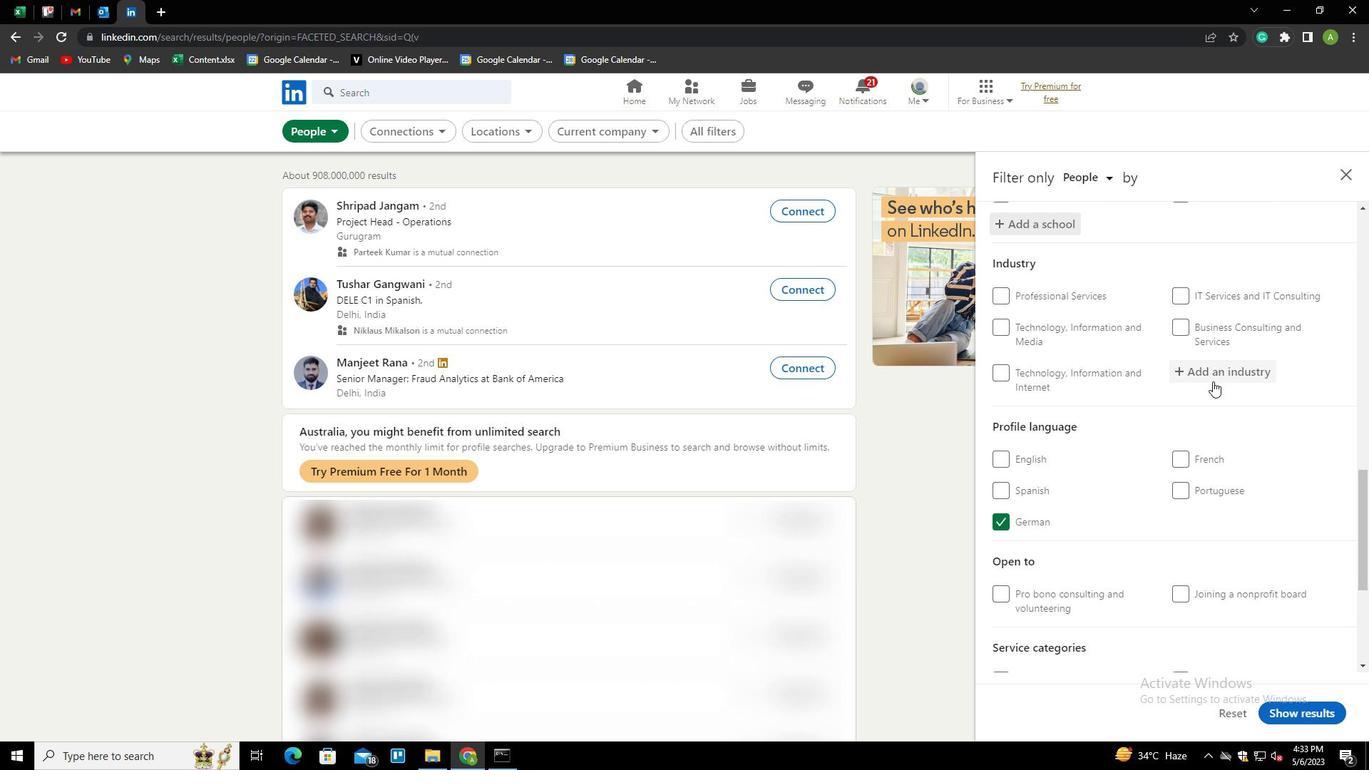 
Action: Mouse pressed left at (1212, 379)
Screenshot: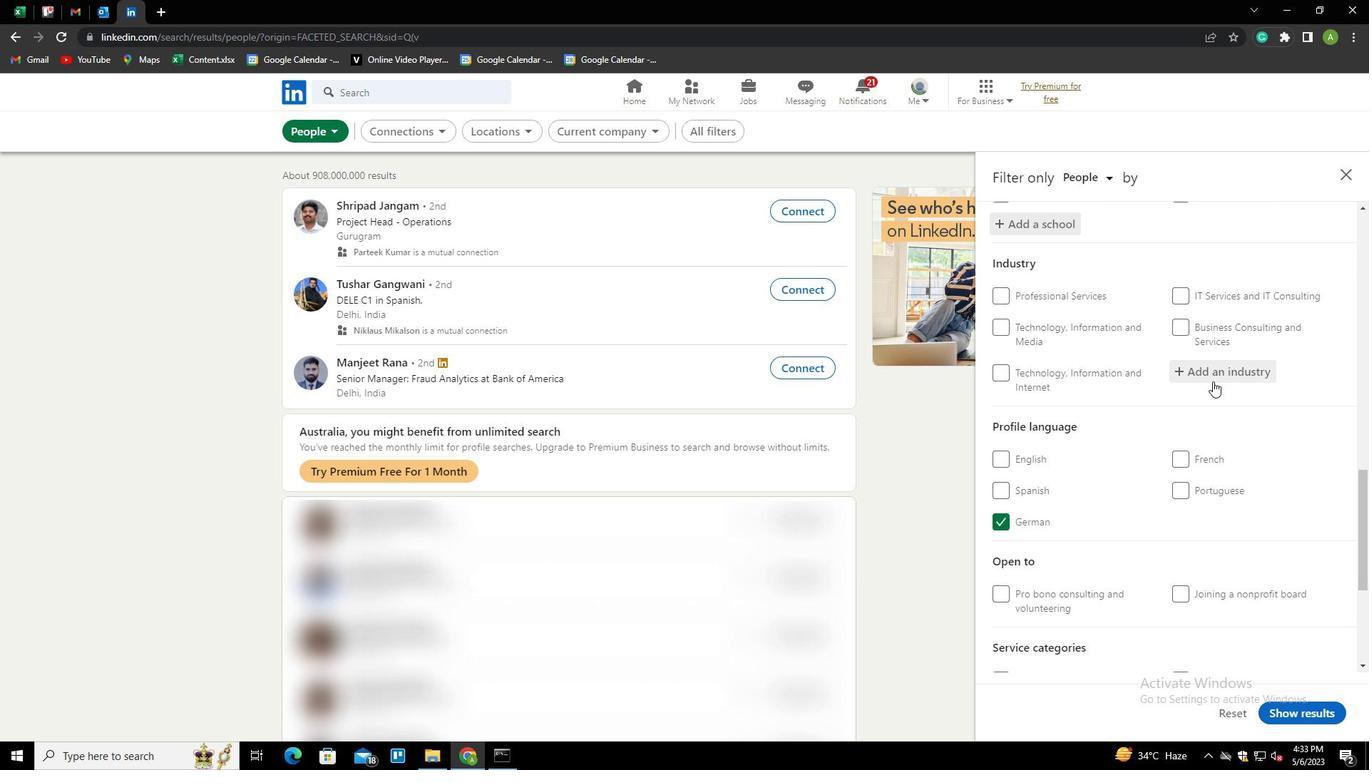 
Action: Mouse moved to (1208, 379)
Screenshot: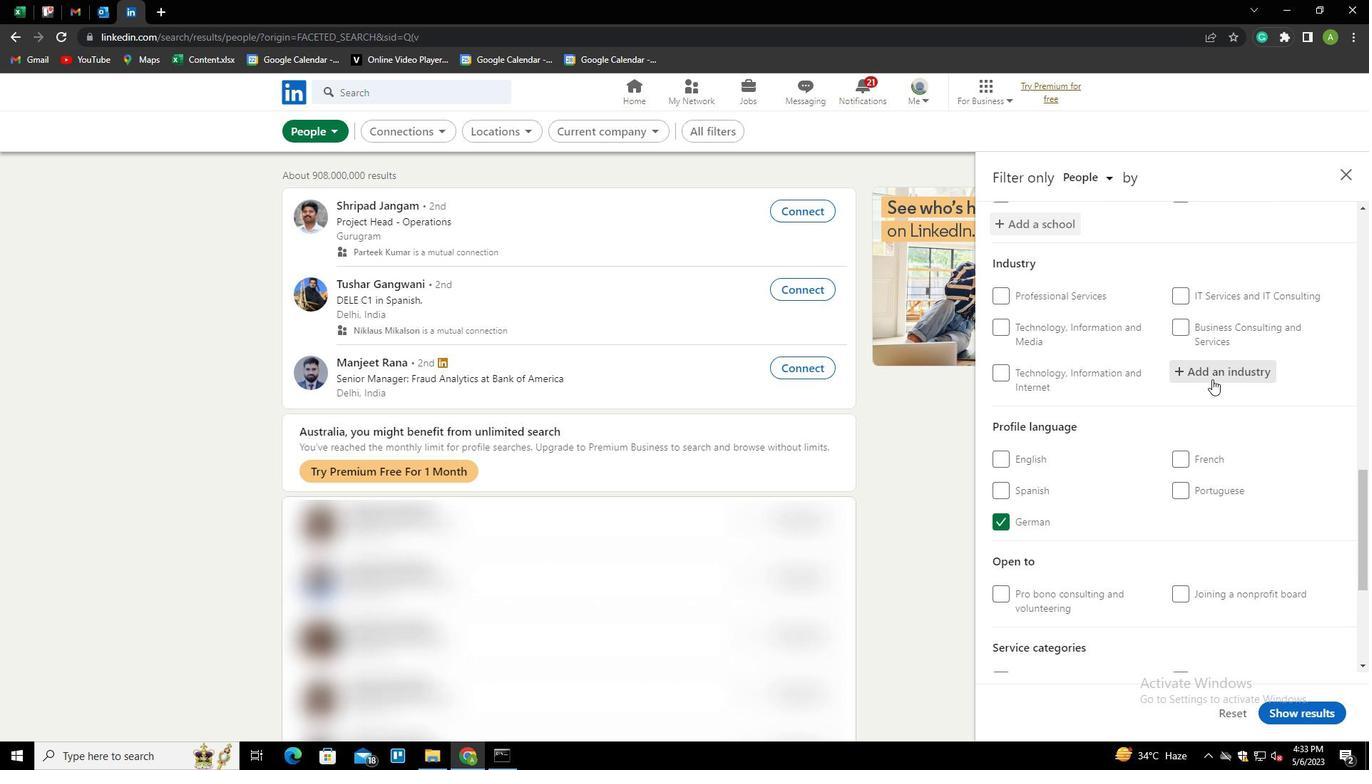 
Action: Key pressed <Key.shift>PRINK<Key.backspace>TING<Key.space><Key.shift>SERVICES<Key.down><Key.down><Key.enter>
Screenshot: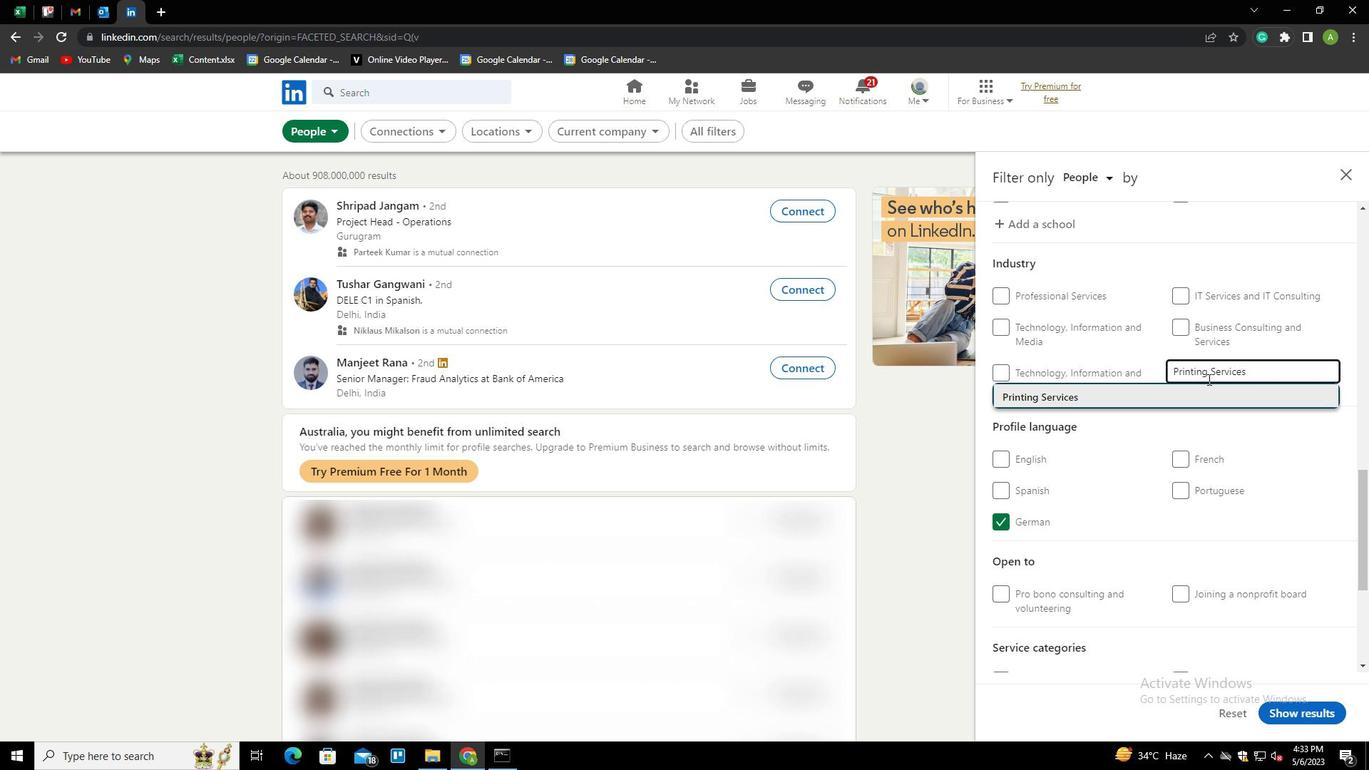 
Action: Mouse moved to (1205, 425)
Screenshot: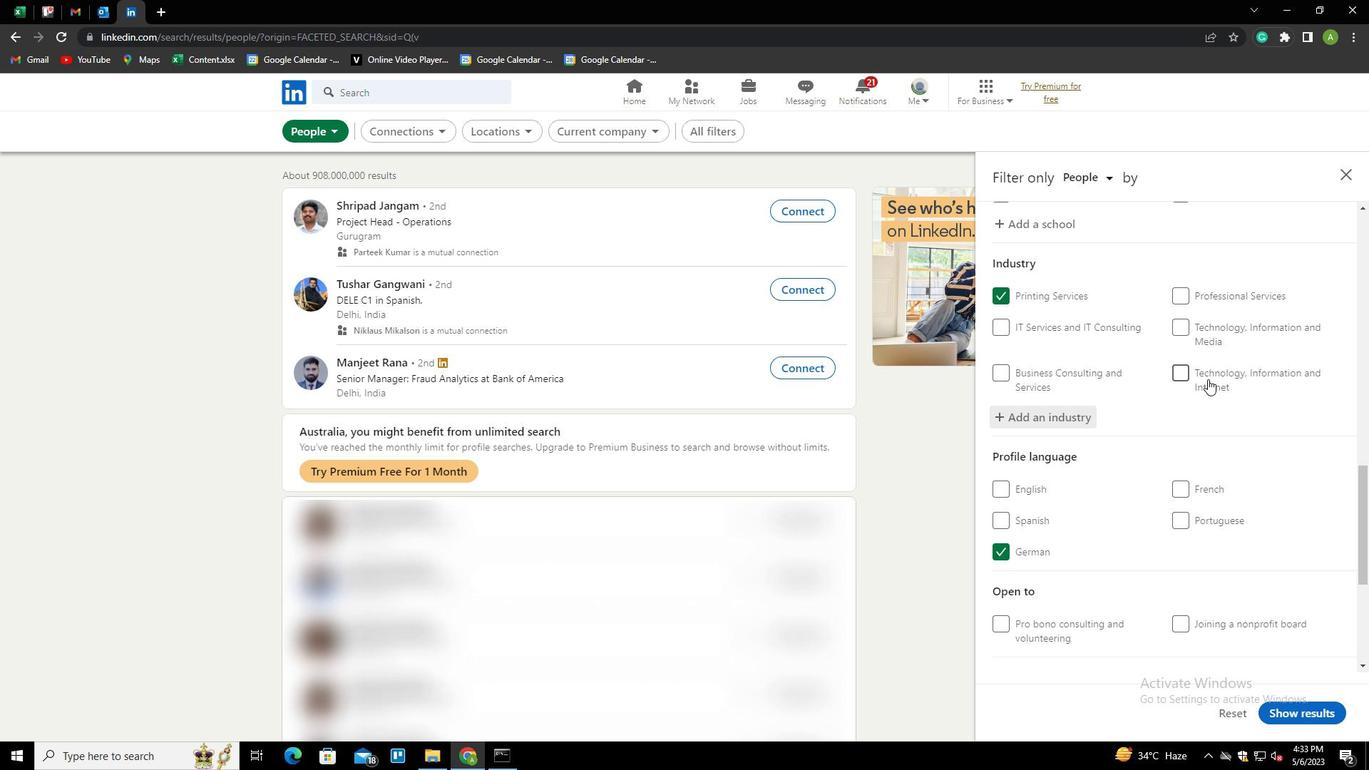 
Action: Mouse scrolled (1205, 424) with delta (0, 0)
Screenshot: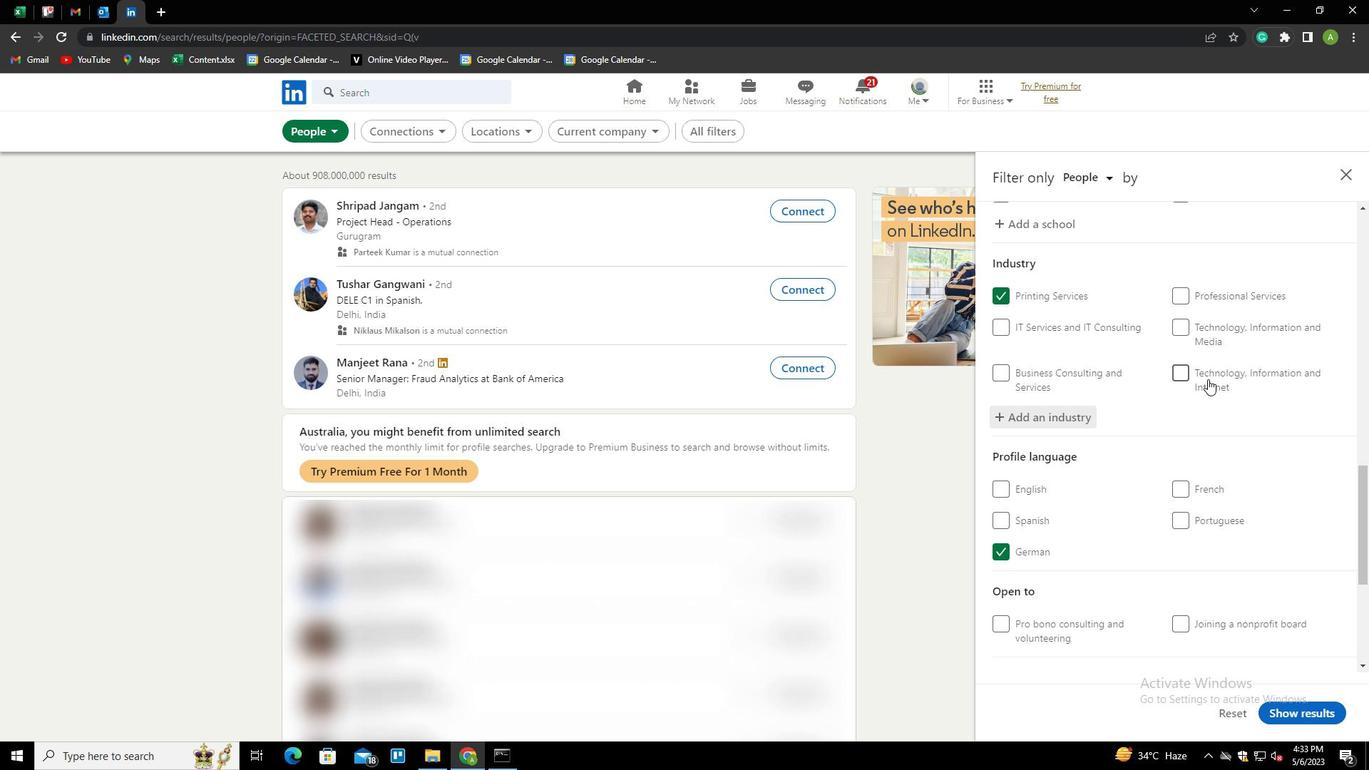 
Action: Mouse moved to (1203, 429)
Screenshot: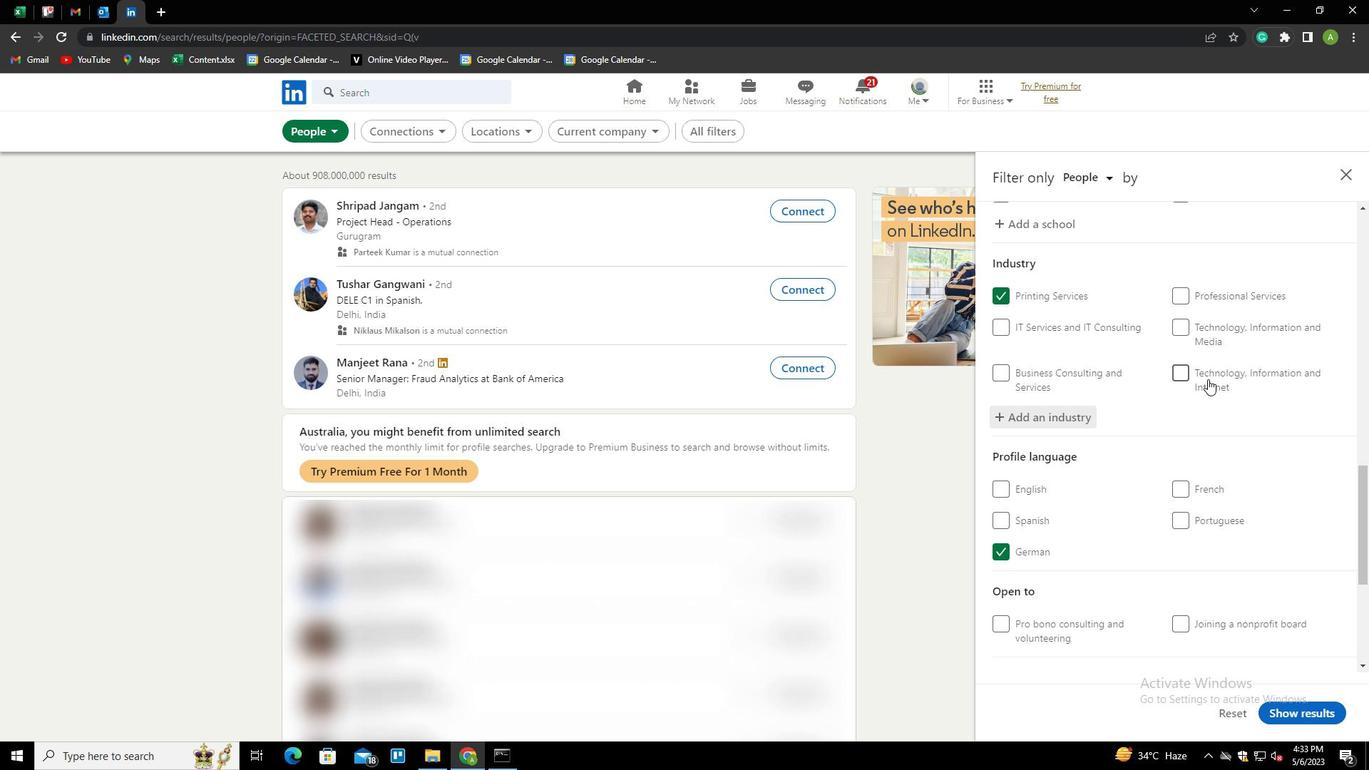 
Action: Mouse scrolled (1203, 428) with delta (0, 0)
Screenshot: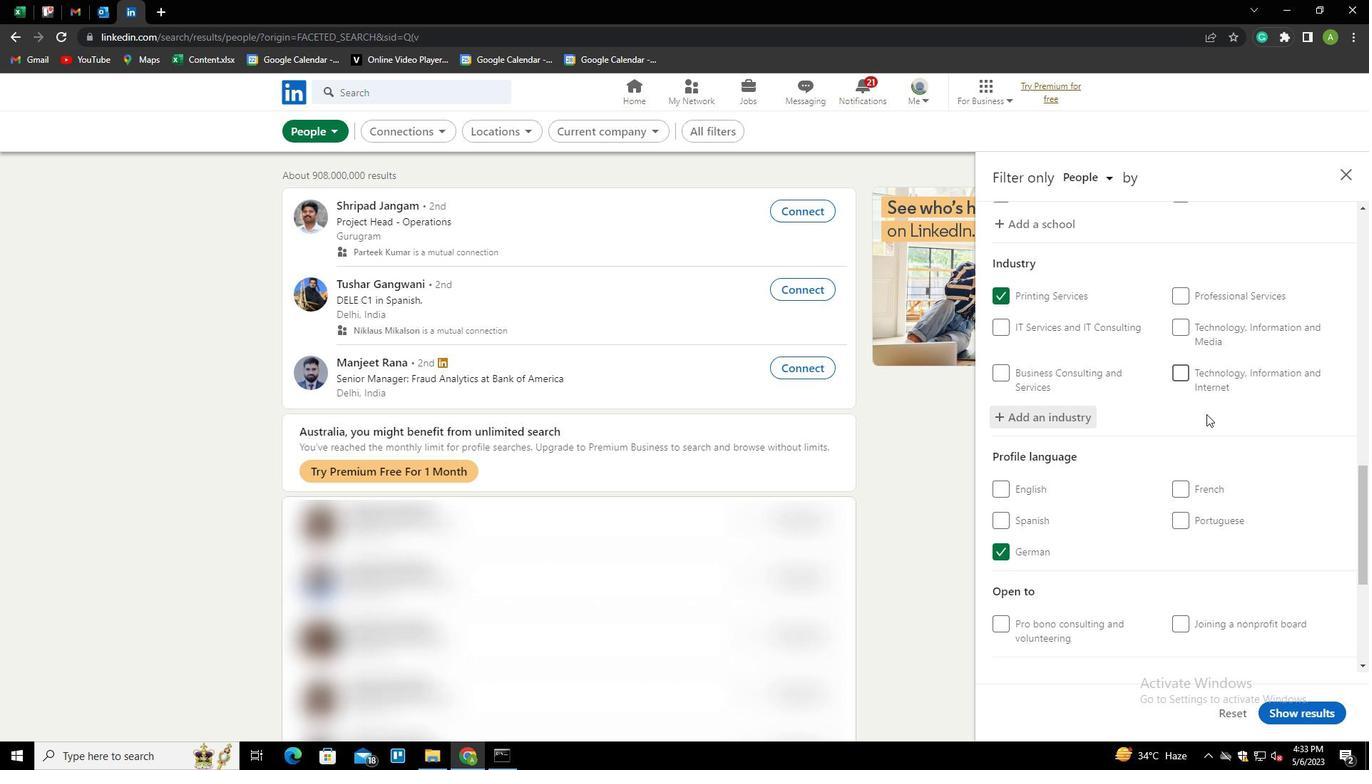 
Action: Mouse moved to (1203, 430)
Screenshot: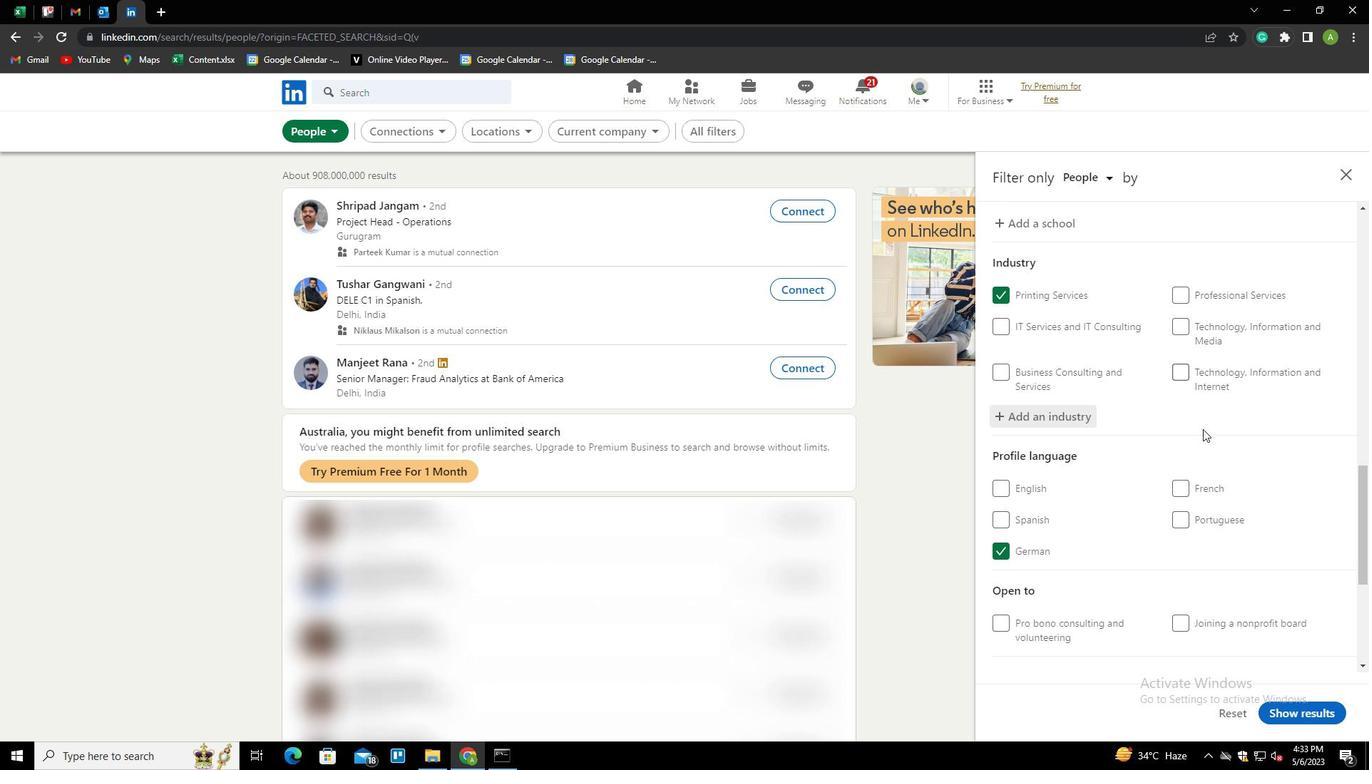 
Action: Mouse scrolled (1203, 430) with delta (0, 0)
Screenshot: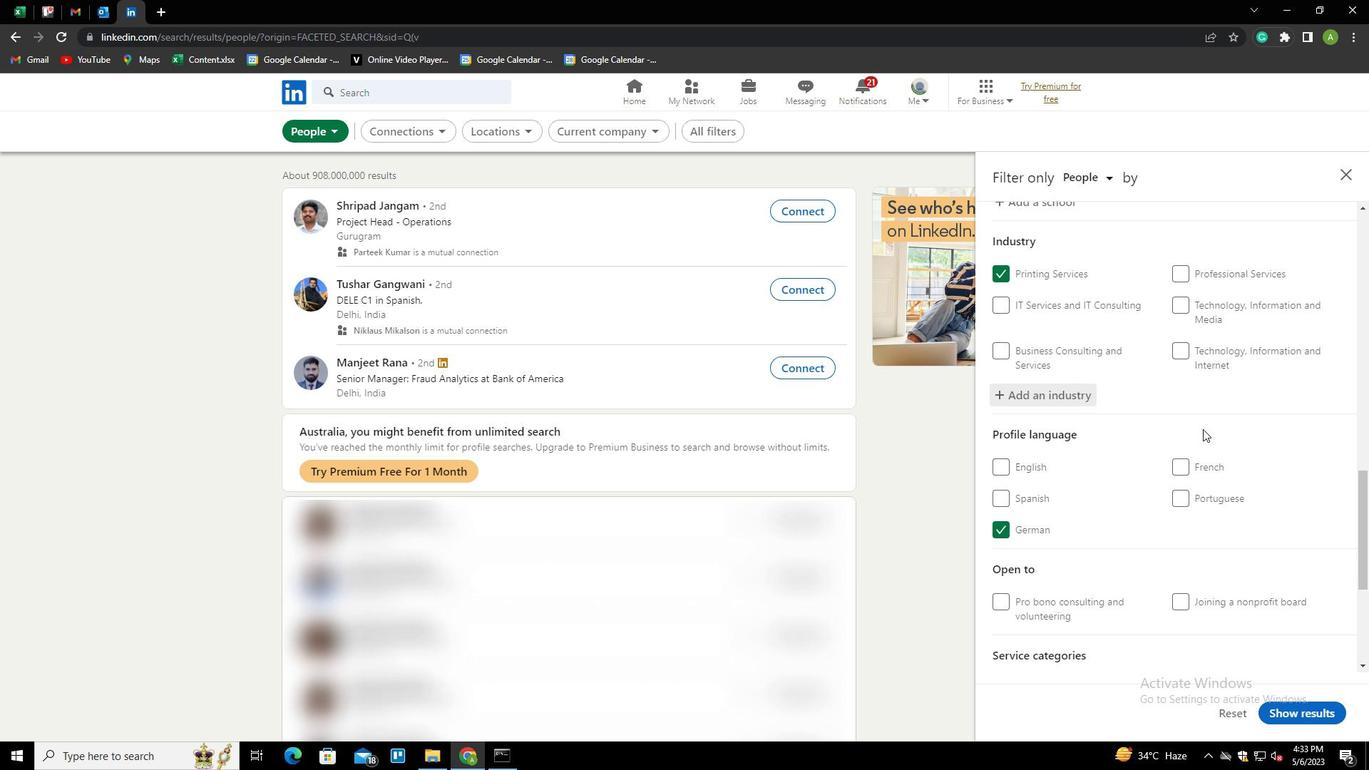 
Action: Mouse scrolled (1203, 430) with delta (0, 0)
Screenshot: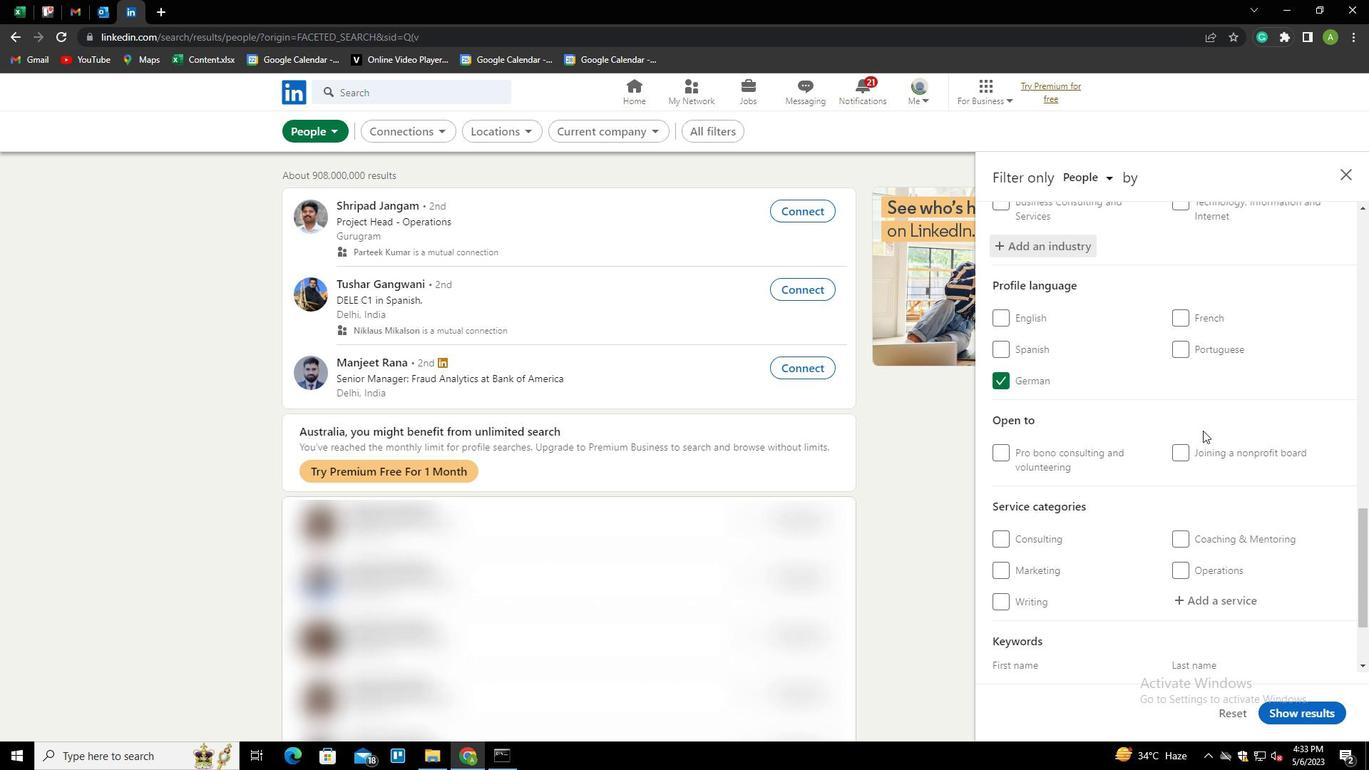 
Action: Mouse moved to (1197, 492)
Screenshot: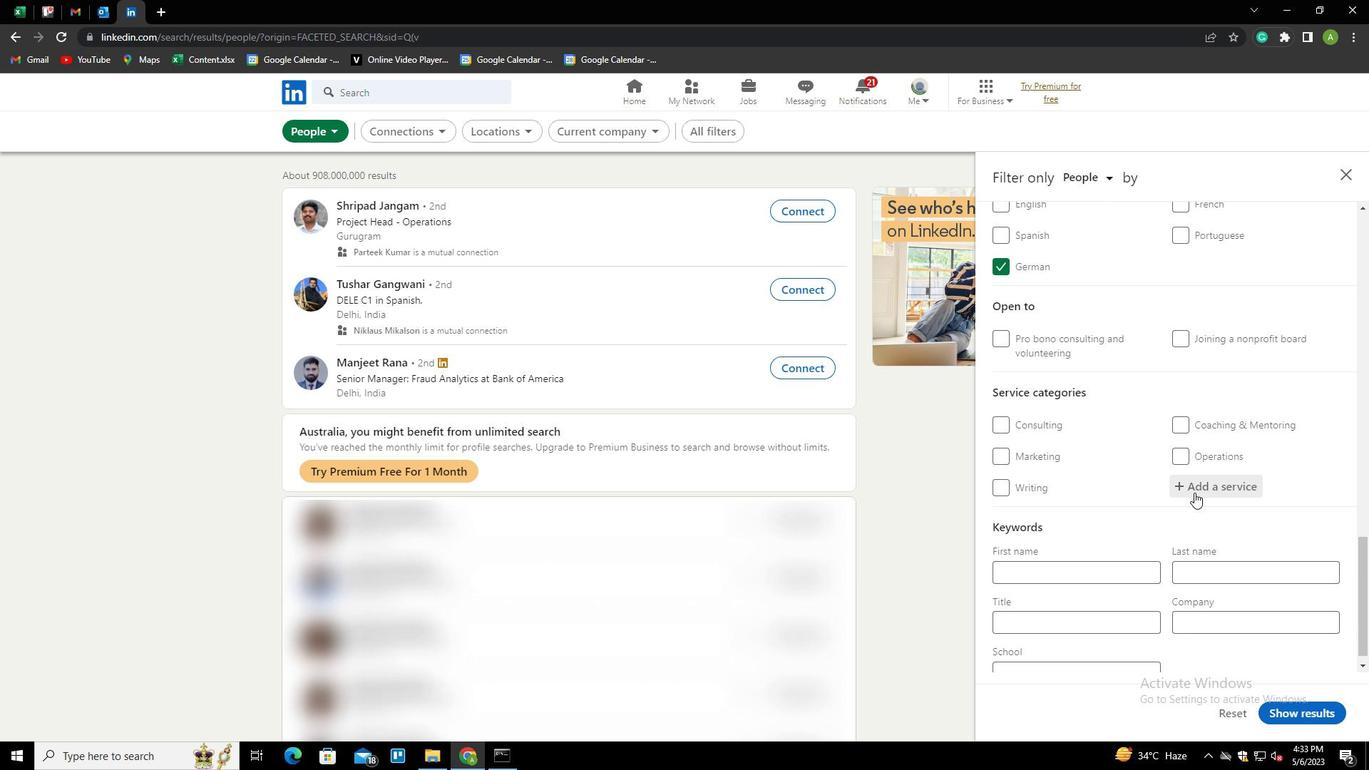 
Action: Mouse pressed left at (1197, 492)
Screenshot: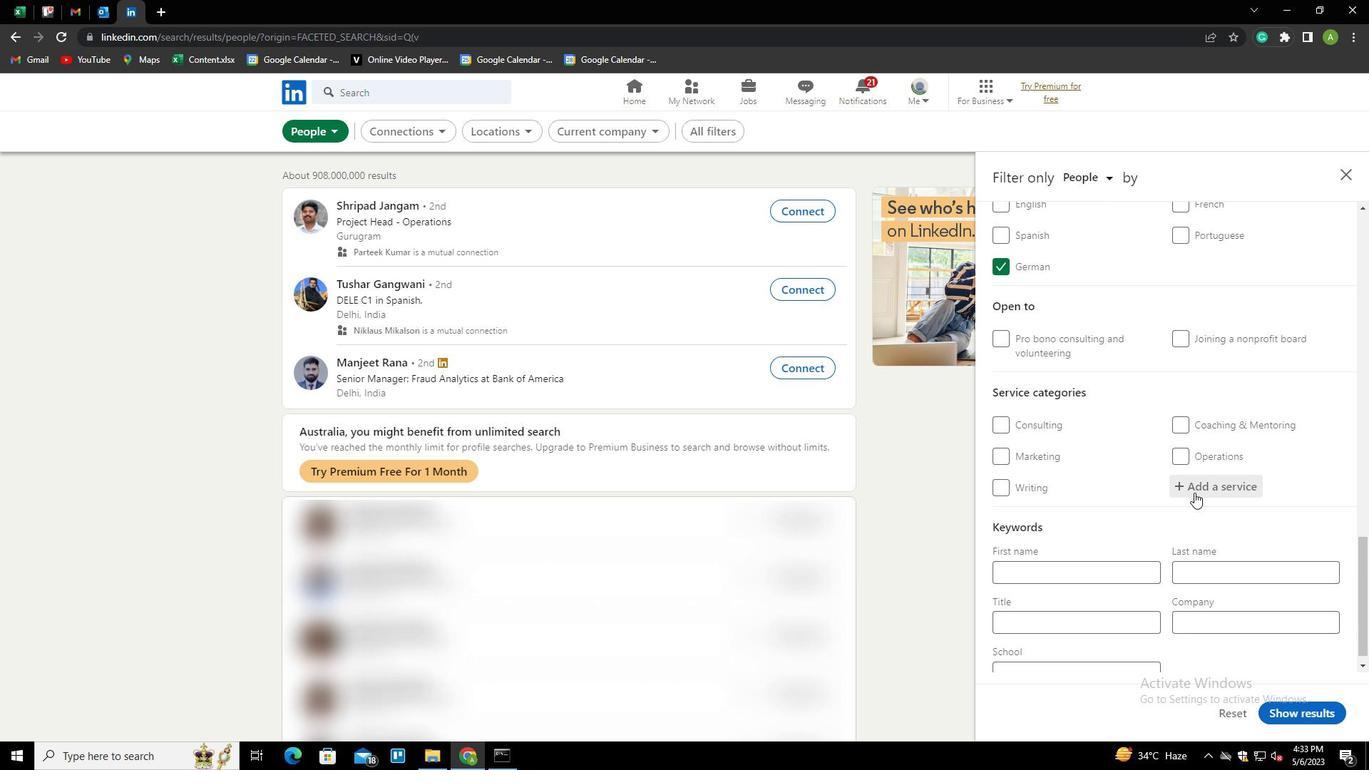 
Action: Mouse moved to (1195, 493)
Screenshot: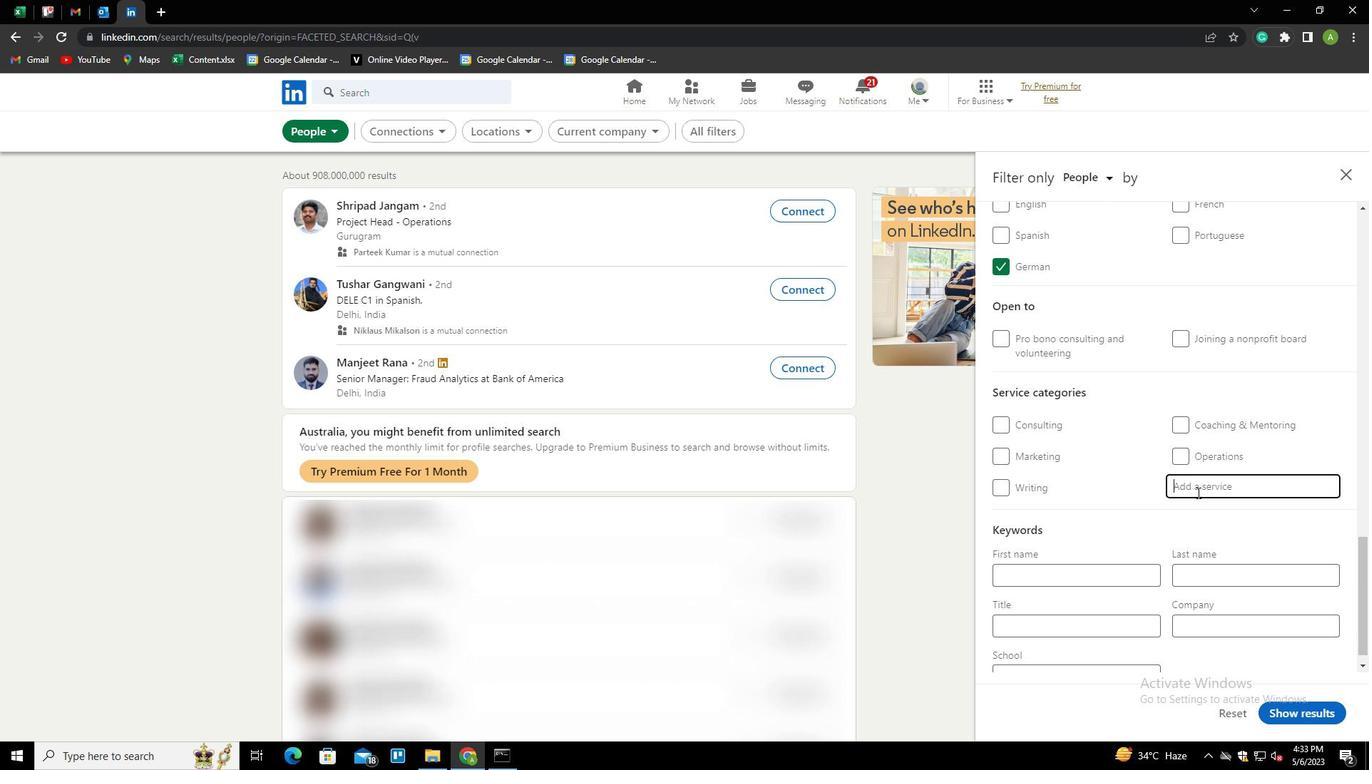 
Action: Key pressed <Key.shift><Key.shift><Key.shift><Key.shift><Key.shift><Key.shift><Key.shift>PRICING<Key.space><Key.shift>S<Key.down><Key.enter>
Screenshot: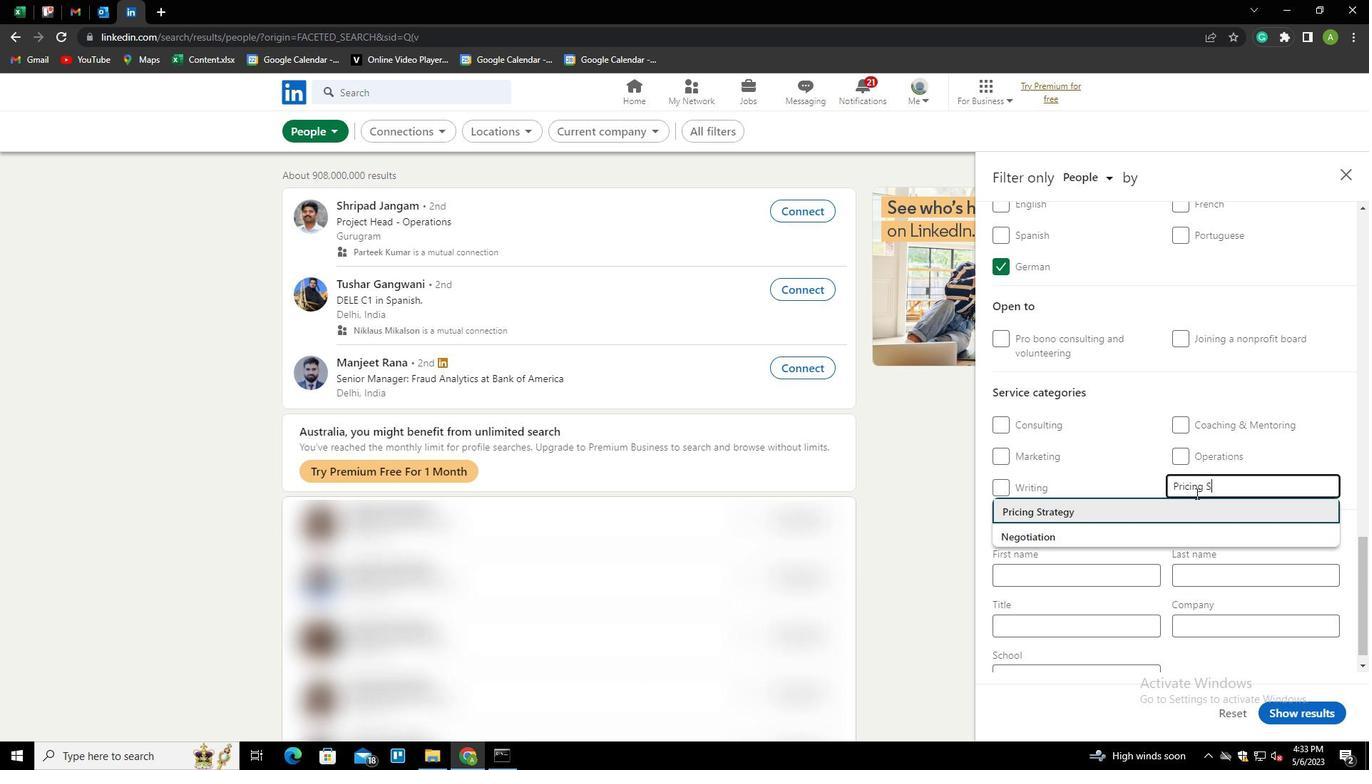 
Action: Mouse scrolled (1195, 492) with delta (0, 0)
Screenshot: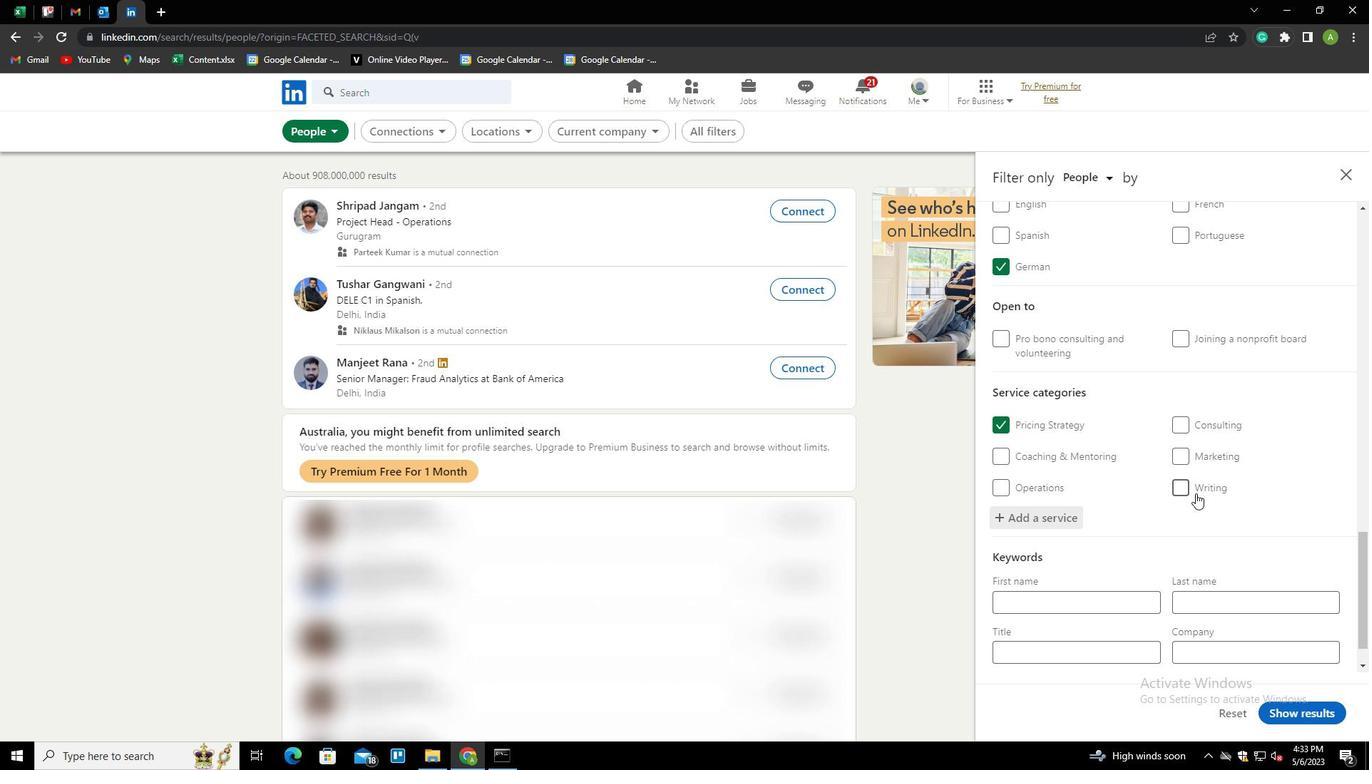 
Action: Mouse scrolled (1195, 492) with delta (0, 0)
Screenshot: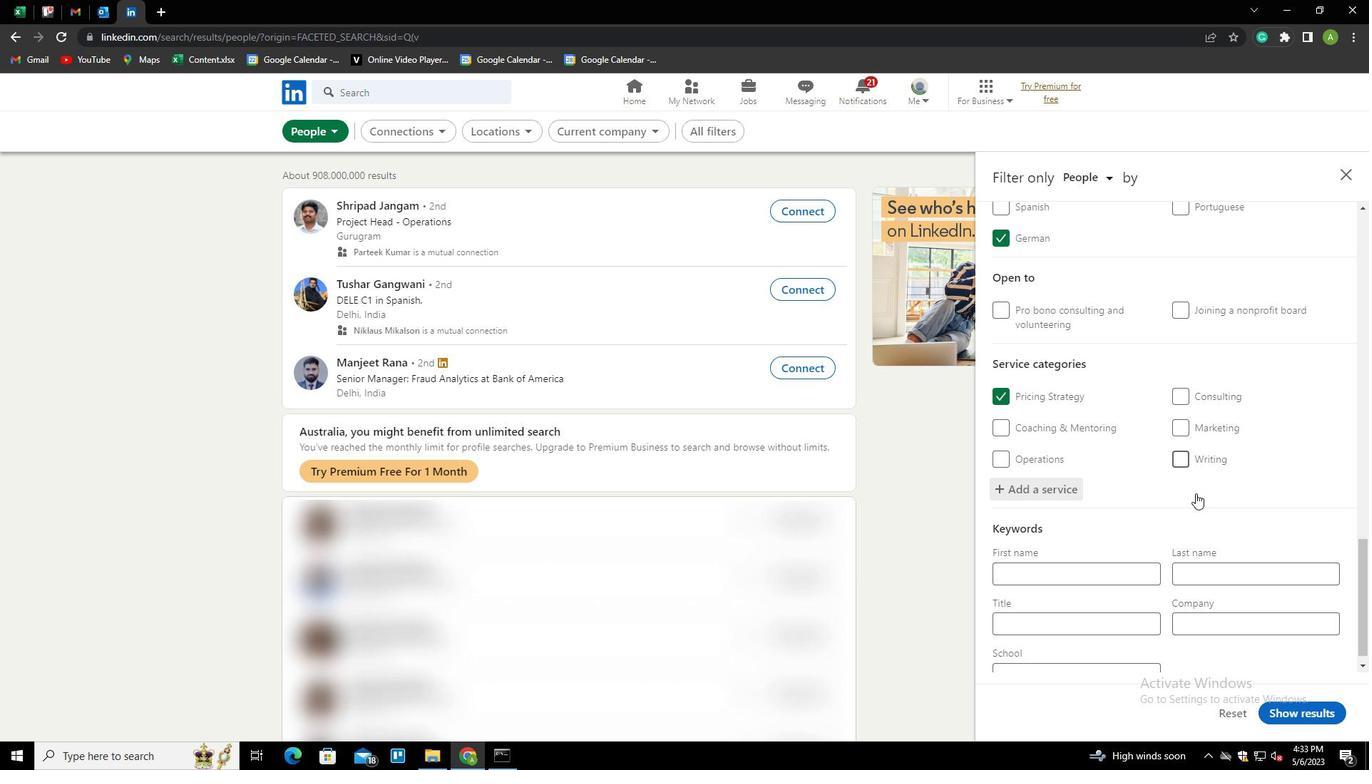 
Action: Mouse moved to (1190, 497)
Screenshot: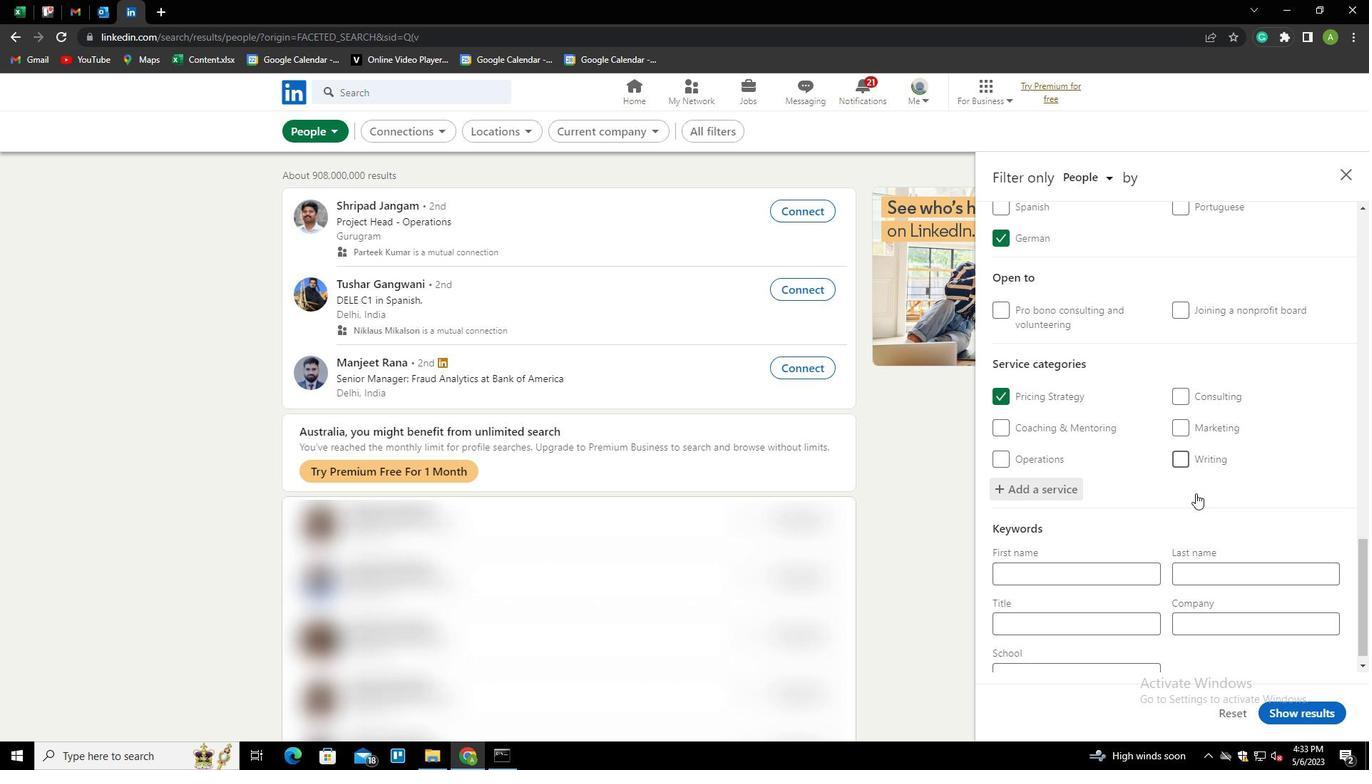 
Action: Mouse scrolled (1190, 496) with delta (0, 0)
Screenshot: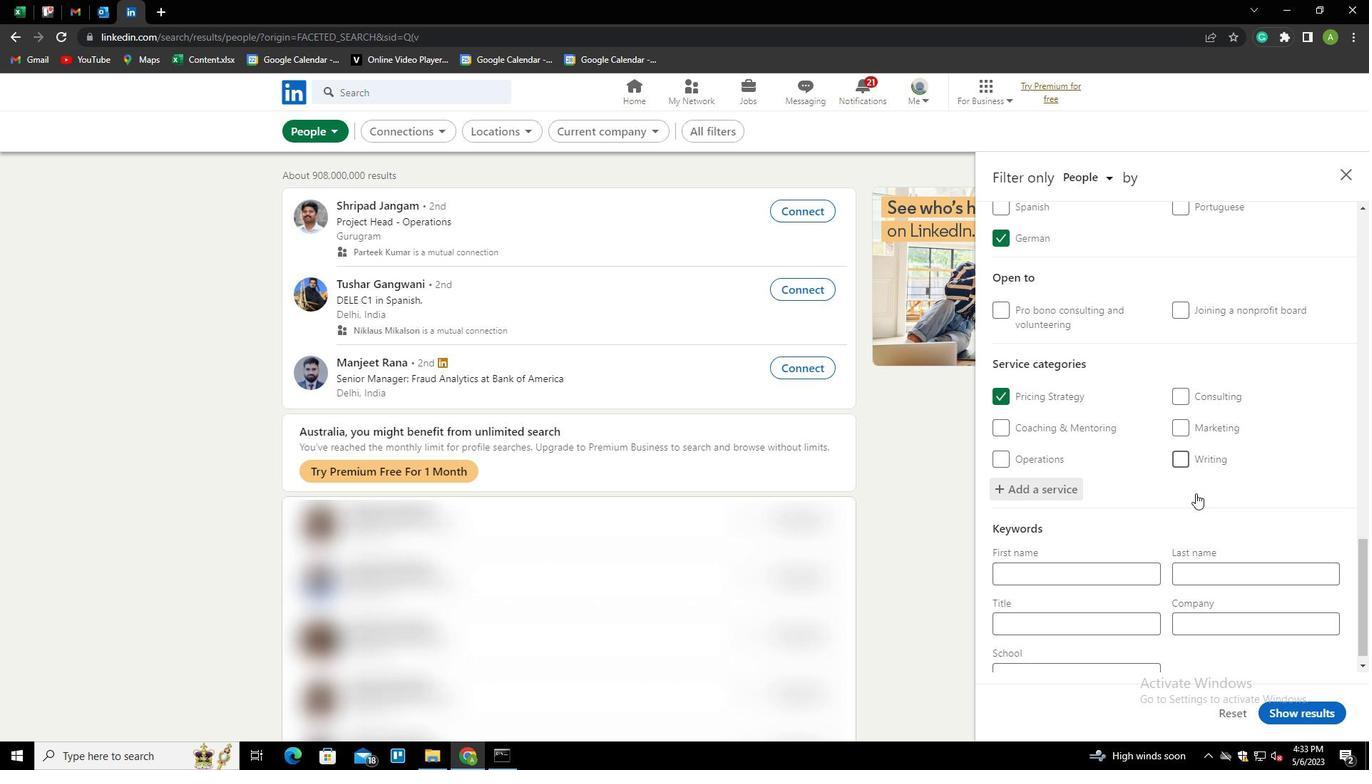 
Action: Mouse moved to (1187, 499)
Screenshot: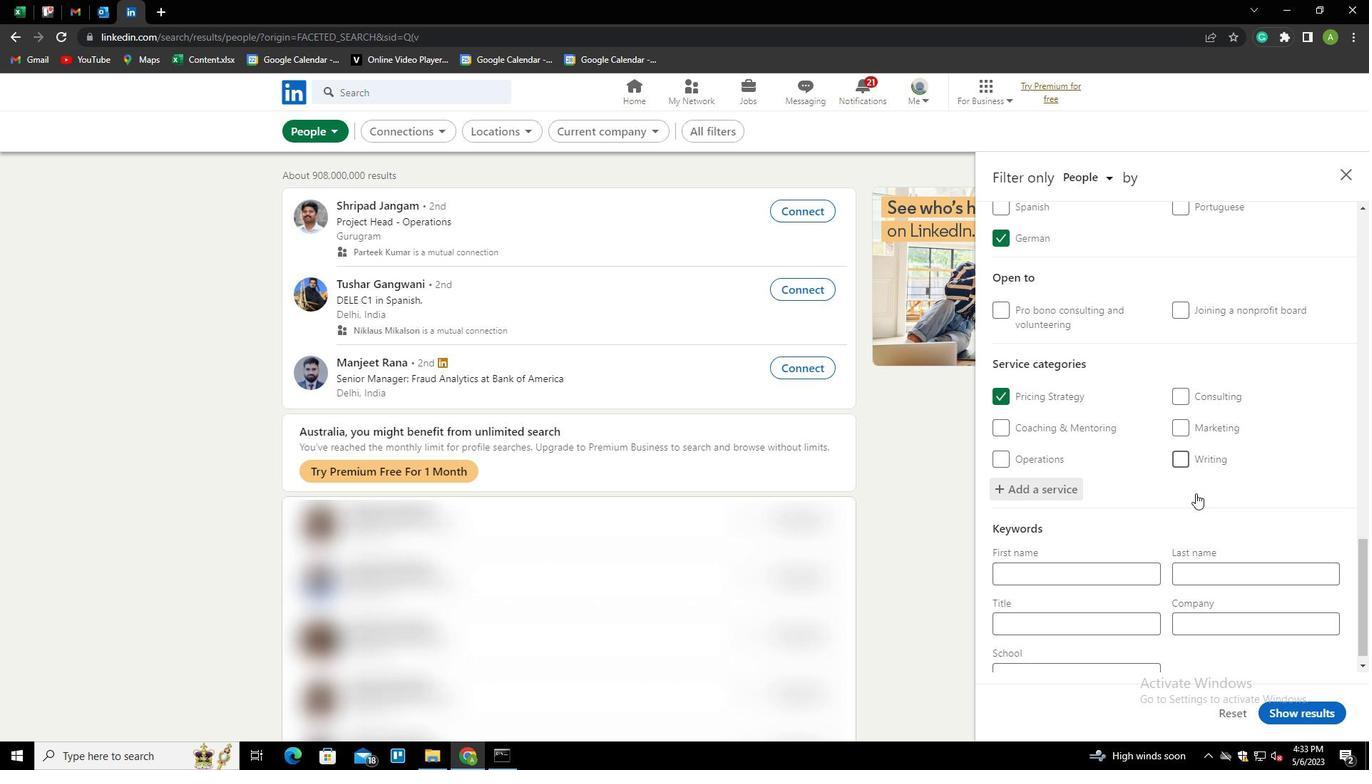 
Action: Mouse scrolled (1187, 498) with delta (0, 0)
Screenshot: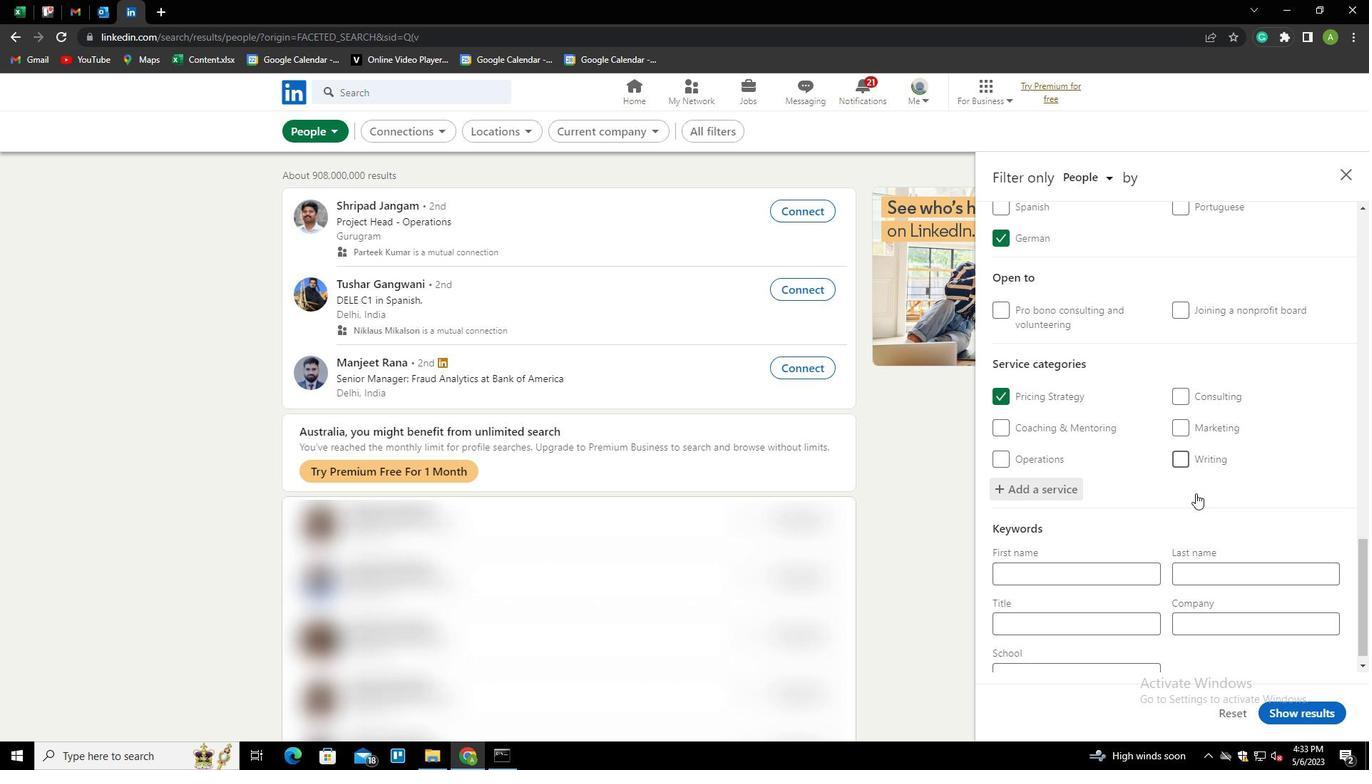 
Action: Mouse moved to (1185, 500)
Screenshot: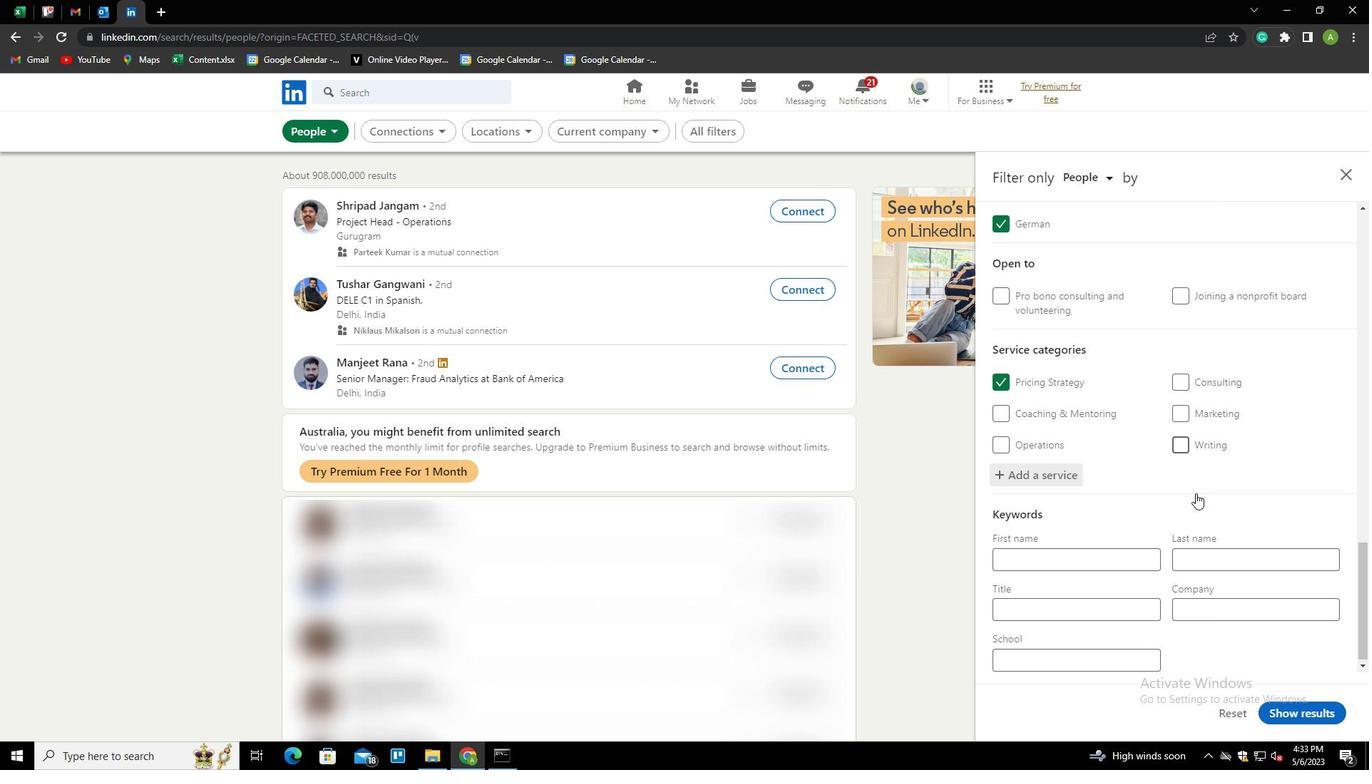 
Action: Mouse scrolled (1185, 499) with delta (0, 0)
Screenshot: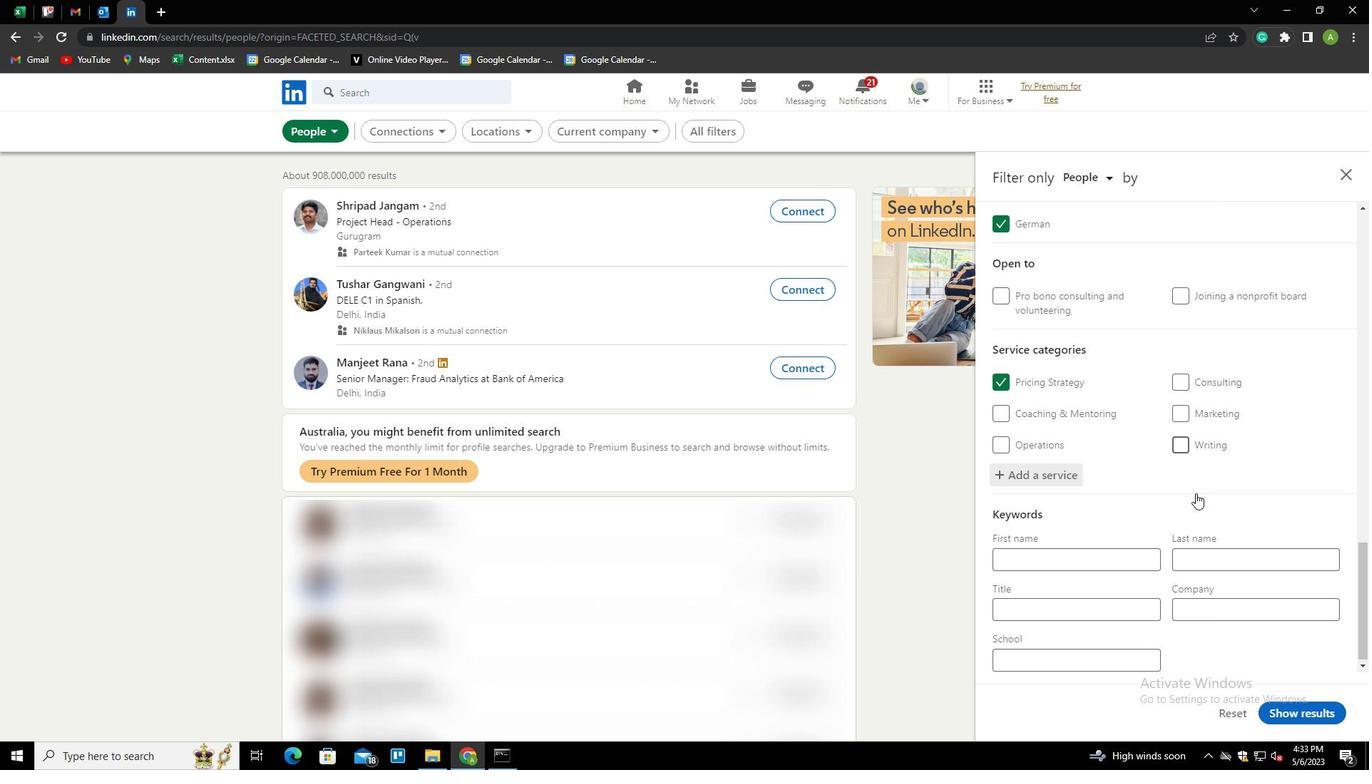 
Action: Mouse moved to (1098, 621)
Screenshot: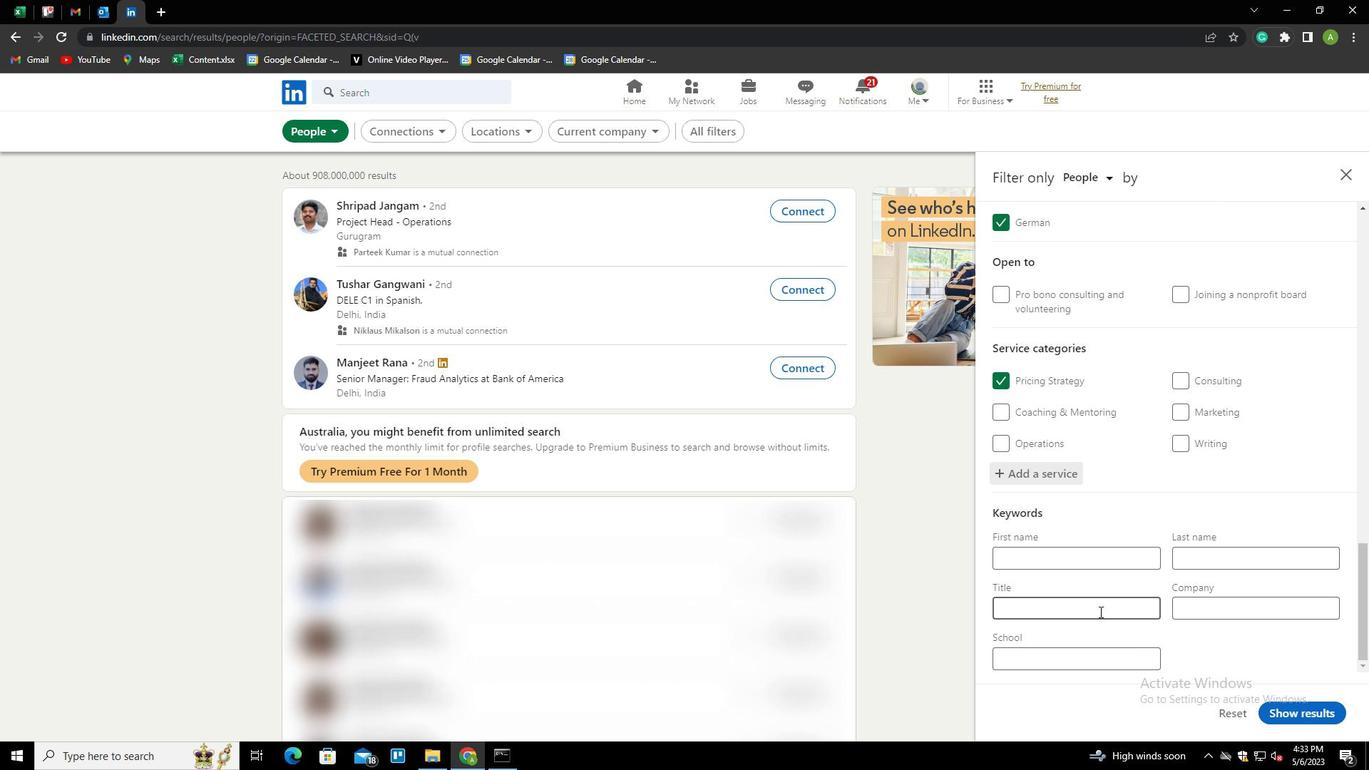 
Action: Mouse pressed left at (1098, 621)
Screenshot: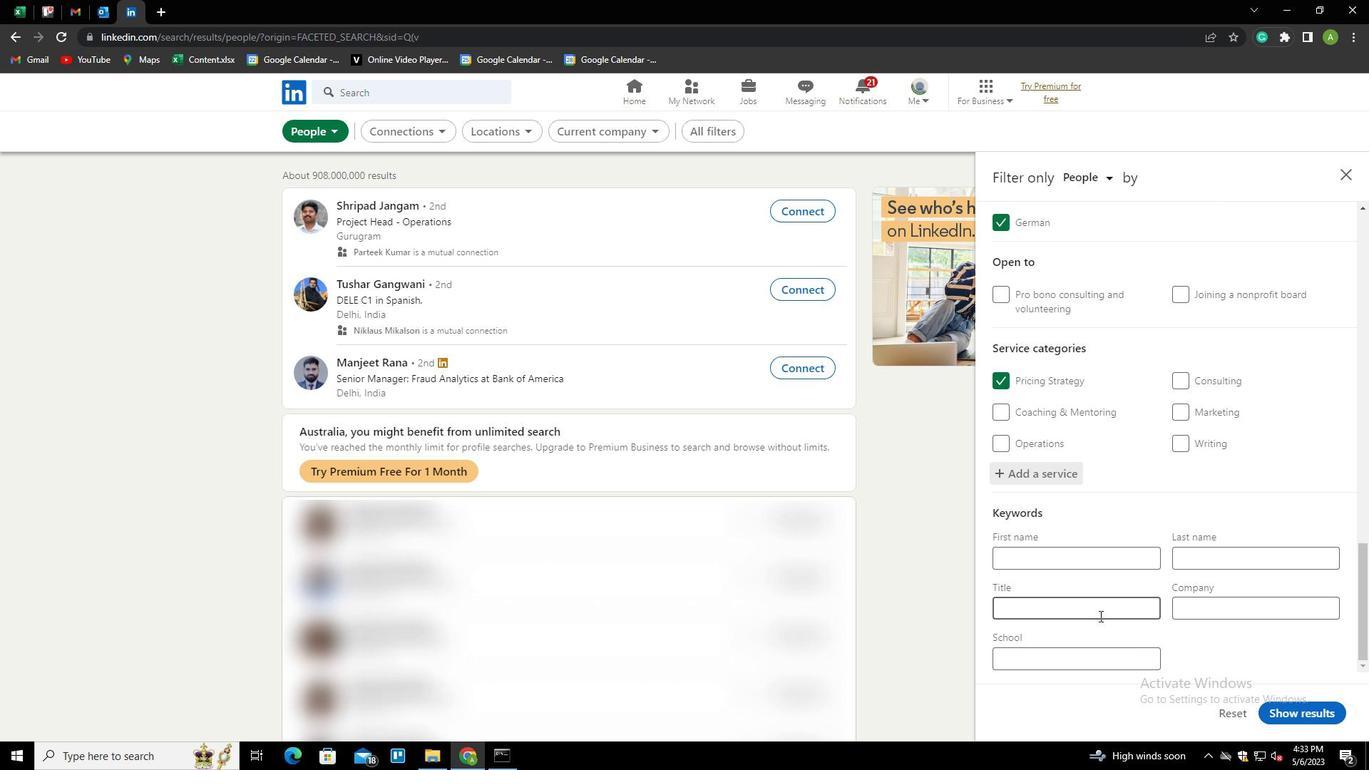 
Action: Mouse moved to (1097, 609)
Screenshot: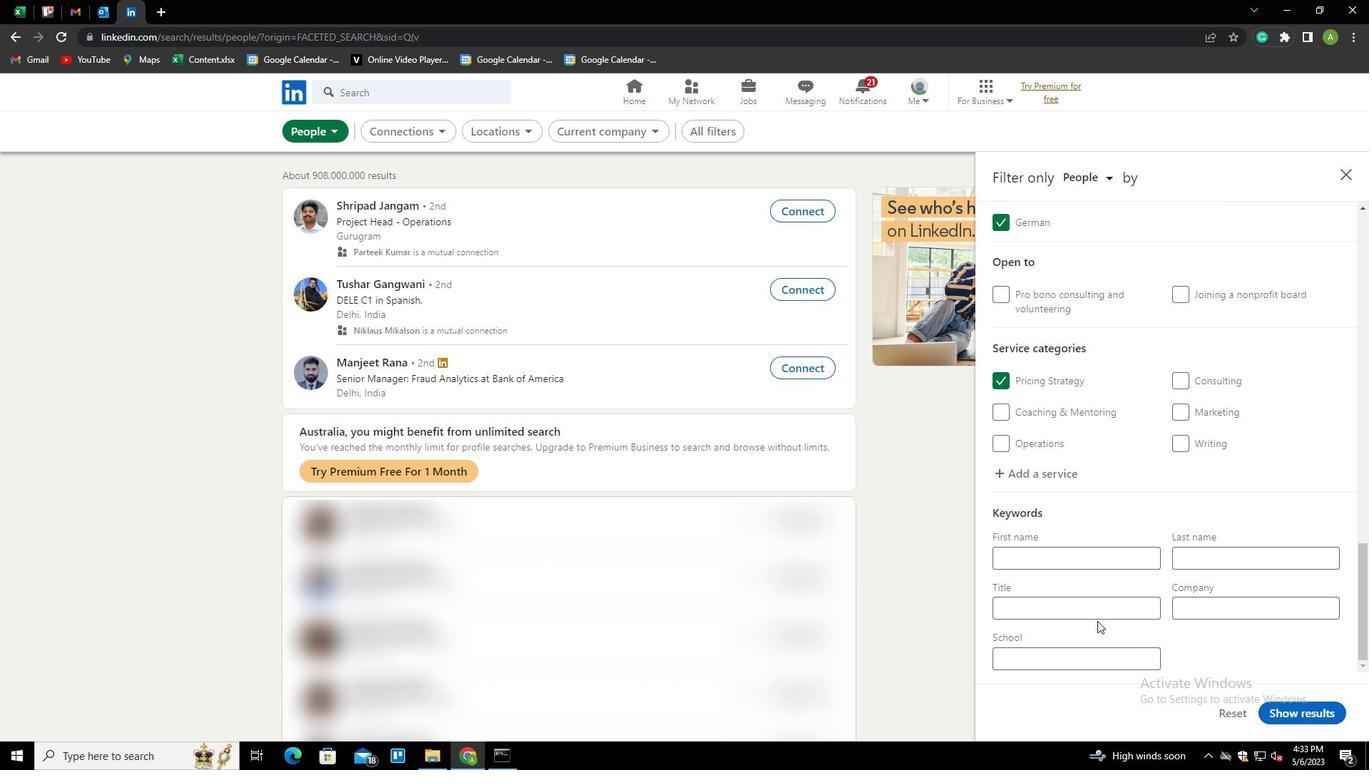 
Action: Mouse pressed left at (1097, 609)
Screenshot: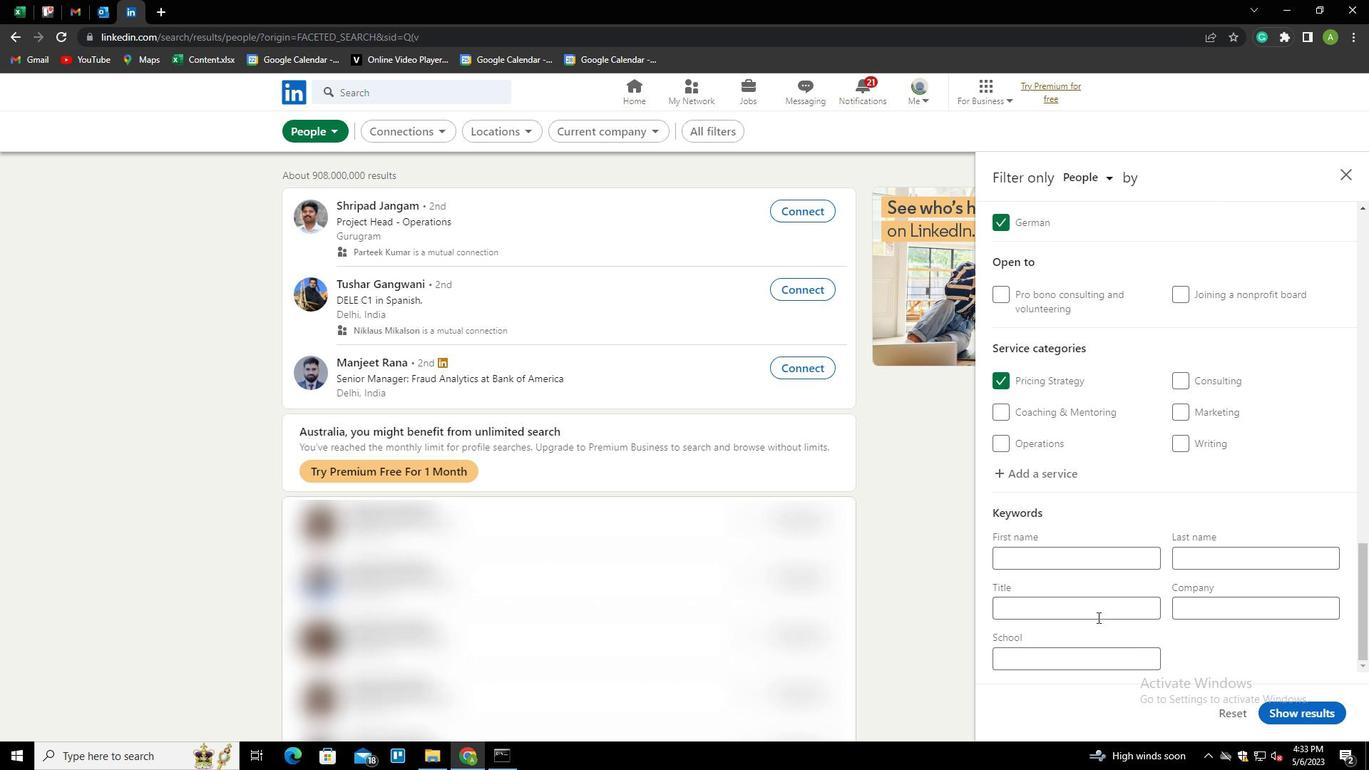 
Action: Key pressed <Key.shift>CONTINOUS<Key.space><Key.shift>IM<Key.backspace><Key.backspace><Key.backspace><Key.backspace><Key.backspace><Key.backspace>UOUS<Key.space><Key.shift>IMPROVEMENT<Key.space><Key.shift>CONSULTANT
Screenshot: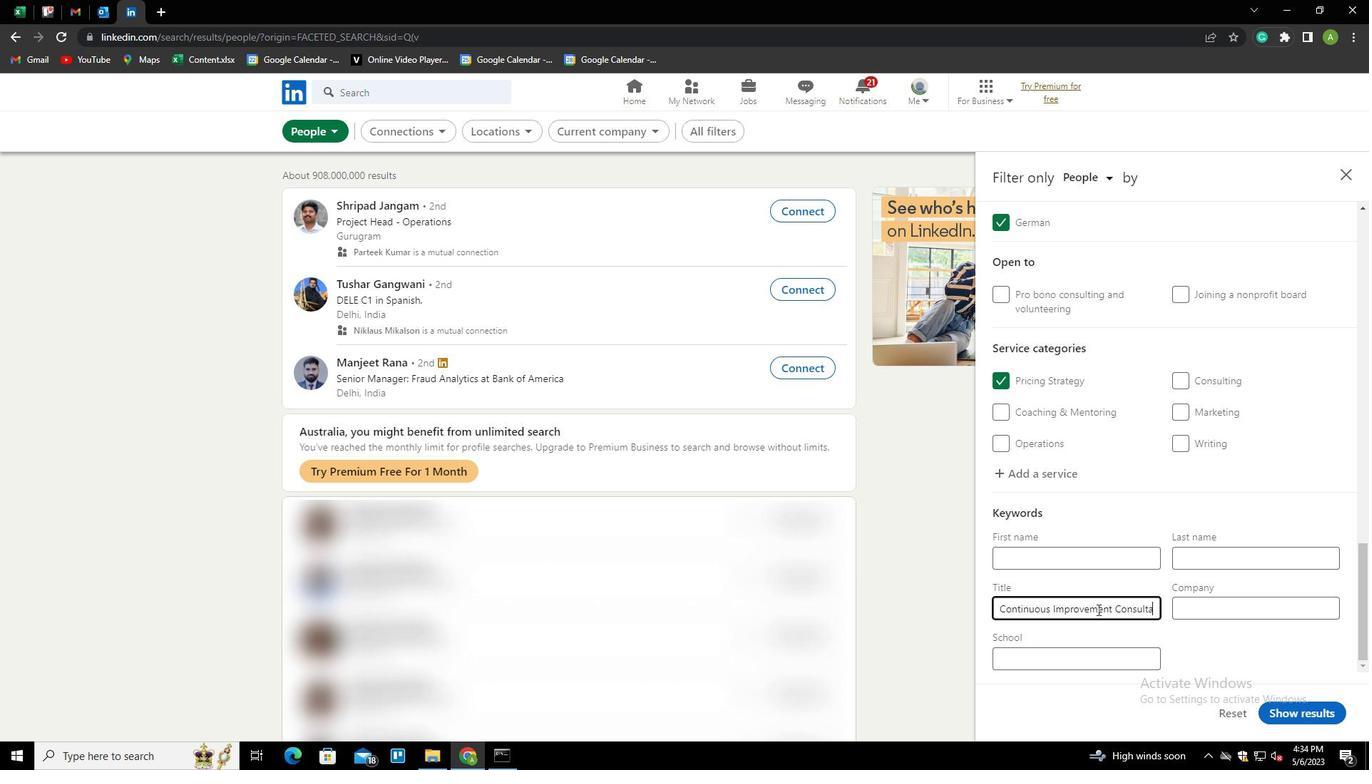 
Action: Mouse moved to (1240, 646)
Screenshot: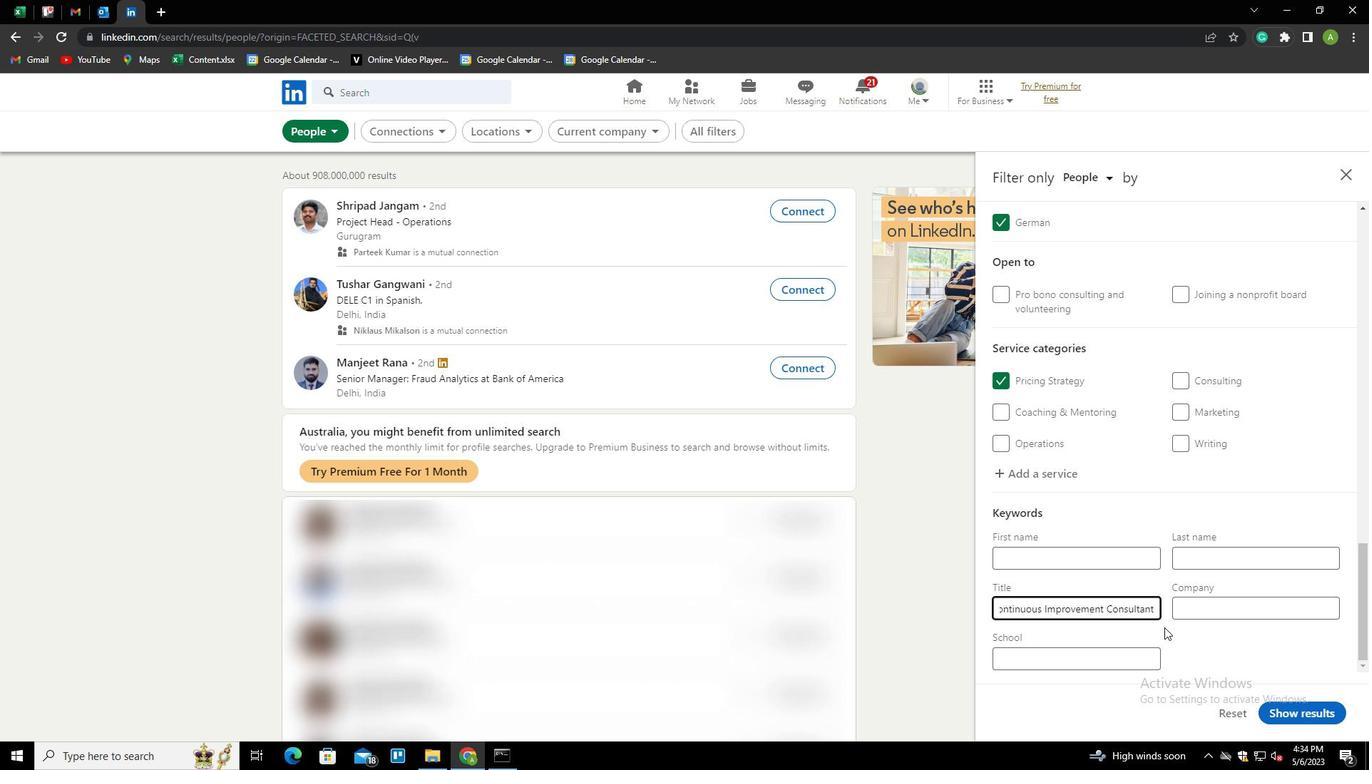 
Action: Mouse pressed left at (1240, 646)
Screenshot: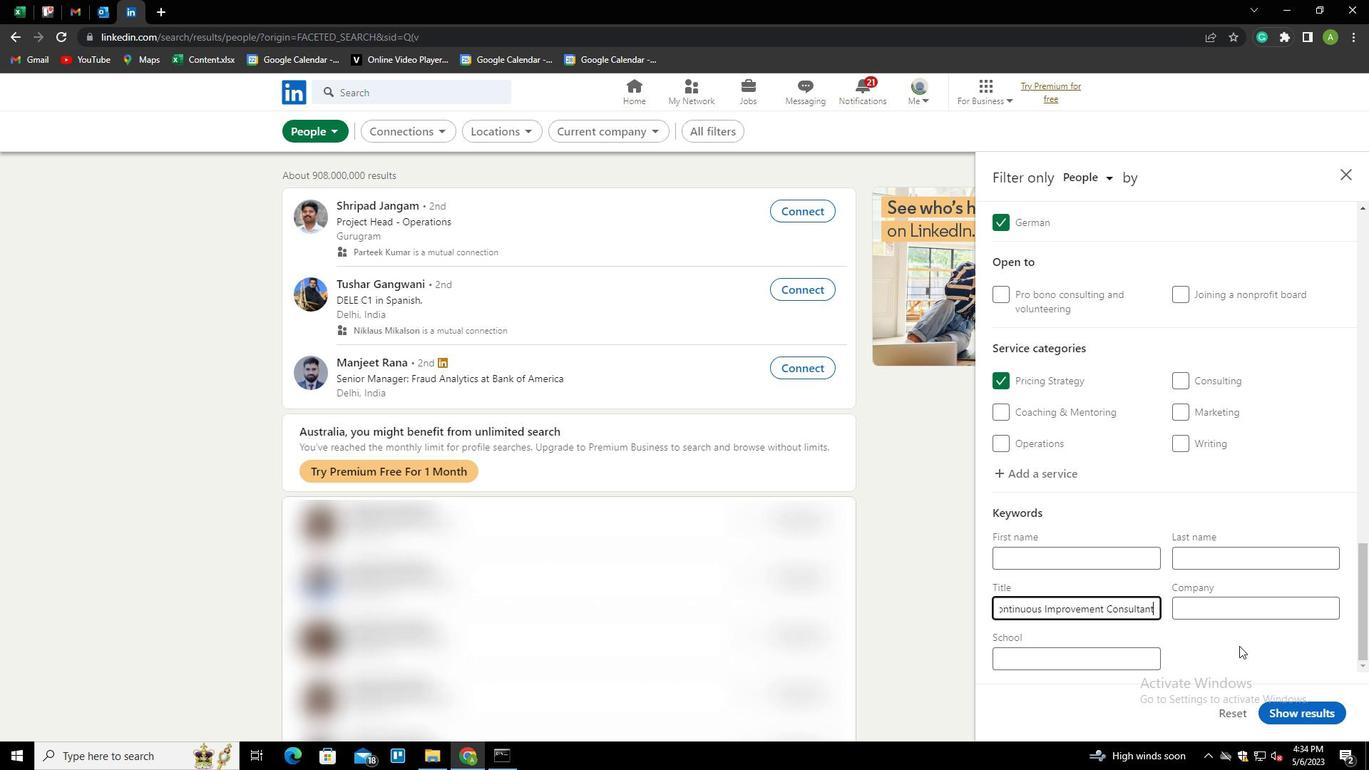 
Action: Mouse moved to (1292, 715)
Screenshot: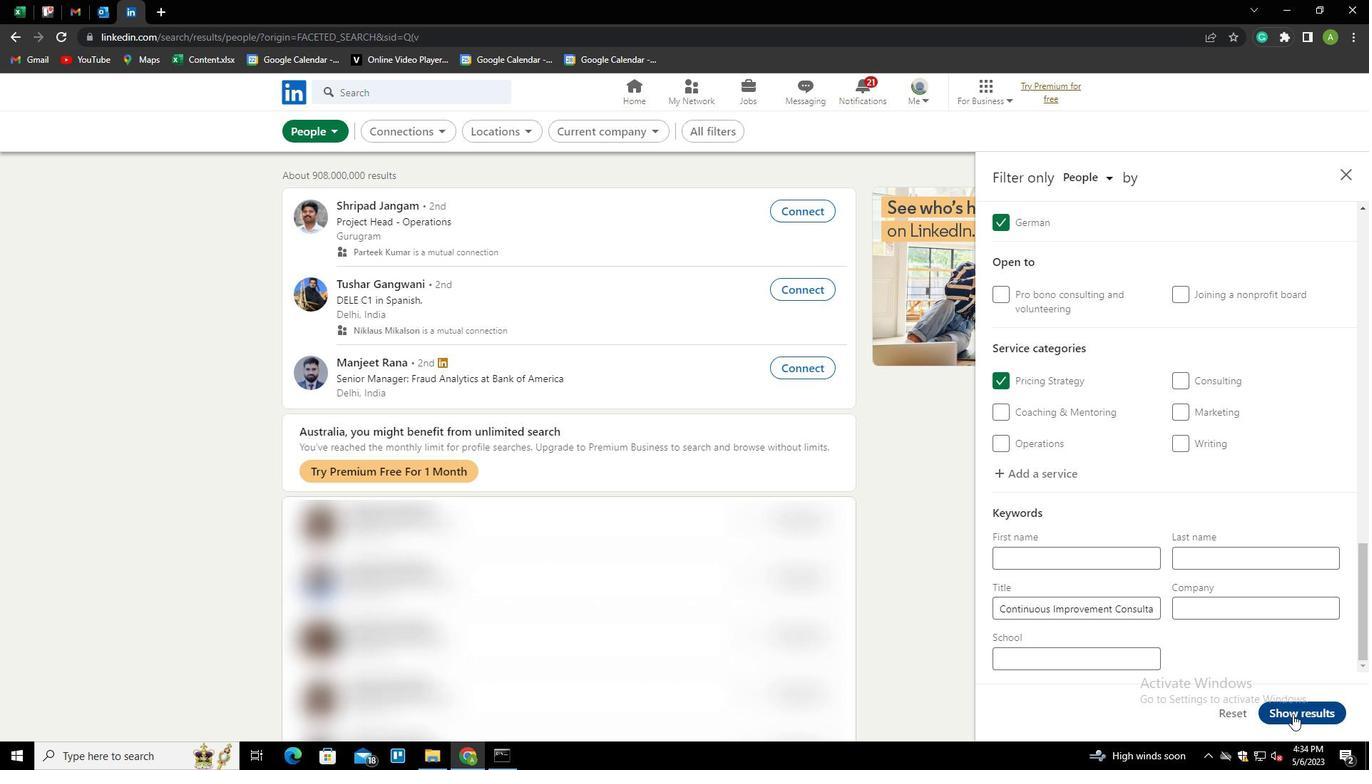 
Action: Mouse pressed left at (1292, 715)
Screenshot: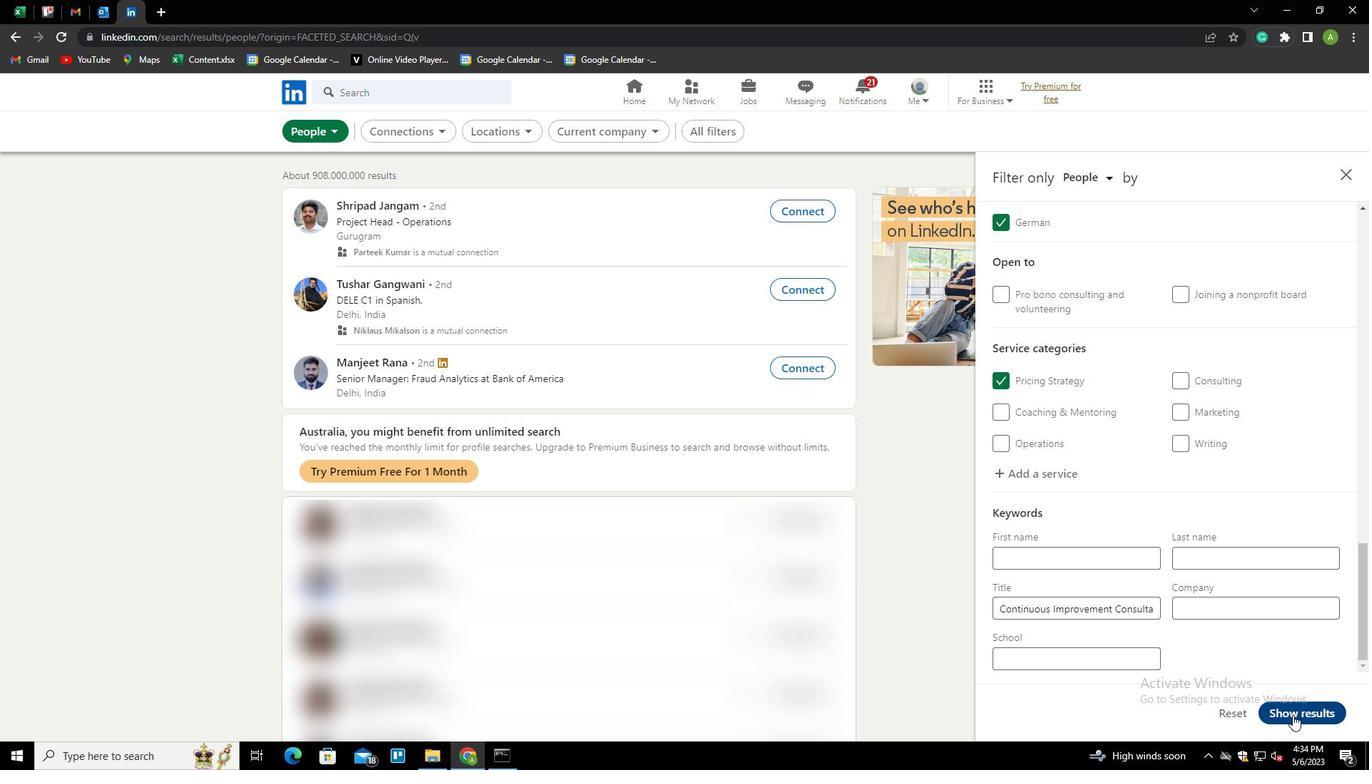 
